 Task: Open and review the contents of 'University BCA.txt' and 'University BA.html' in the 'blackboard' directory.
Action: Mouse moved to (369, 383)
Screenshot: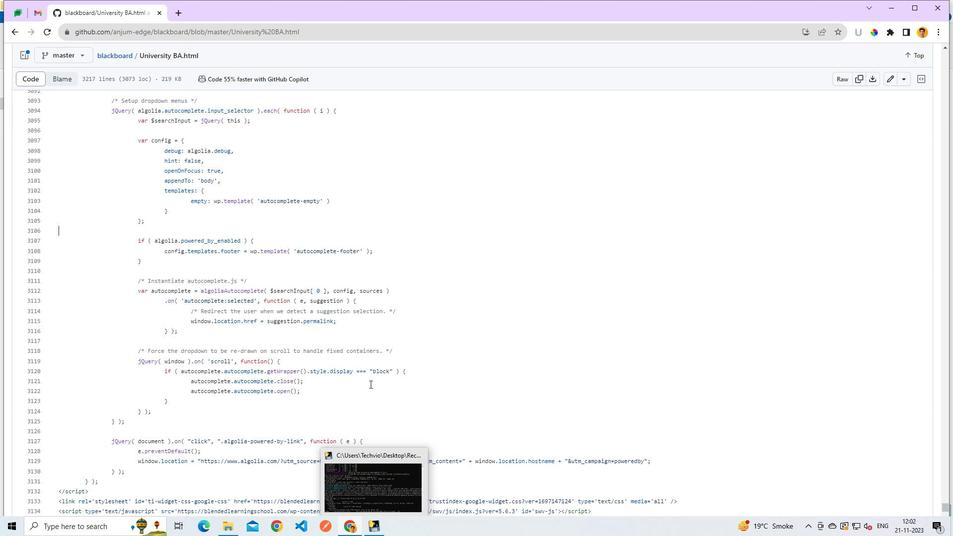 
Action: Key pressed <Key.f11>
Screenshot: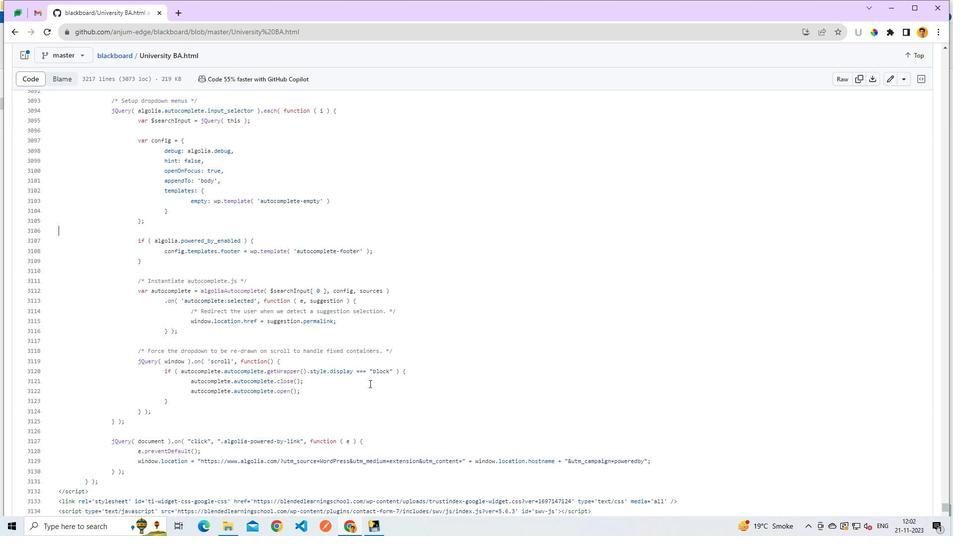 
Action: Mouse moved to (30, 33)
Screenshot: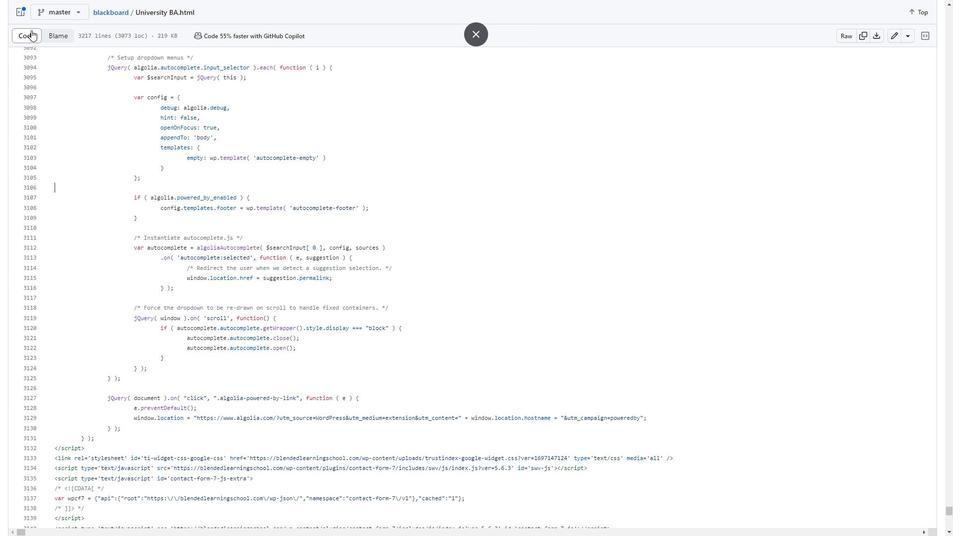 
Action: Mouse pressed left at (30, 33)
Screenshot: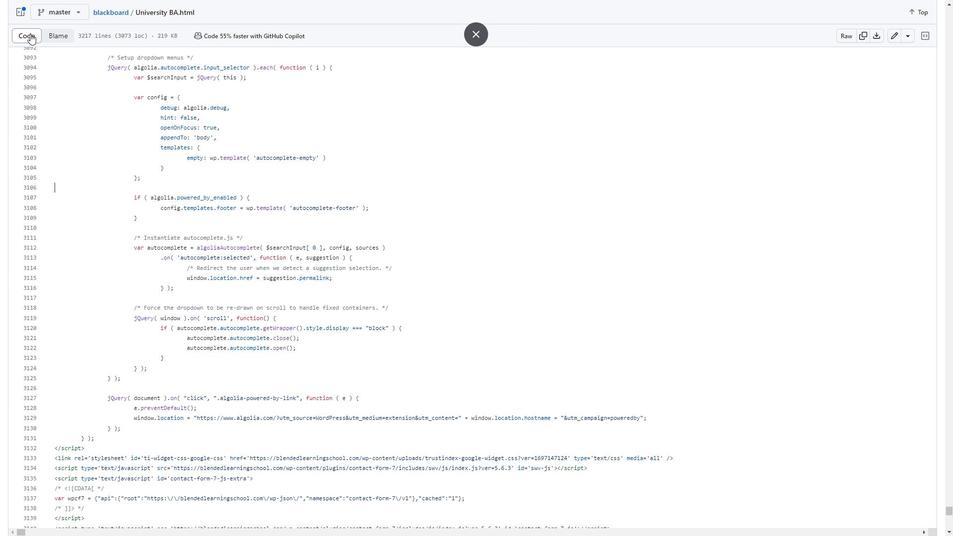 
Action: Mouse moved to (81, 213)
Screenshot: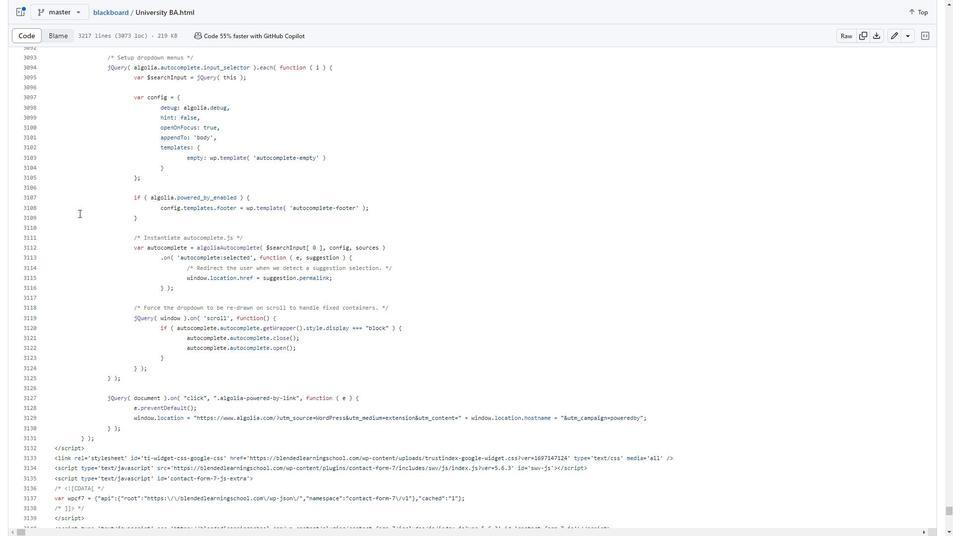 
Action: Mouse scrolled (81, 213) with delta (0, 0)
Screenshot: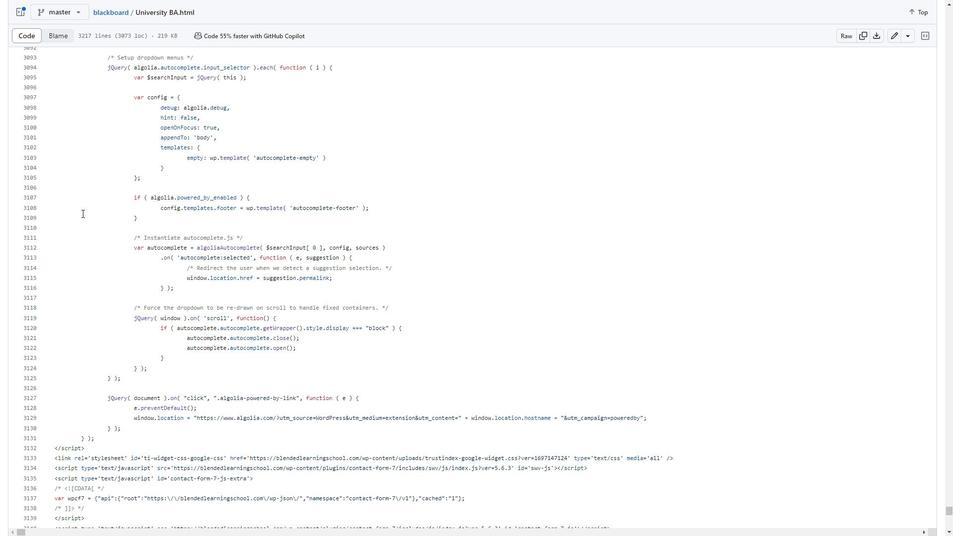 
Action: Mouse moved to (82, 213)
Screenshot: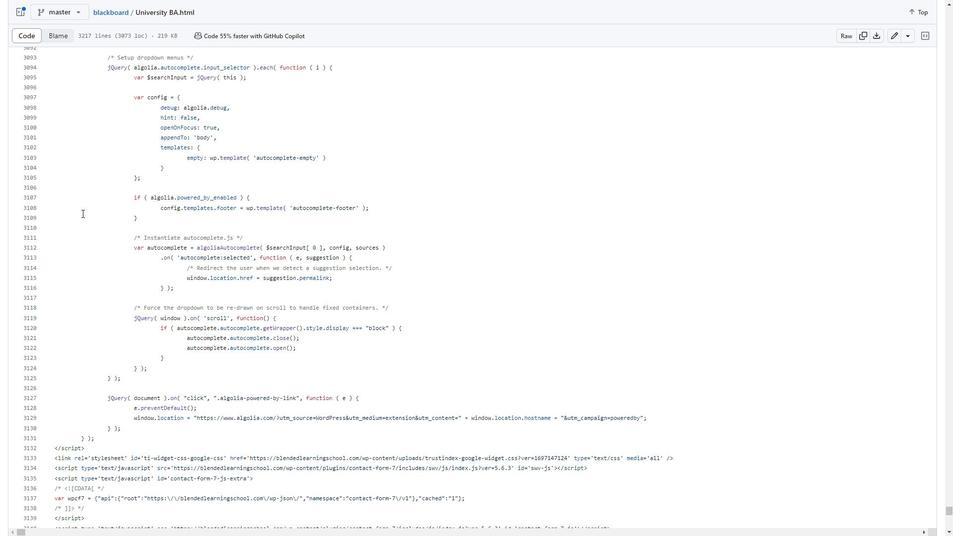 
Action: Mouse scrolled (82, 213) with delta (0, 0)
Screenshot: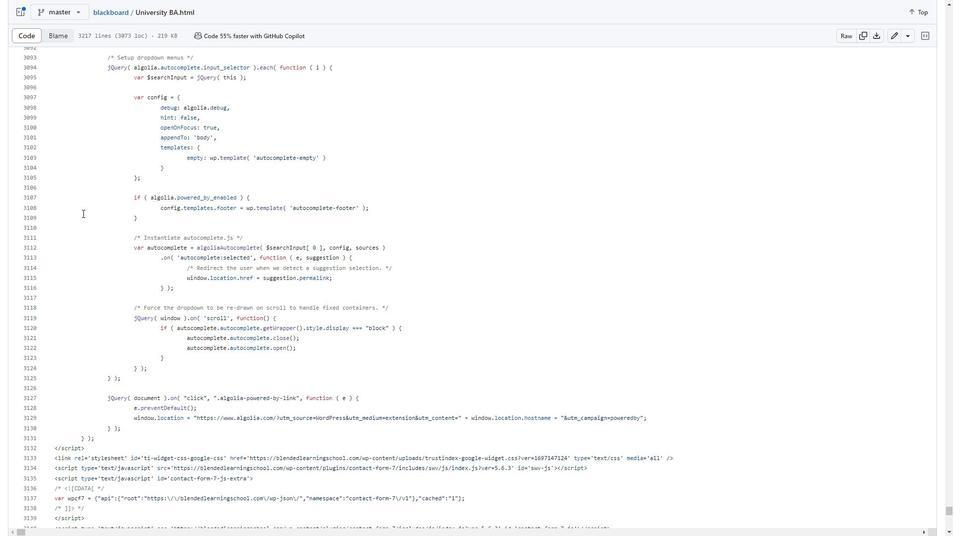 
Action: Mouse scrolled (82, 213) with delta (0, 0)
Screenshot: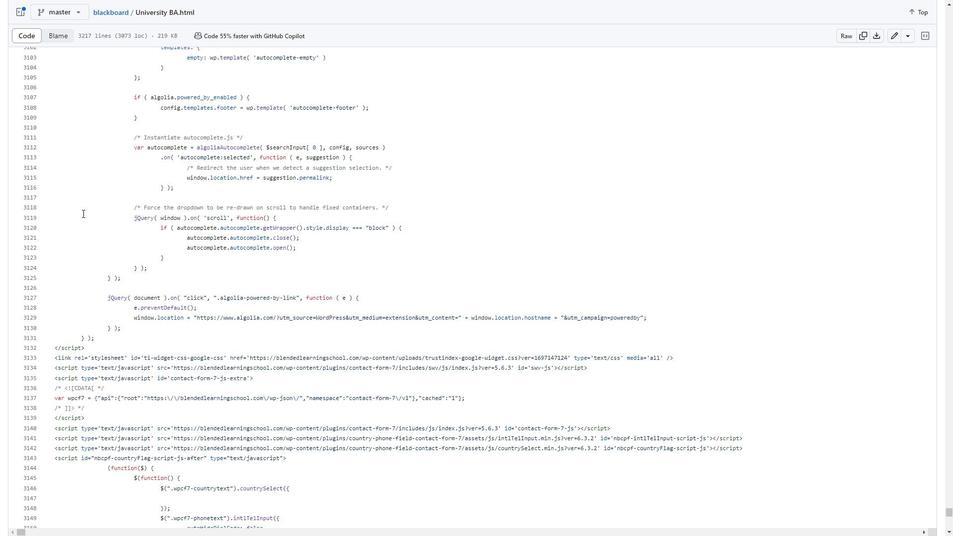 
Action: Mouse scrolled (82, 213) with delta (0, 0)
Screenshot: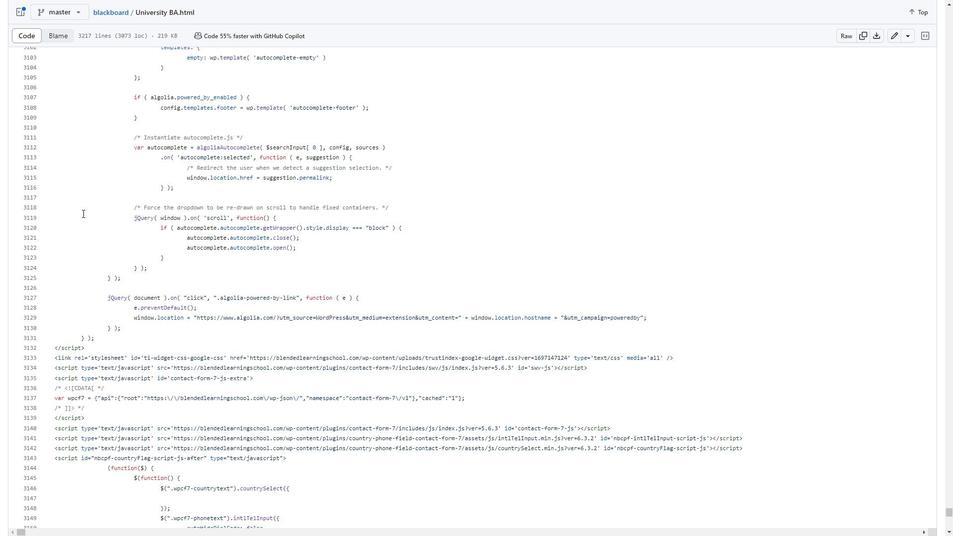 
Action: Mouse moved to (76, 209)
Screenshot: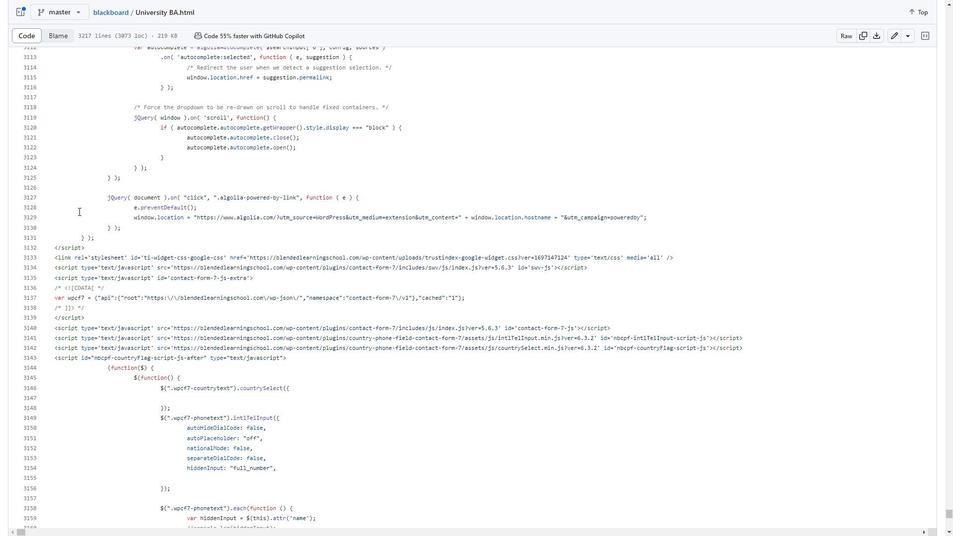 
Action: Mouse scrolled (76, 209) with delta (0, 0)
Screenshot: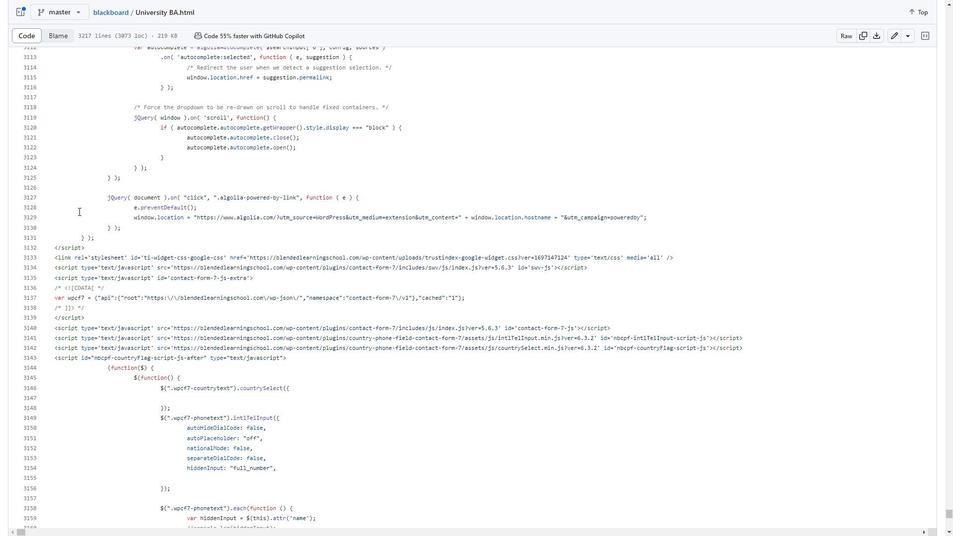 
Action: Mouse moved to (76, 208)
Screenshot: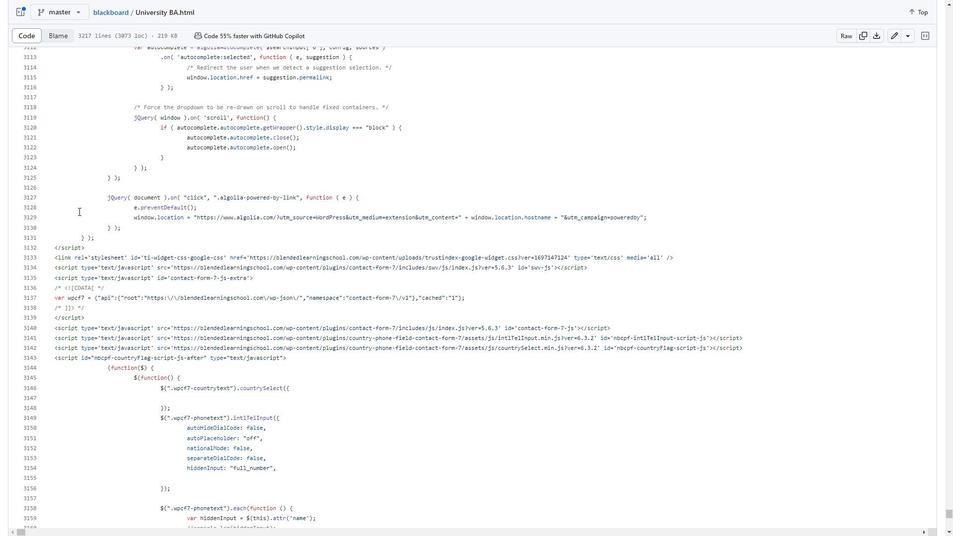 
Action: Mouse scrolled (76, 209) with delta (0, 0)
Screenshot: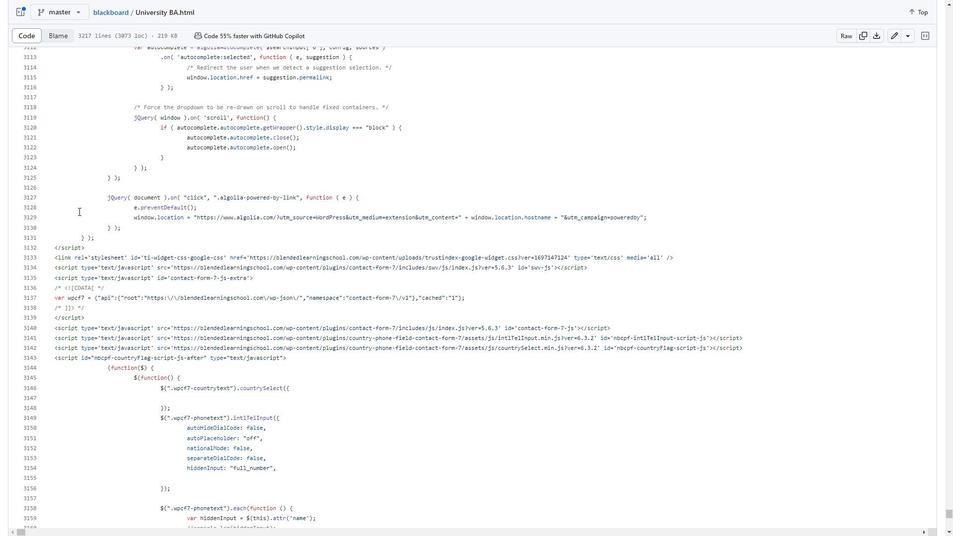 
Action: Mouse moved to (76, 208)
Screenshot: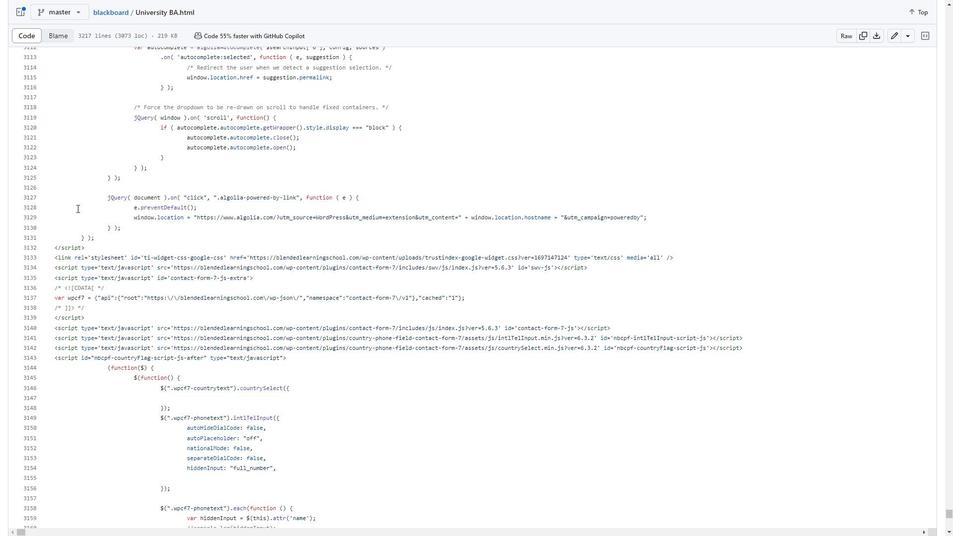 
Action: Mouse scrolled (76, 208) with delta (0, 0)
Screenshot: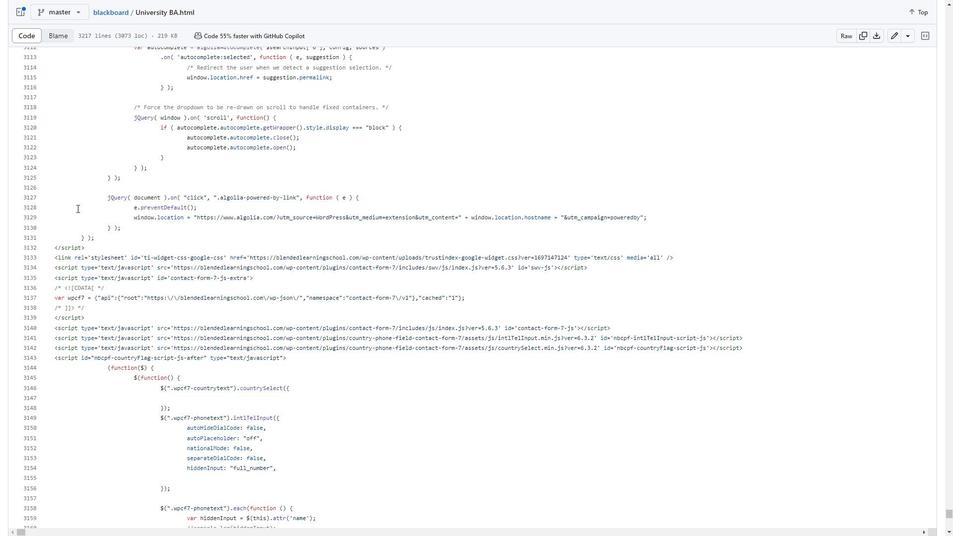 
Action: Mouse moved to (76, 204)
Screenshot: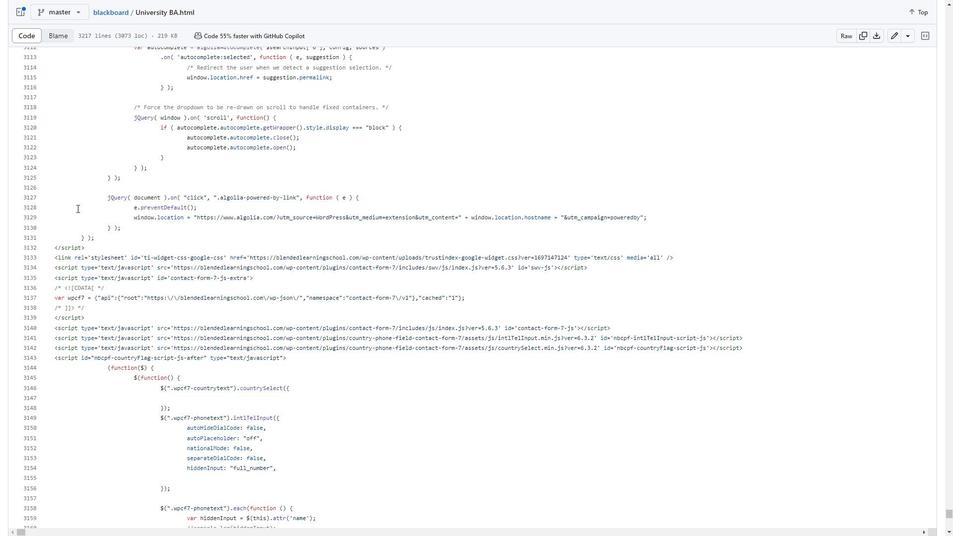 
Action: Mouse scrolled (76, 205) with delta (0, 0)
Screenshot: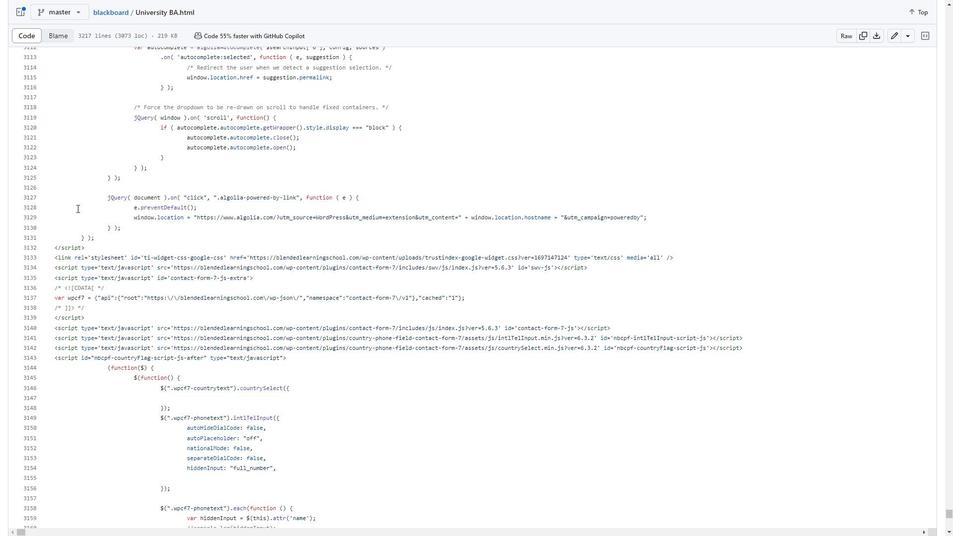 
Action: Mouse moved to (76, 190)
Screenshot: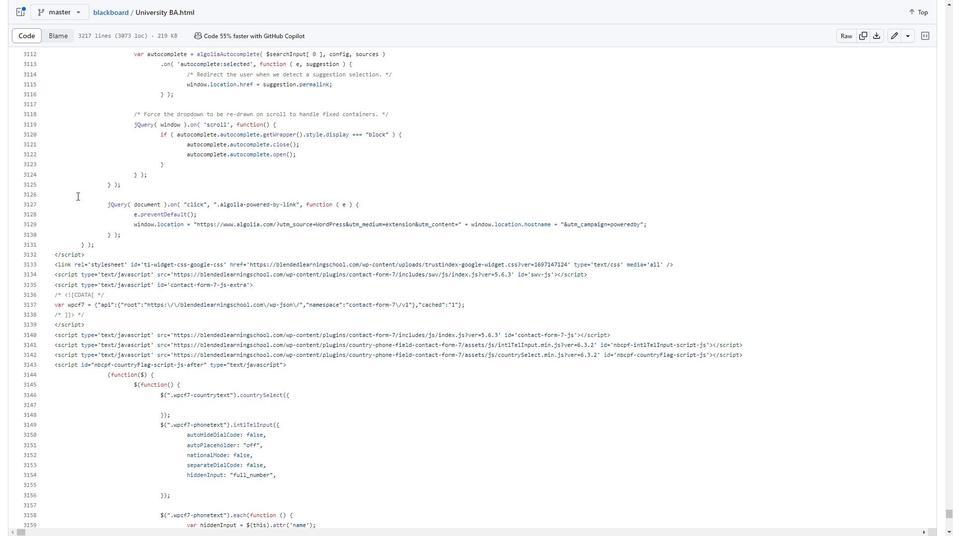 
Action: Mouse scrolled (76, 190) with delta (0, 0)
Screenshot: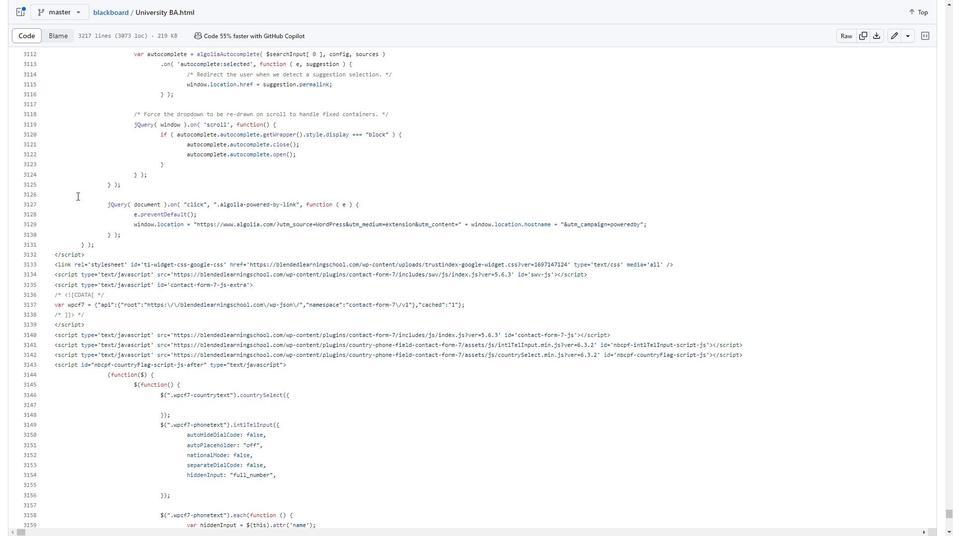 
Action: Mouse moved to (64, 139)
Screenshot: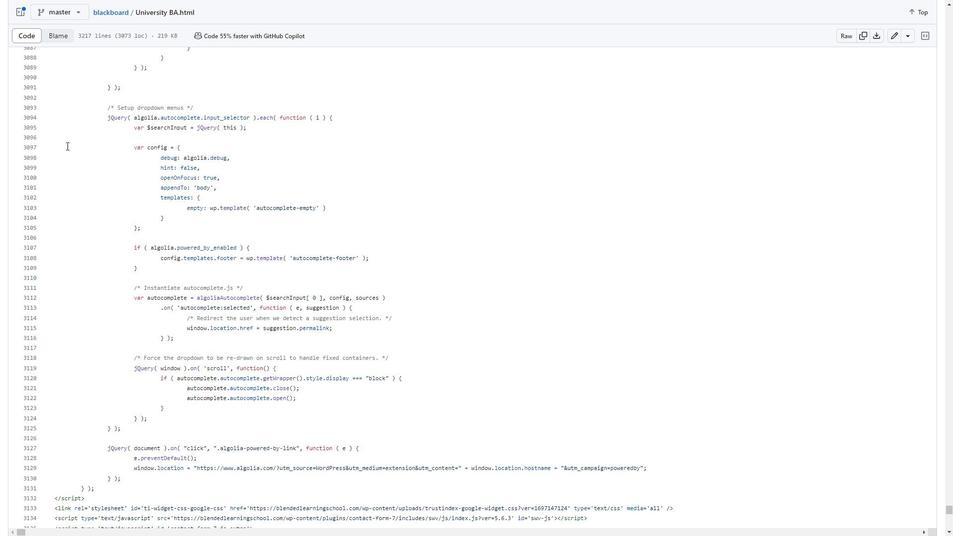 
Action: Mouse scrolled (64, 140) with delta (0, 0)
Screenshot: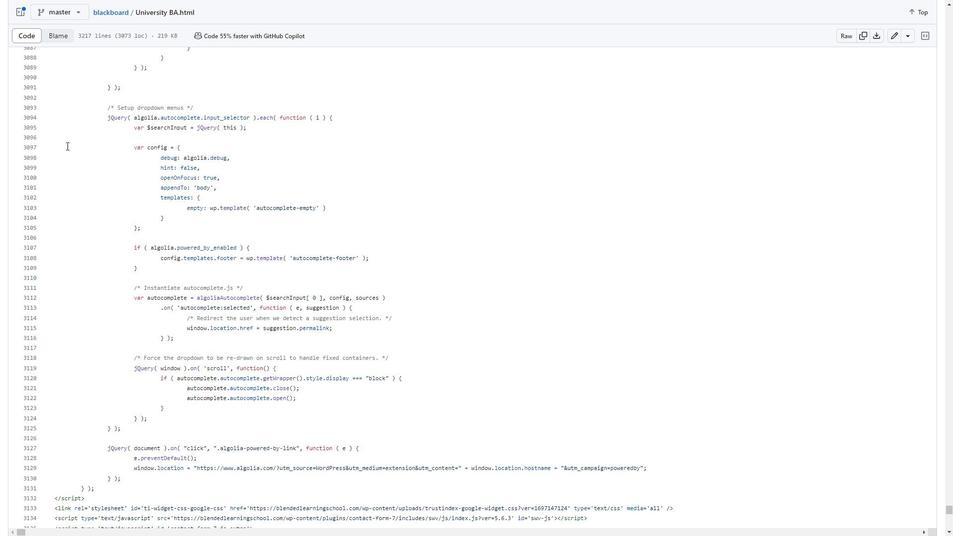 
Action: Mouse moved to (63, 136)
Screenshot: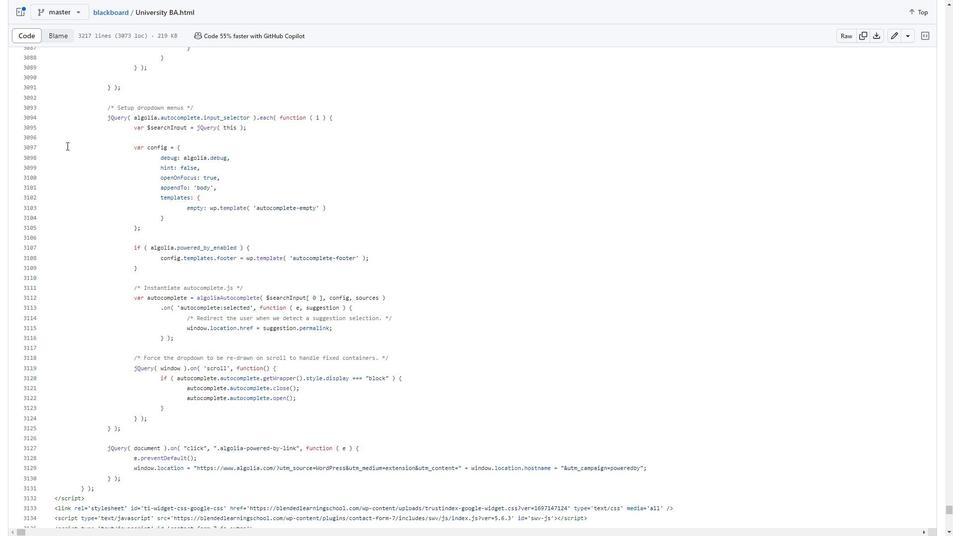 
Action: Mouse scrolled (63, 136) with delta (0, 0)
Screenshot: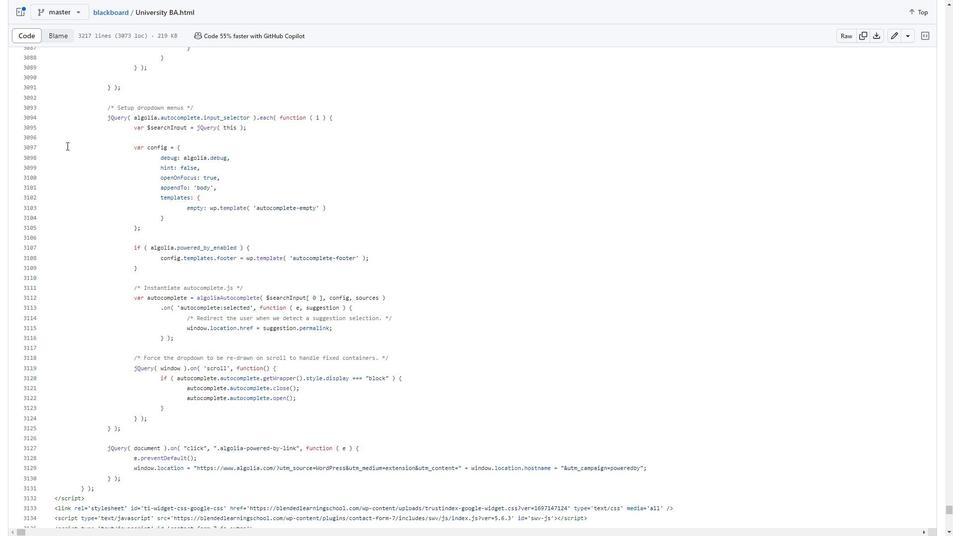 
Action: Mouse moved to (63, 134)
Screenshot: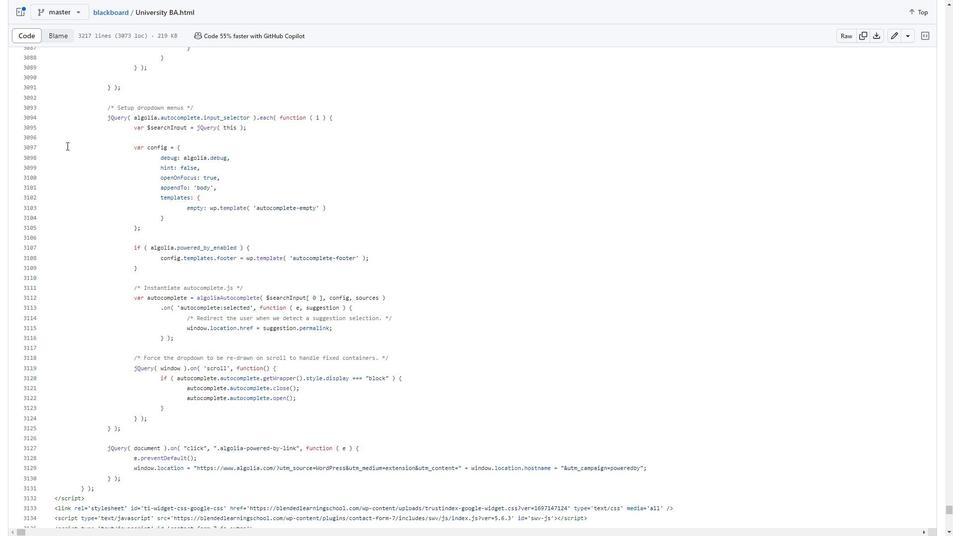 
Action: Mouse scrolled (63, 134) with delta (0, 0)
Screenshot: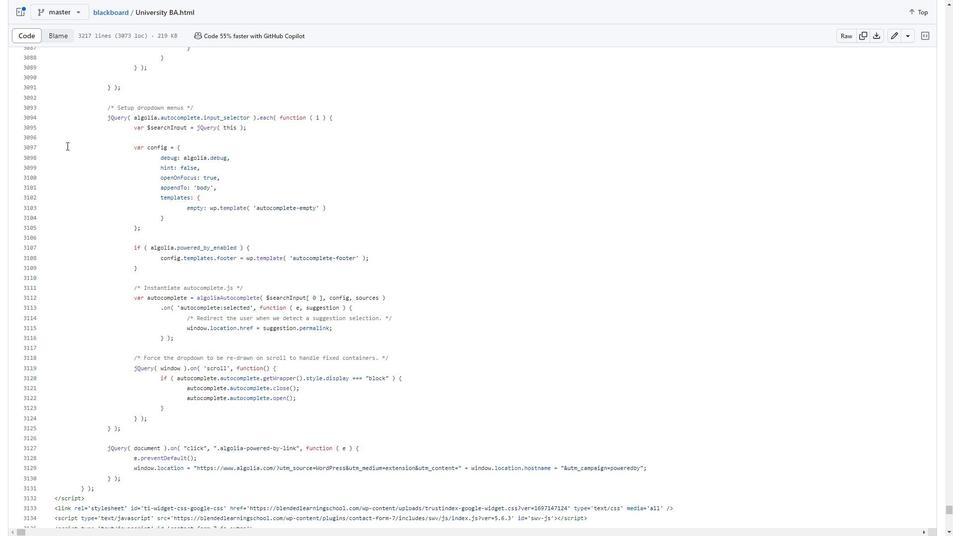 
Action: Mouse scrolled (63, 134) with delta (0, 0)
Screenshot: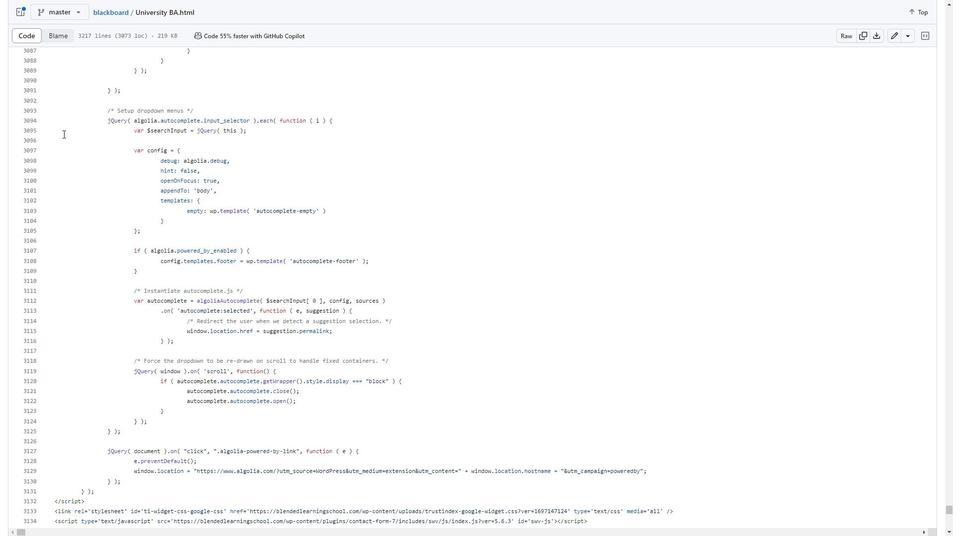
Action: Mouse moved to (30, 38)
Screenshot: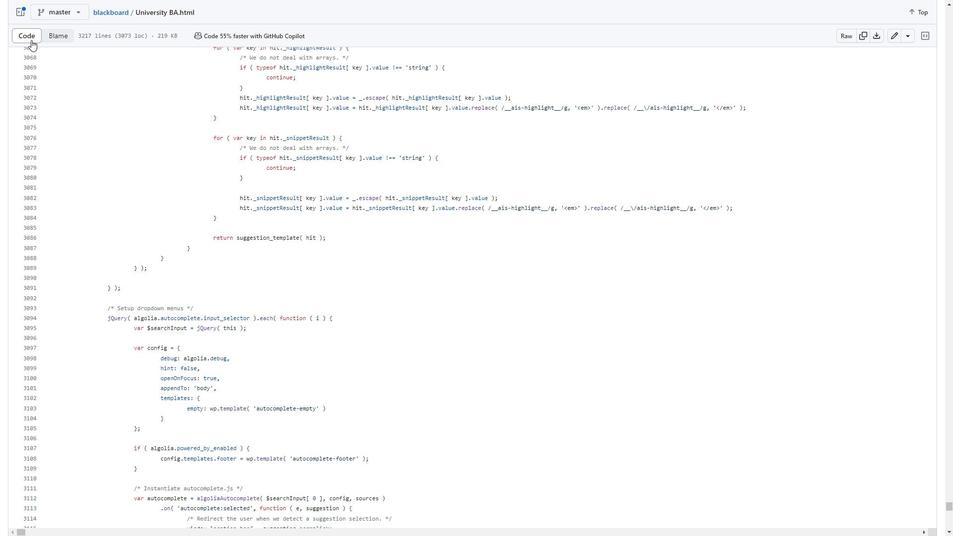 
Action: Mouse pressed left at (30, 38)
Screenshot: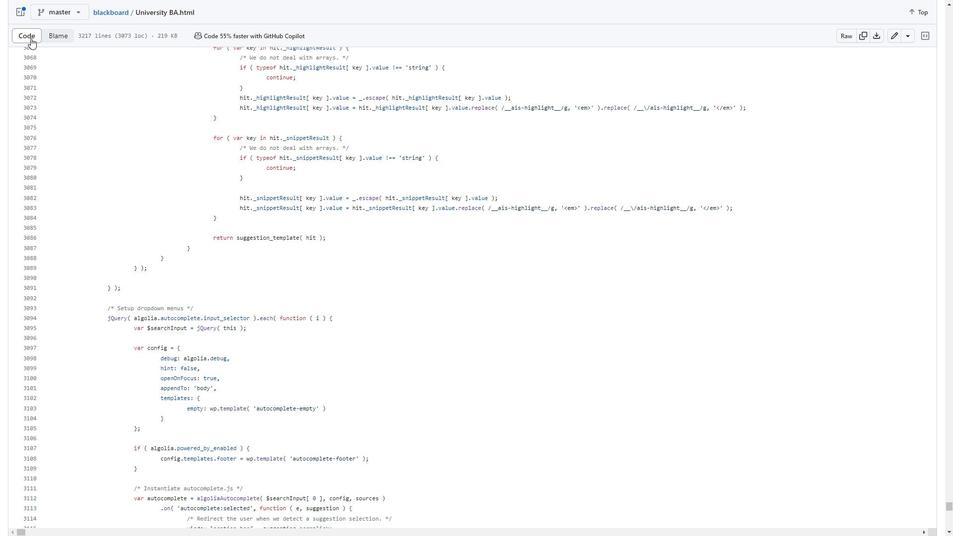 
Action: Mouse moved to (36, 36)
Screenshot: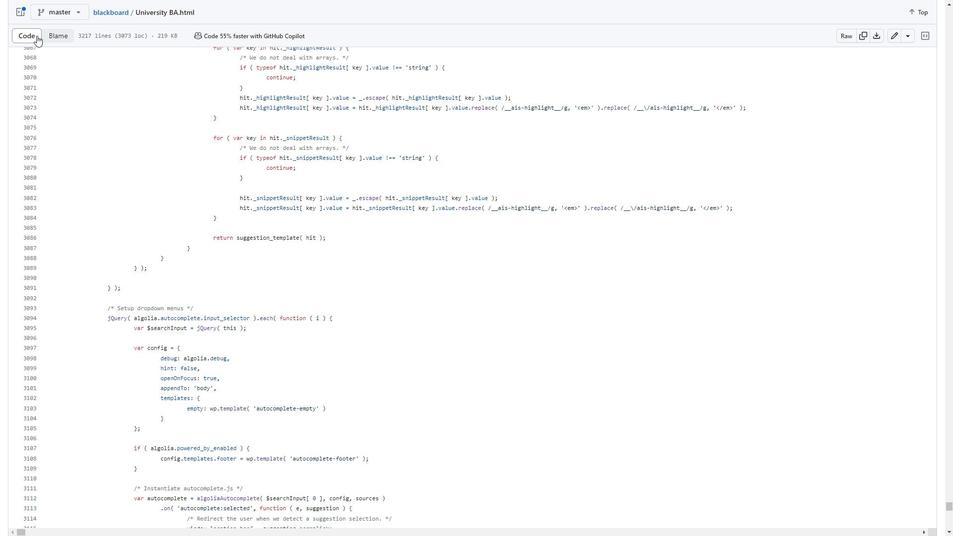 
Action: Mouse pressed left at (36, 36)
Screenshot: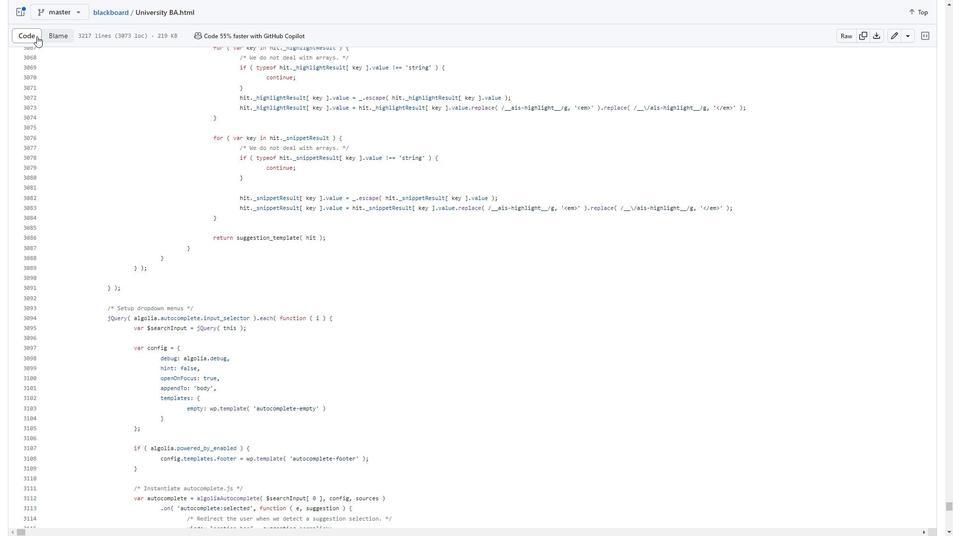 
Action: Mouse moved to (30, 32)
Screenshot: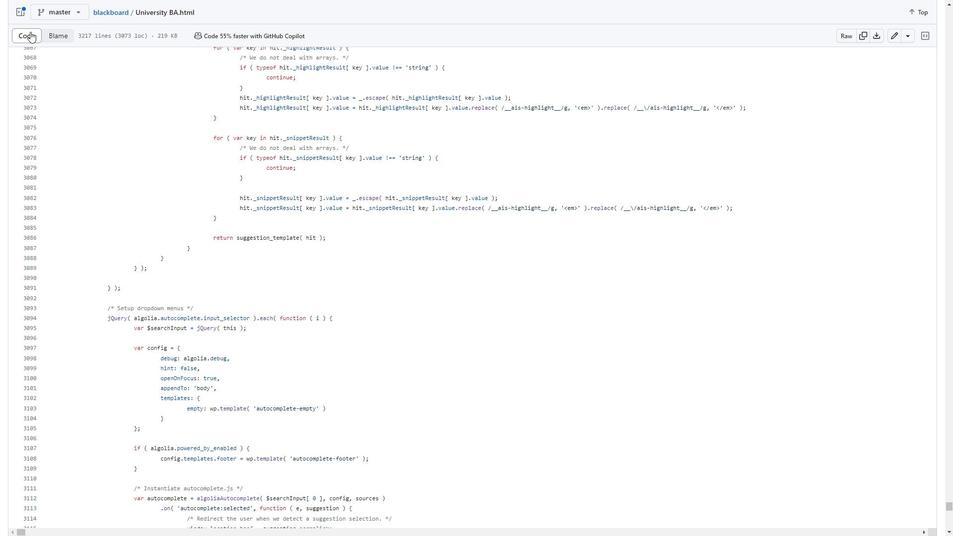 
Action: Mouse pressed left at (30, 32)
Screenshot: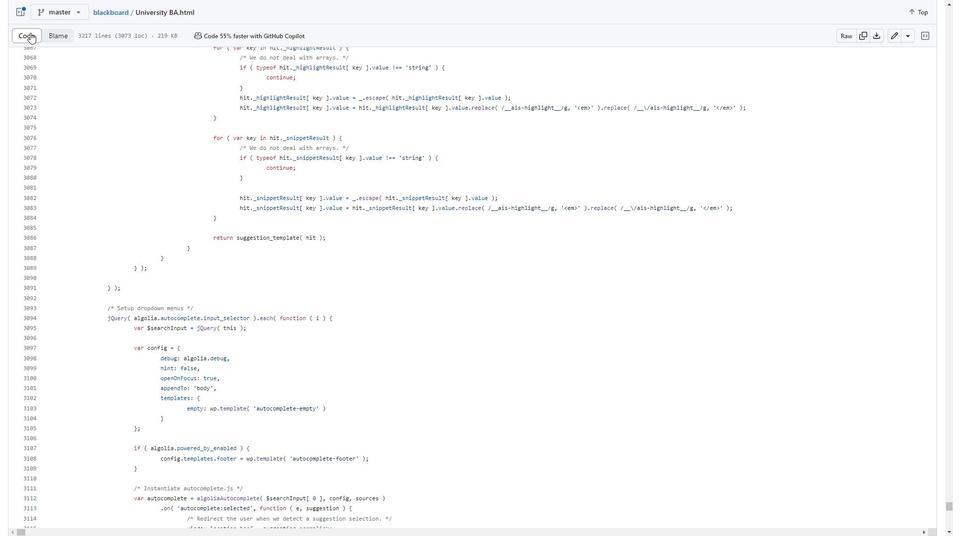 
Action: Mouse moved to (104, 26)
Screenshot: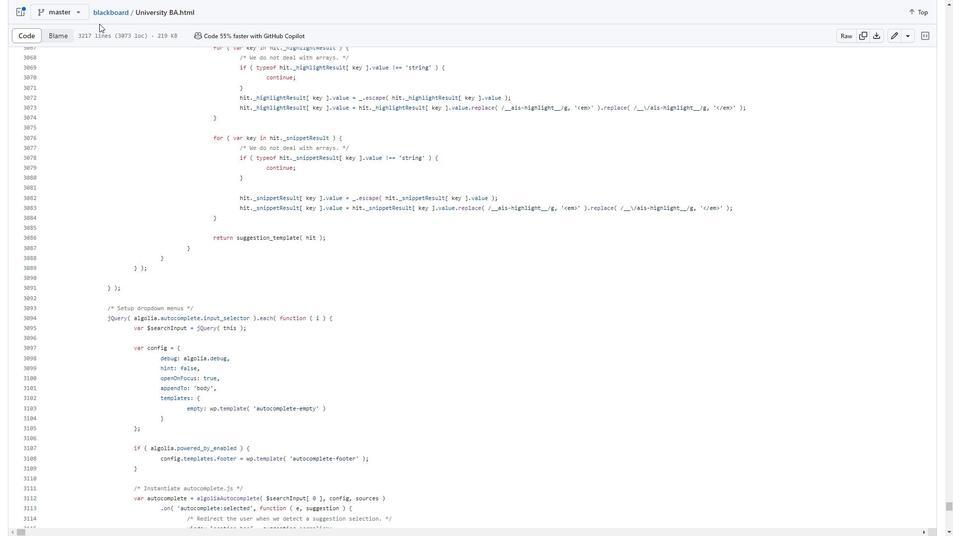 
Action: Mouse scrolled (104, 26) with delta (0, 0)
Screenshot: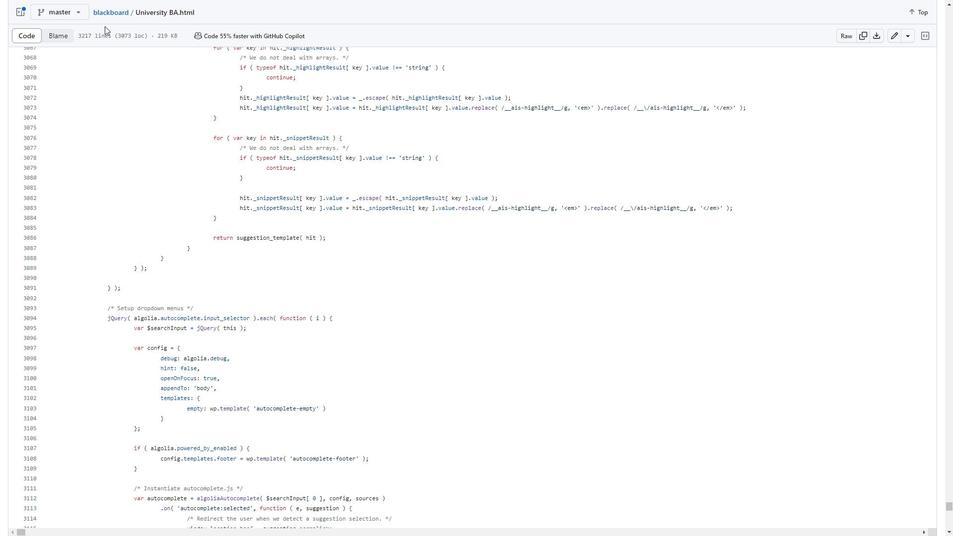 
Action: Mouse scrolled (104, 26) with delta (0, 0)
Screenshot: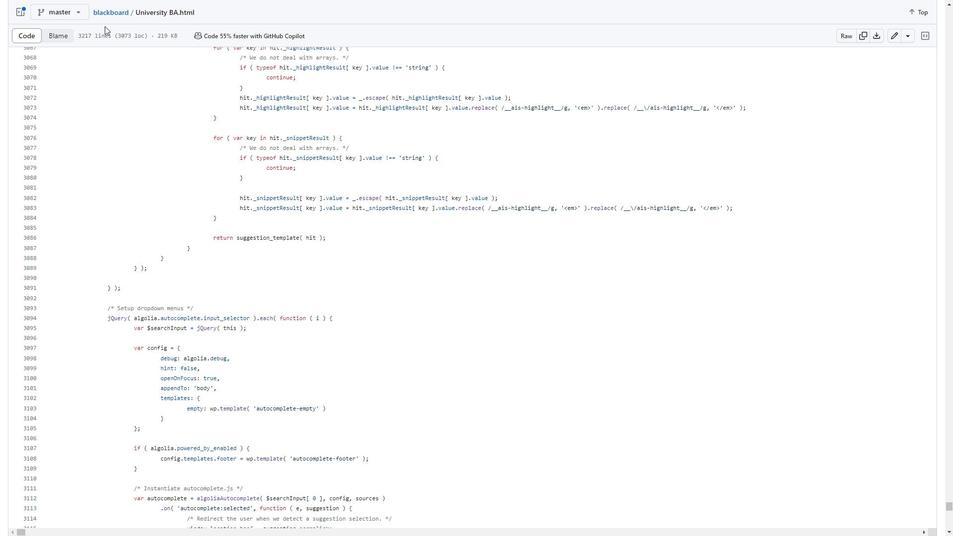 
Action: Mouse scrolled (104, 26) with delta (0, 0)
Screenshot: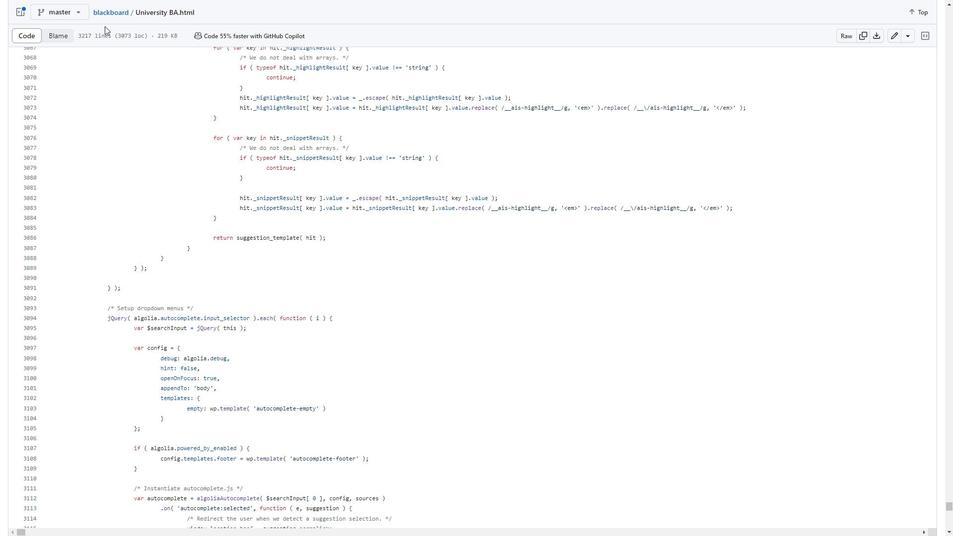 
Action: Mouse scrolled (104, 26) with delta (0, 0)
Screenshot: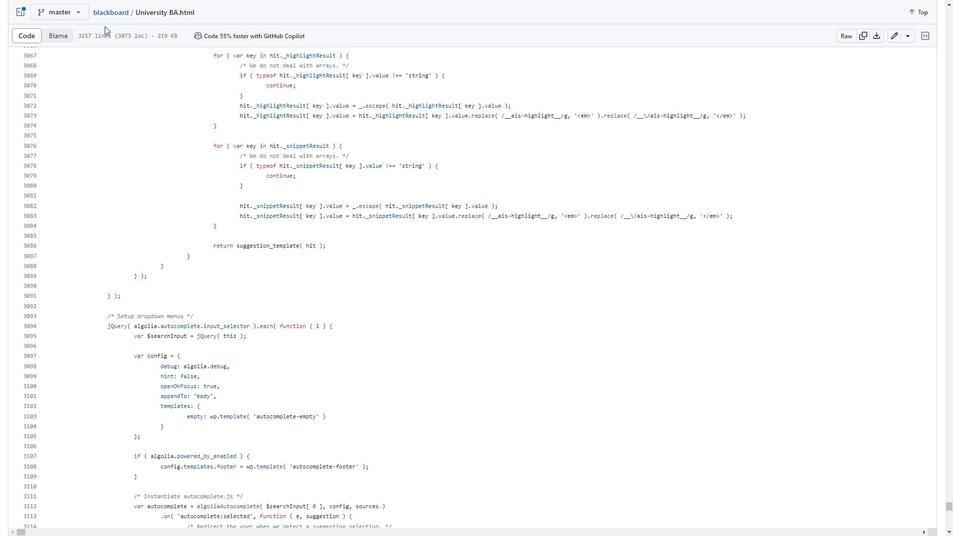 
Action: Mouse moved to (119, 79)
Screenshot: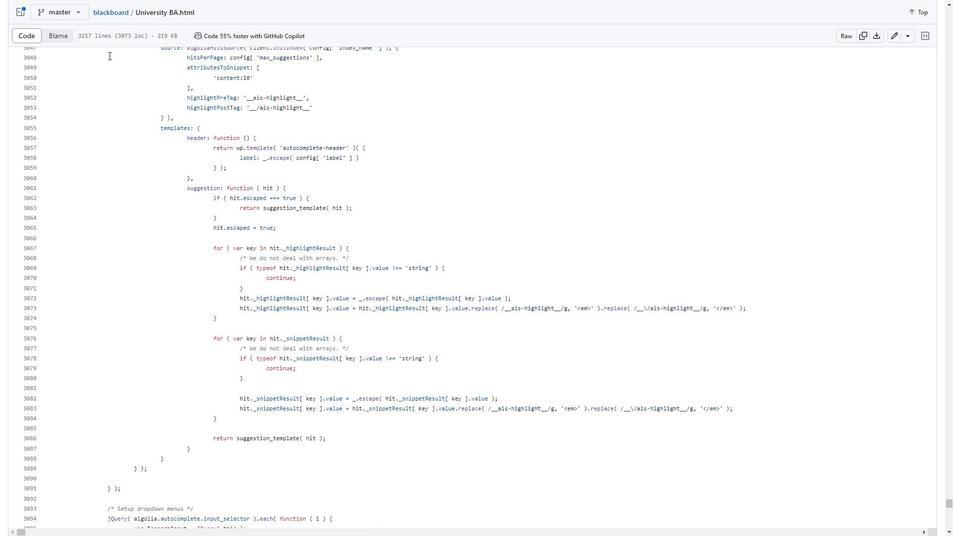 
Action: Mouse scrolled (119, 80) with delta (0, 0)
Screenshot: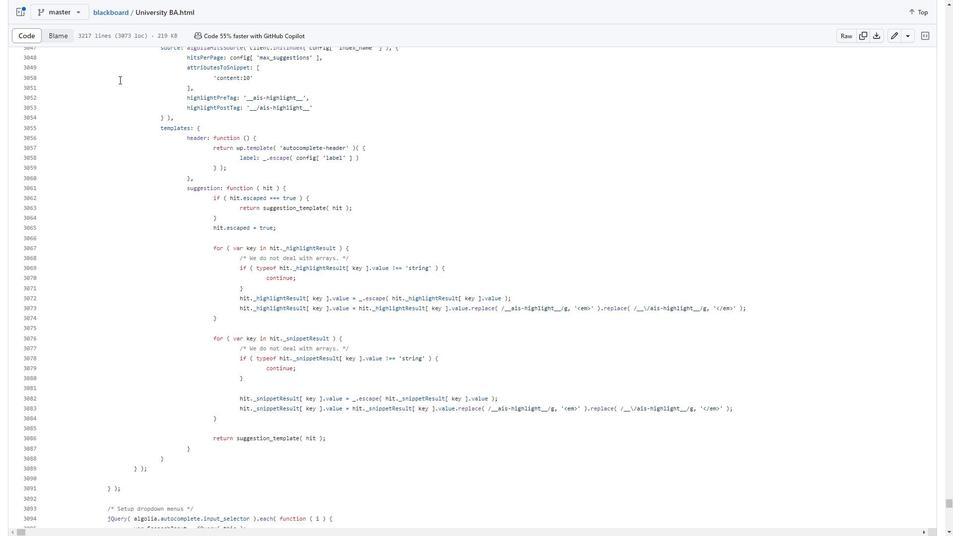 
Action: Mouse scrolled (119, 80) with delta (0, 0)
Screenshot: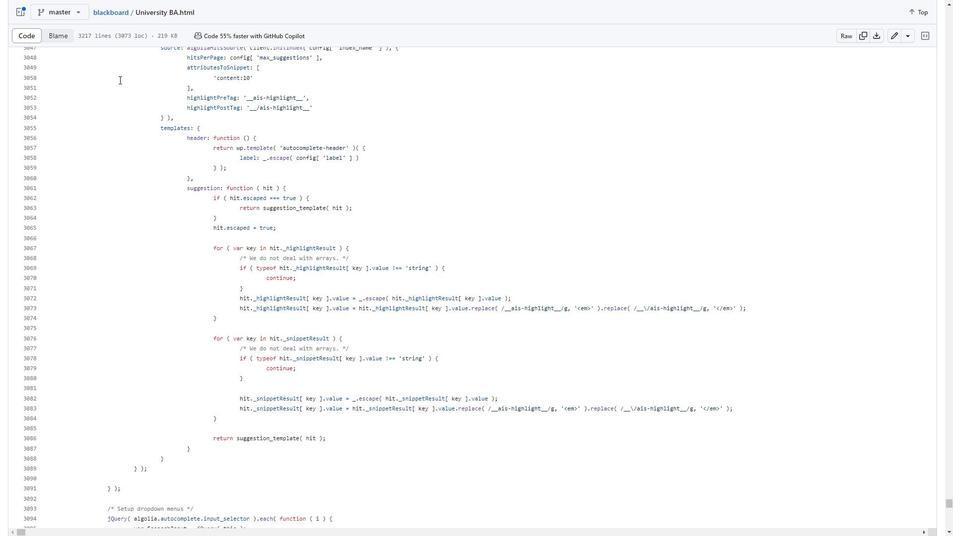 
Action: Mouse scrolled (119, 80) with delta (0, 0)
Screenshot: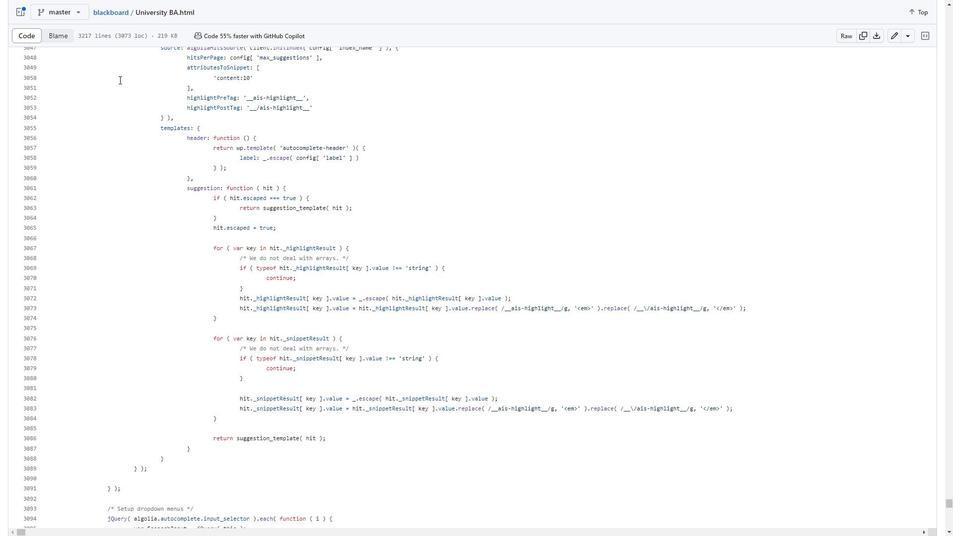 
Action: Mouse scrolled (119, 80) with delta (0, 0)
Screenshot: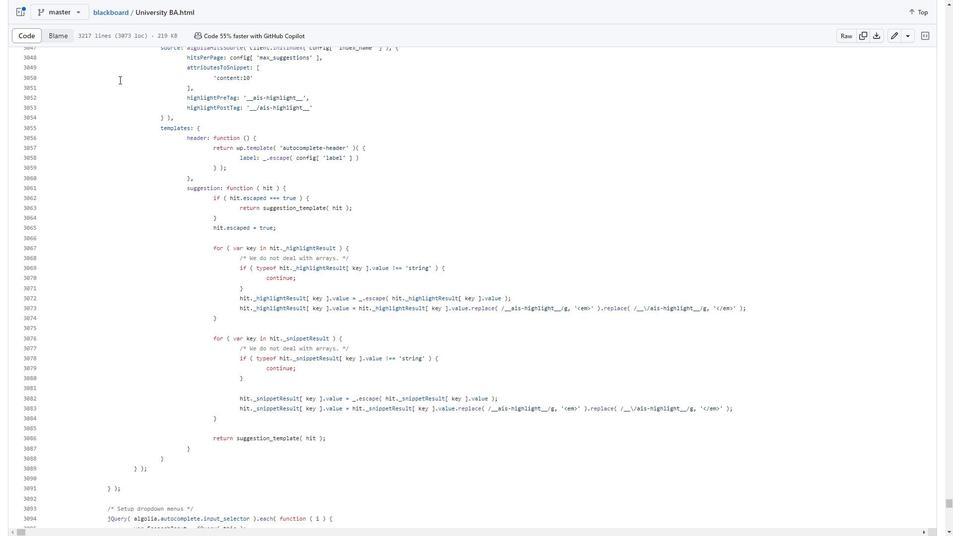 
Action: Mouse scrolled (119, 80) with delta (0, 0)
Screenshot: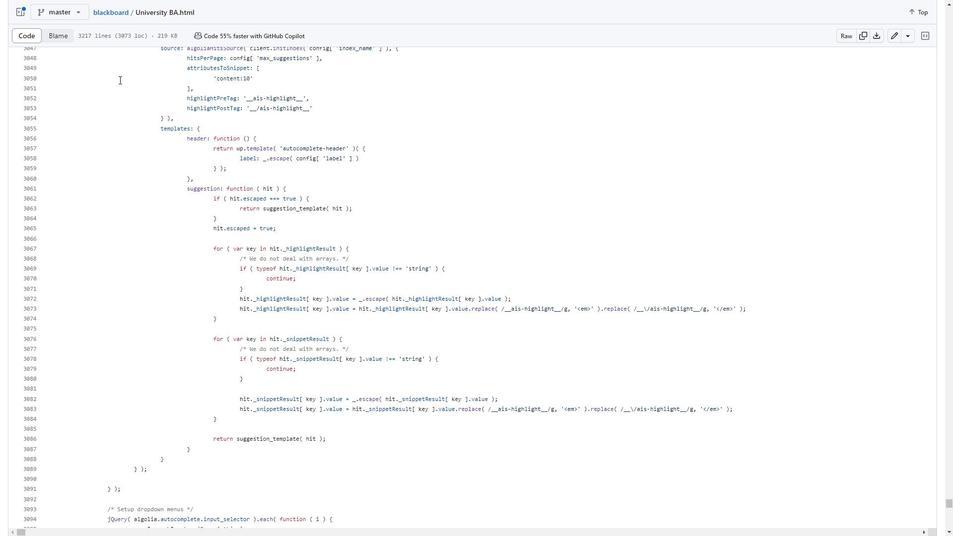 
Action: Mouse moved to (83, 15)
Screenshot: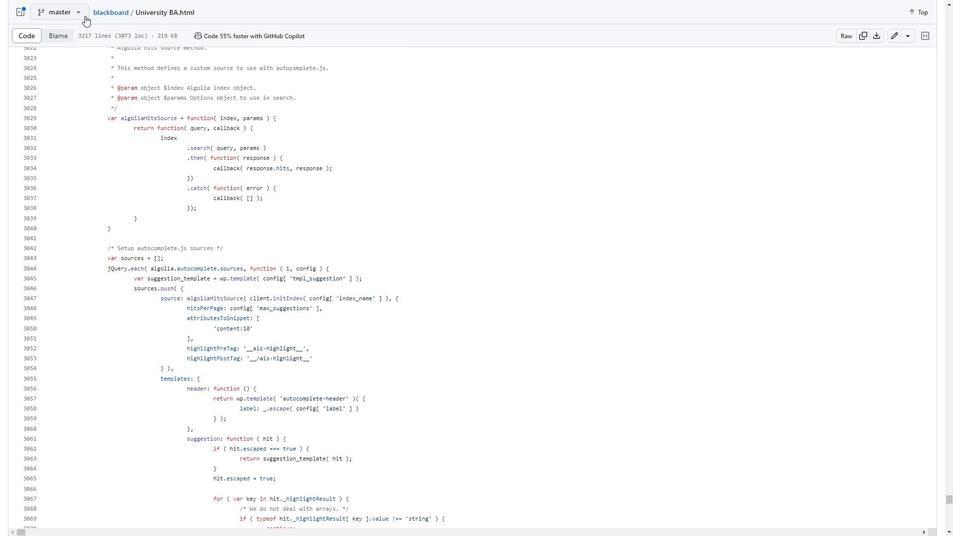
Action: Mouse pressed left at (83, 15)
Screenshot: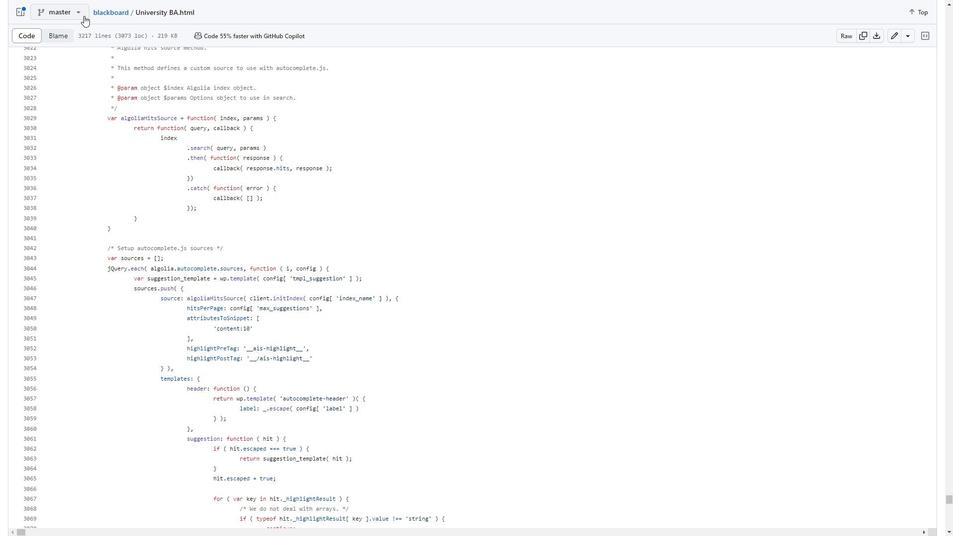 
Action: Mouse pressed left at (83, 15)
Screenshot: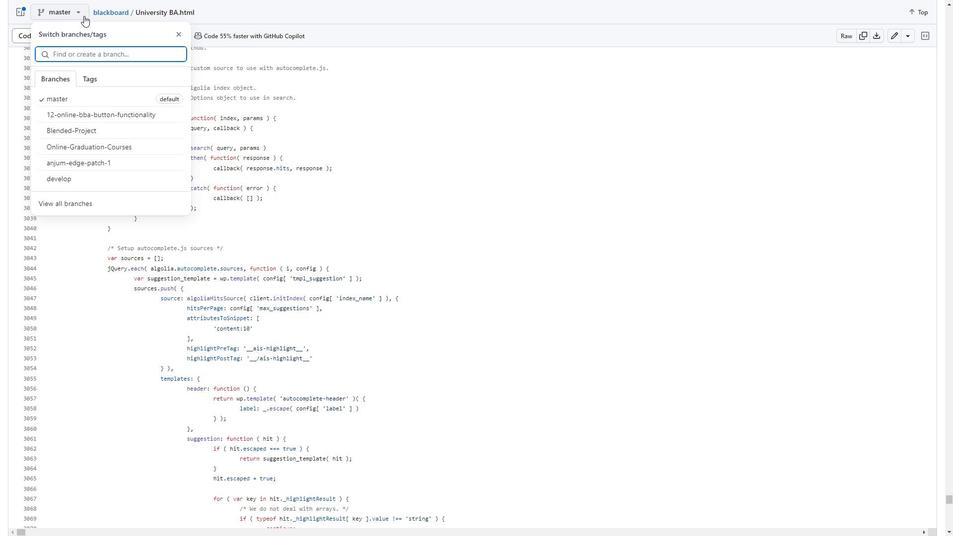 
Action: Mouse moved to (109, 14)
Screenshot: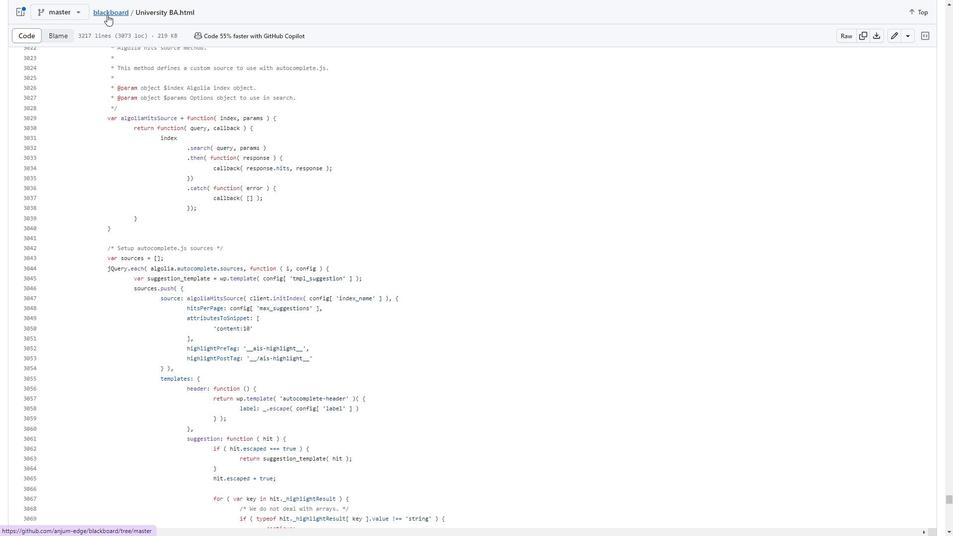 
Action: Mouse pressed left at (109, 14)
Screenshot: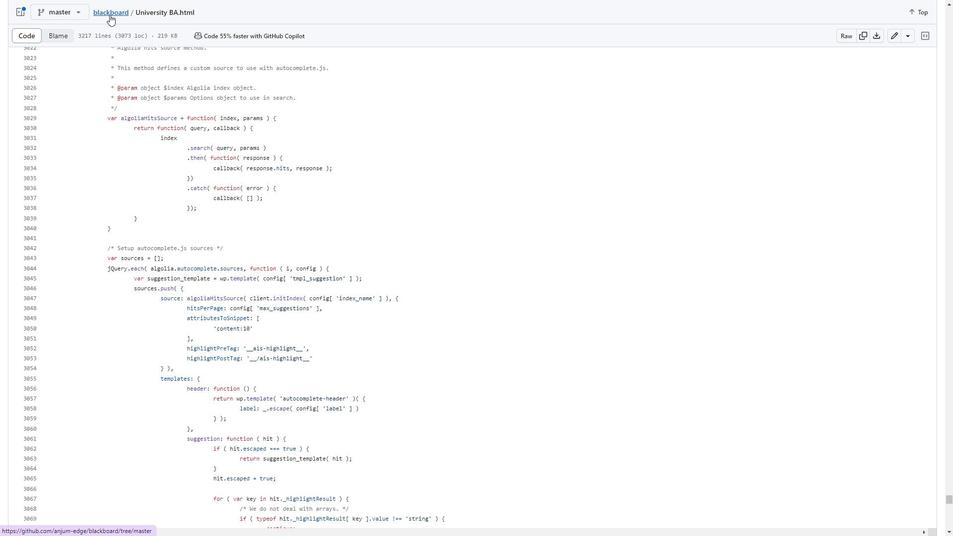 
Action: Mouse moved to (103, 182)
Screenshot: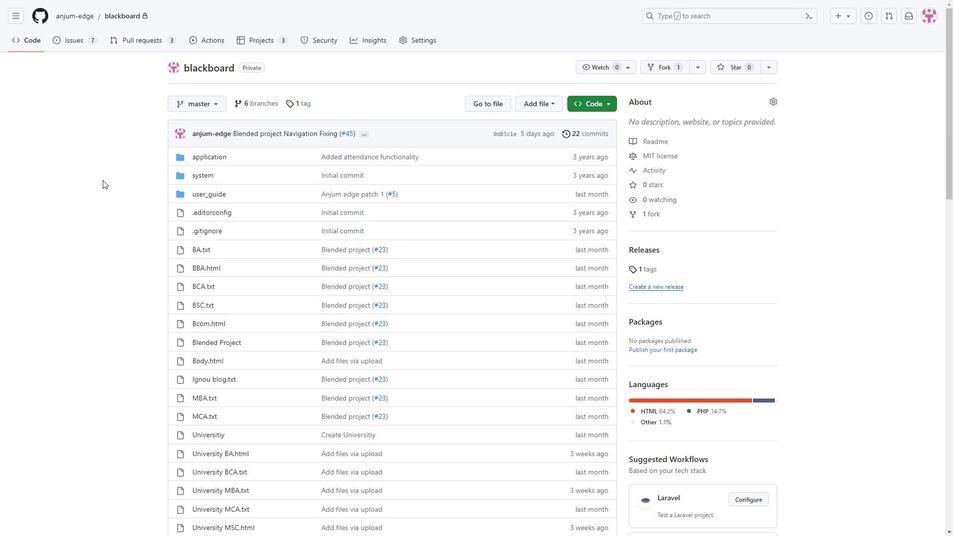 
Action: Mouse scrolled (103, 182) with delta (0, 0)
Screenshot: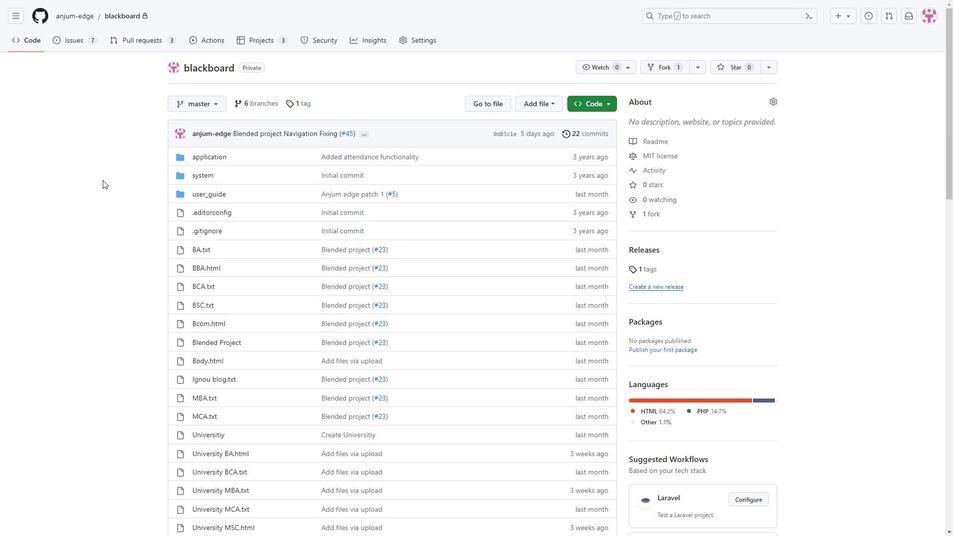 
Action: Mouse scrolled (103, 182) with delta (0, 0)
Screenshot: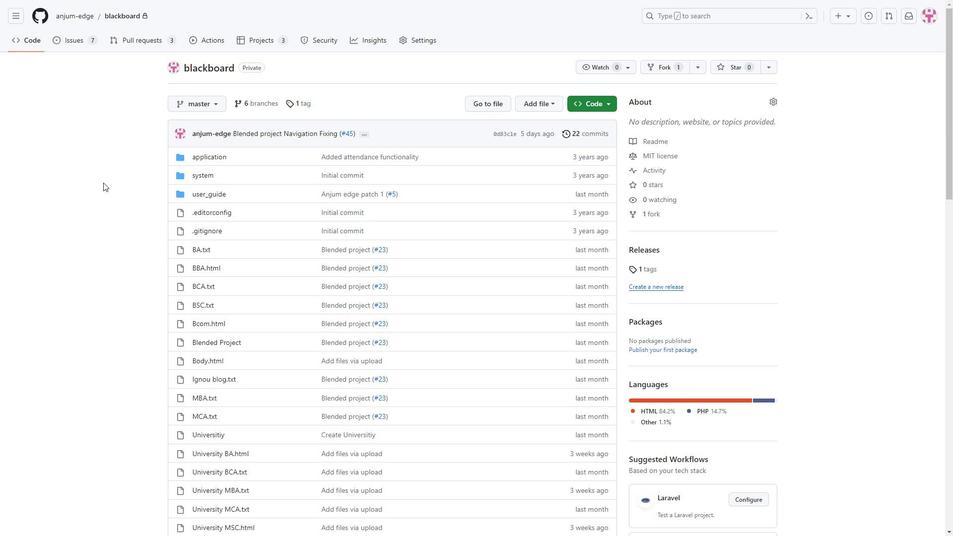 
Action: Mouse scrolled (103, 182) with delta (0, 0)
Screenshot: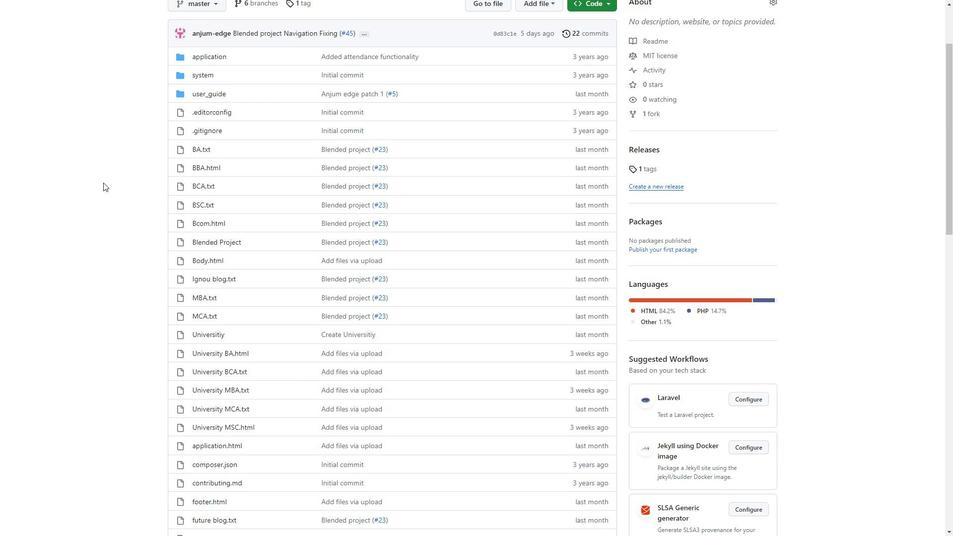 
Action: Mouse scrolled (103, 182) with delta (0, 0)
Screenshot: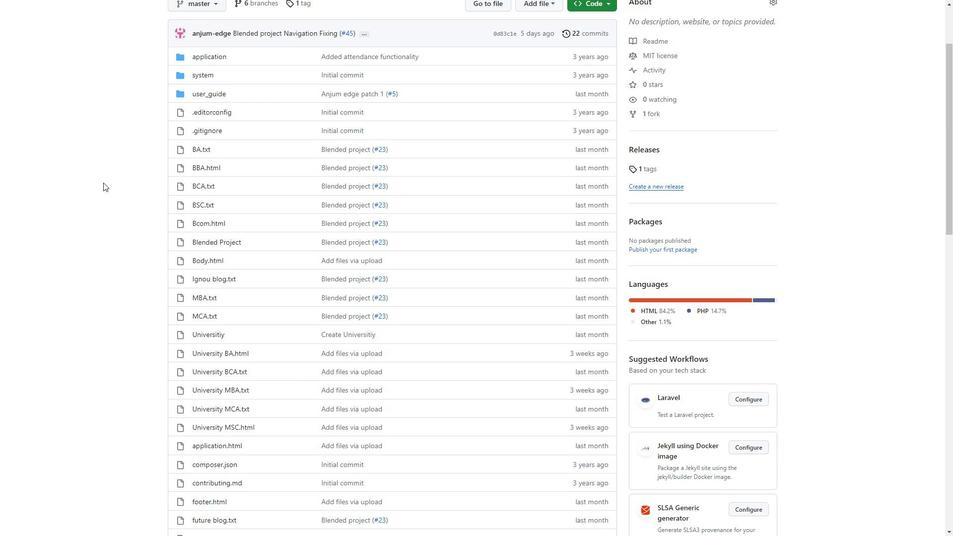 
Action: Mouse scrolled (103, 182) with delta (0, 0)
Screenshot: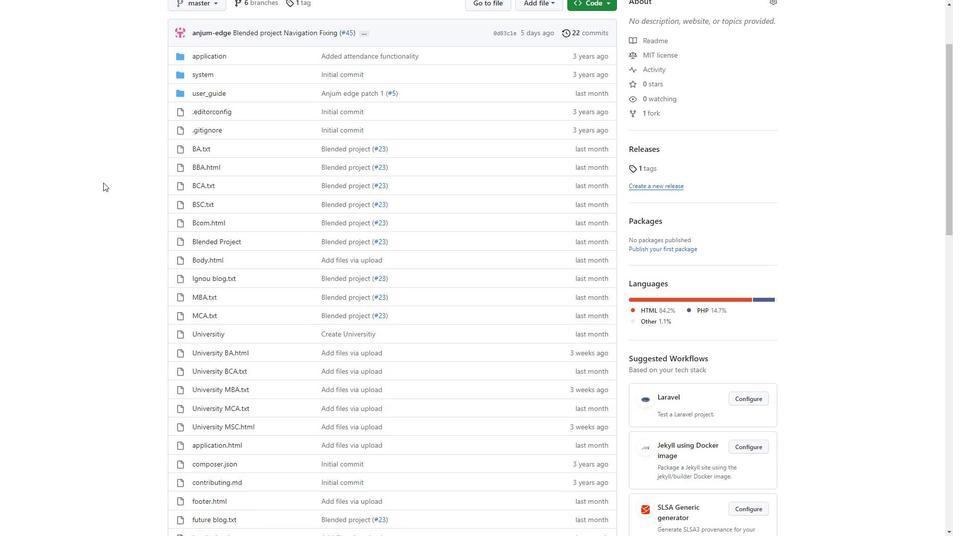 
Action: Mouse moved to (103, 181)
Screenshot: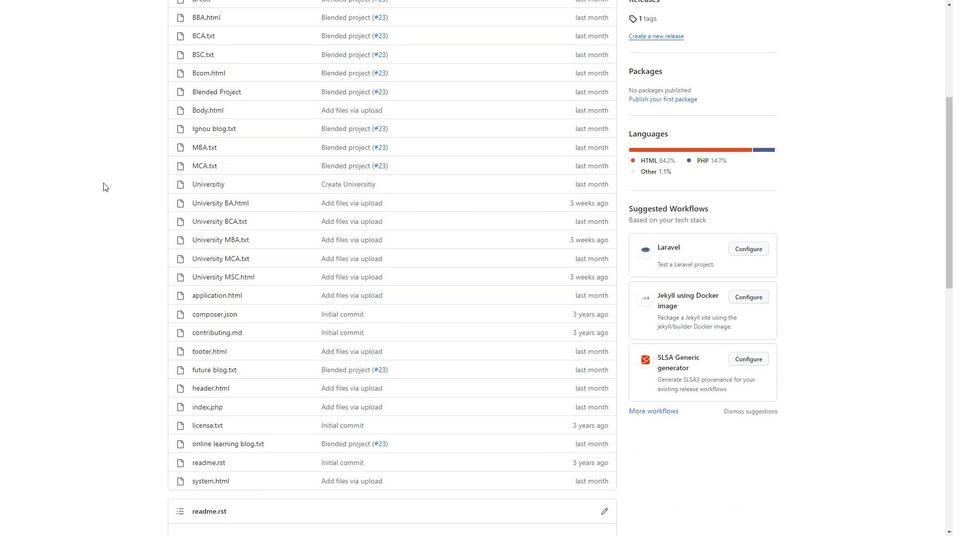 
Action: Mouse scrolled (103, 181) with delta (0, 0)
Screenshot: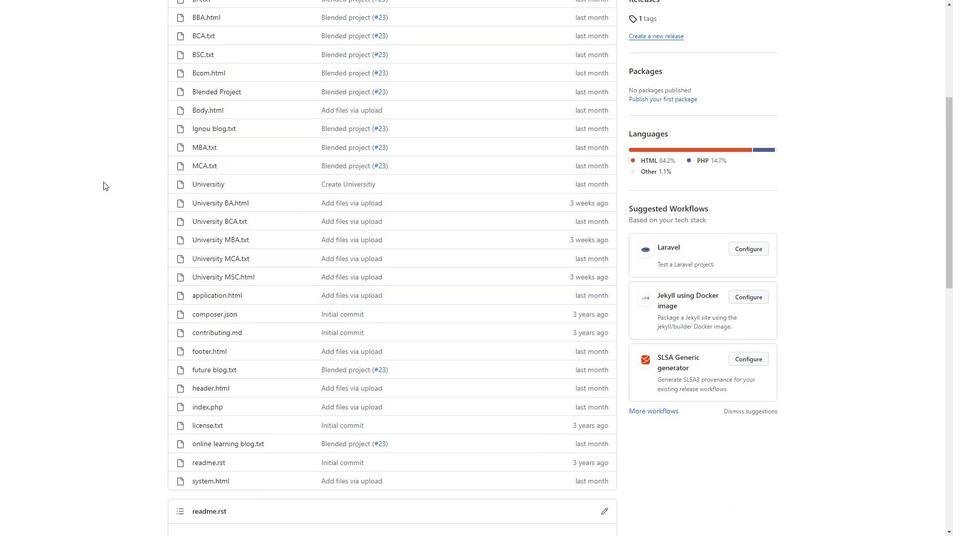 
Action: Mouse scrolled (103, 181) with delta (0, 0)
Screenshot: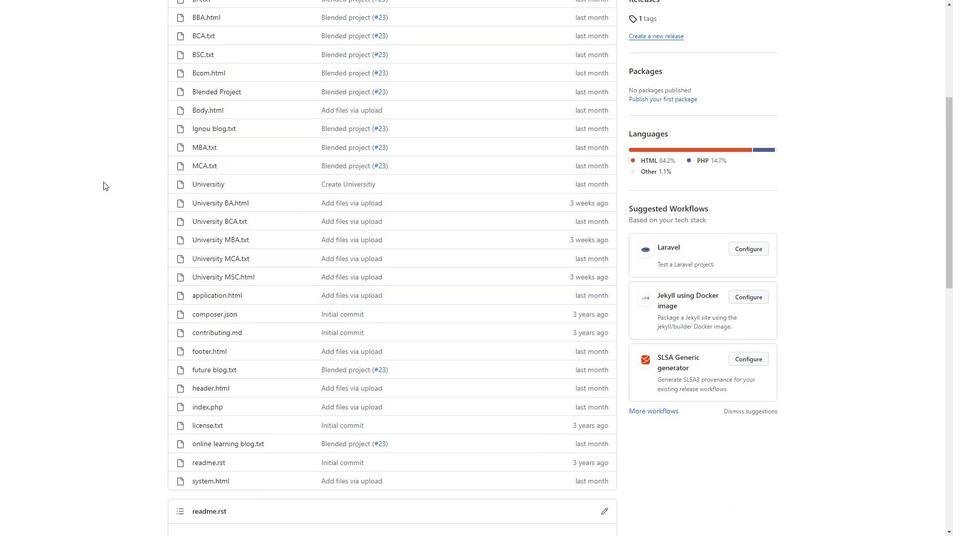 
Action: Mouse moved to (101, 182)
Screenshot: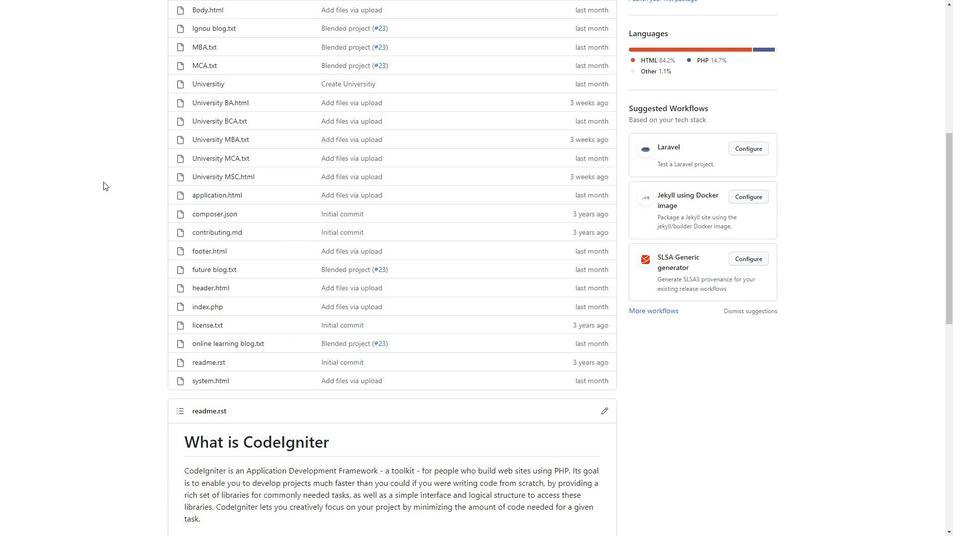 
Action: Mouse scrolled (101, 181) with delta (0, 0)
Screenshot: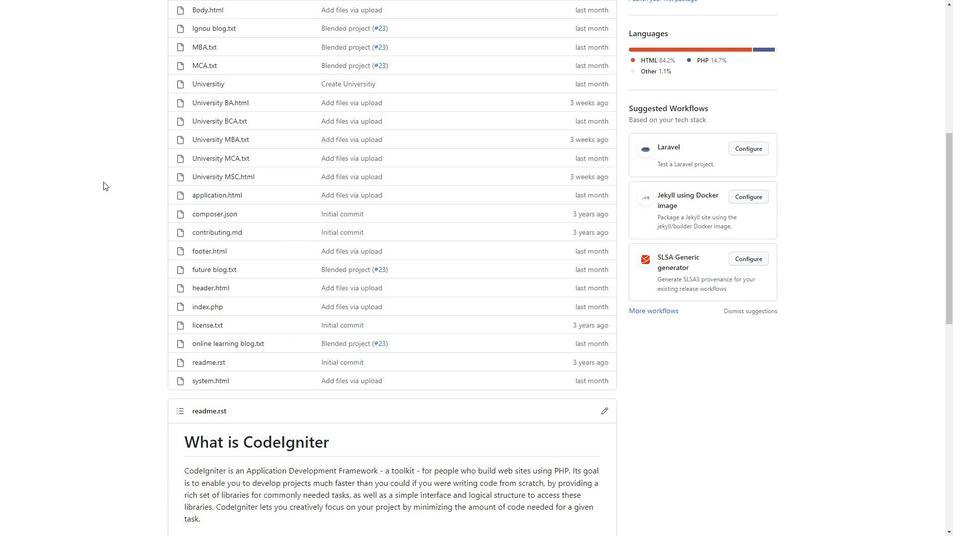 
Action: Mouse moved to (97, 166)
Screenshot: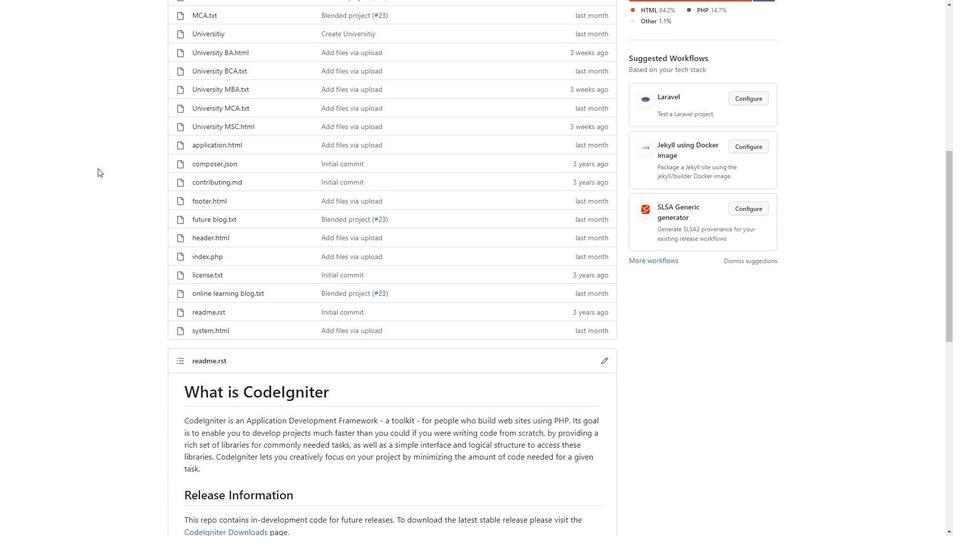 
Action: Mouse scrolled (97, 166) with delta (0, 0)
Screenshot: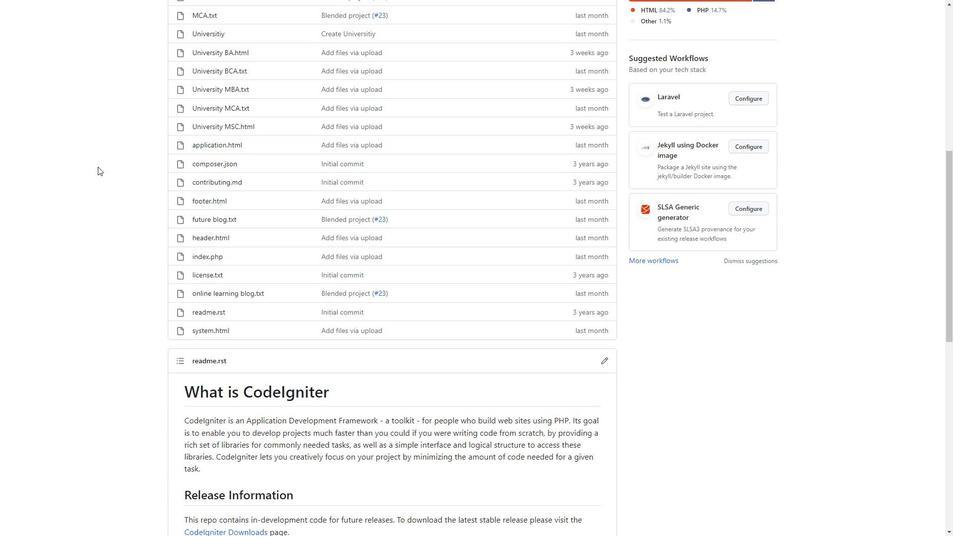 
Action: Mouse moved to (89, 151)
Screenshot: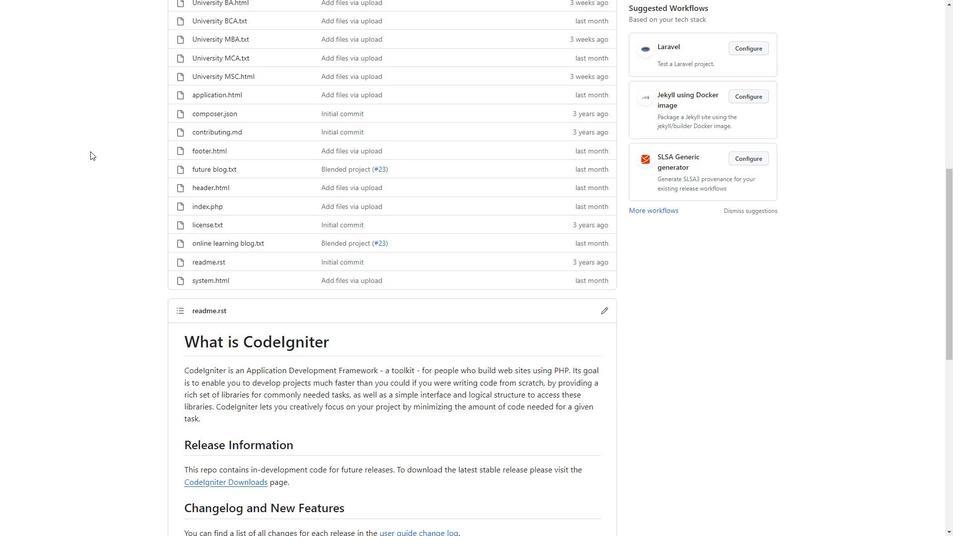 
Action: Mouse scrolled (89, 151) with delta (0, 0)
Screenshot: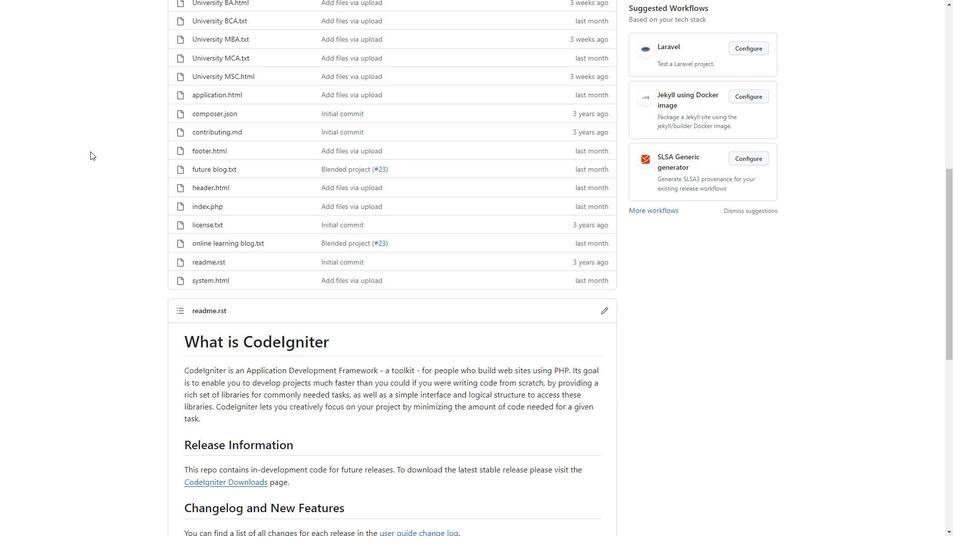 
Action: Mouse scrolled (89, 151) with delta (0, 0)
Screenshot: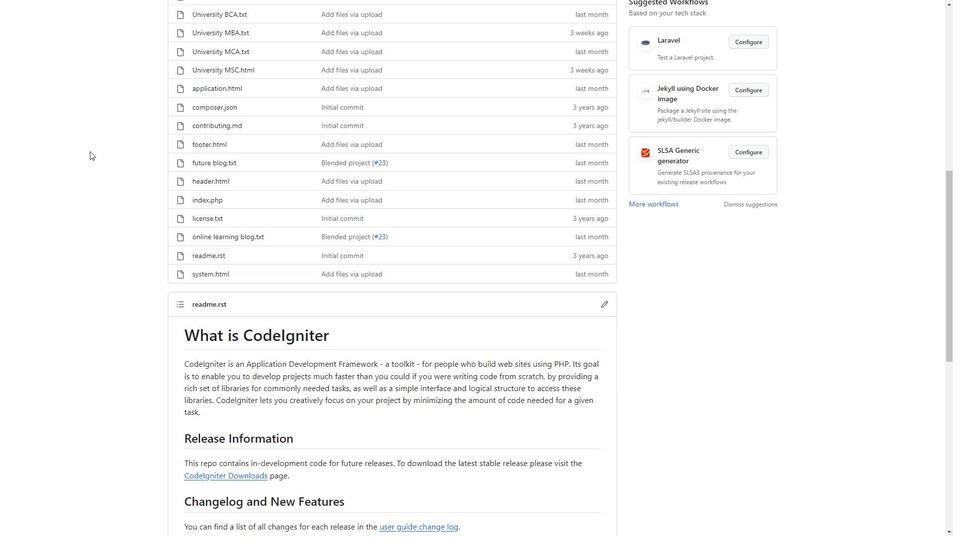
Action: Mouse scrolled (89, 152) with delta (0, 0)
Screenshot: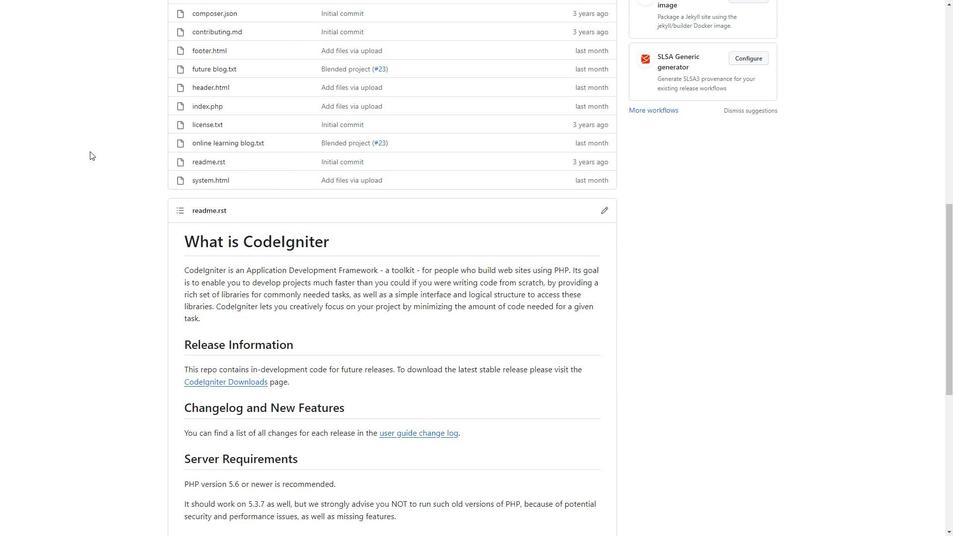 
Action: Mouse scrolled (89, 152) with delta (0, 0)
Screenshot: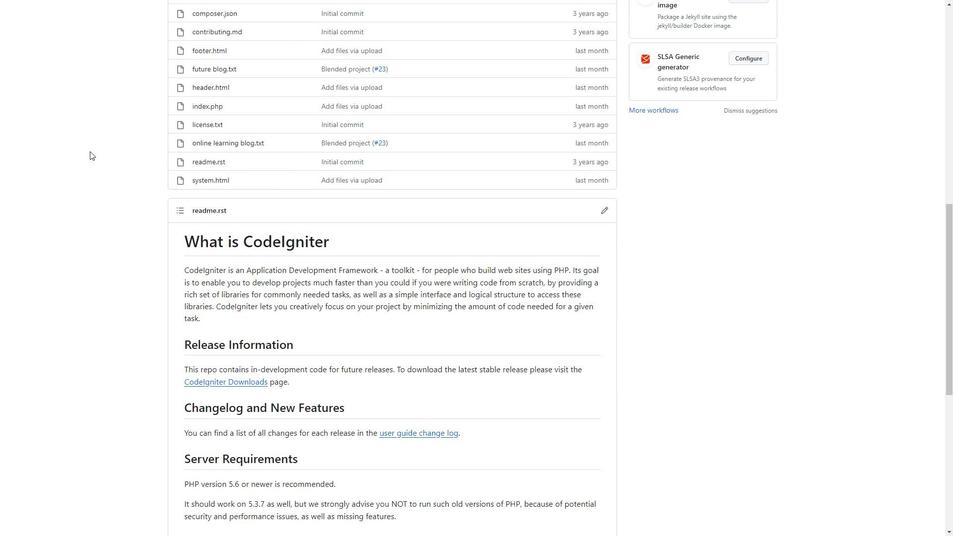 
Action: Mouse scrolled (89, 152) with delta (0, 0)
Screenshot: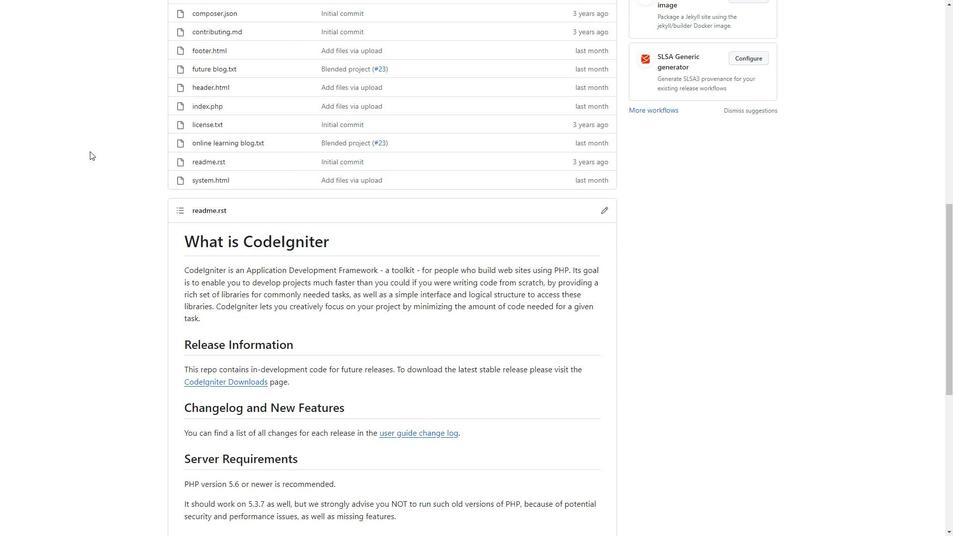 
Action: Mouse scrolled (89, 152) with delta (0, 0)
Screenshot: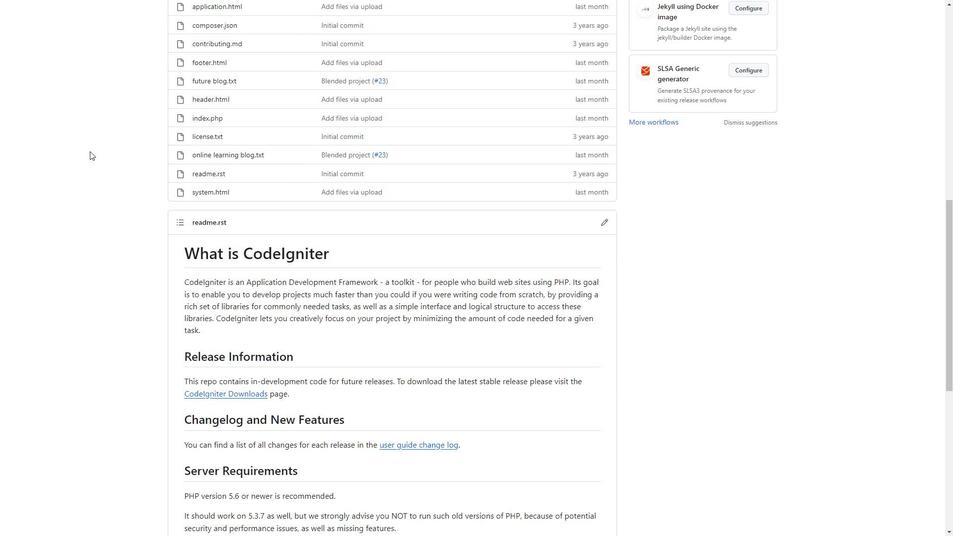 
Action: Mouse scrolled (89, 152) with delta (0, 0)
Screenshot: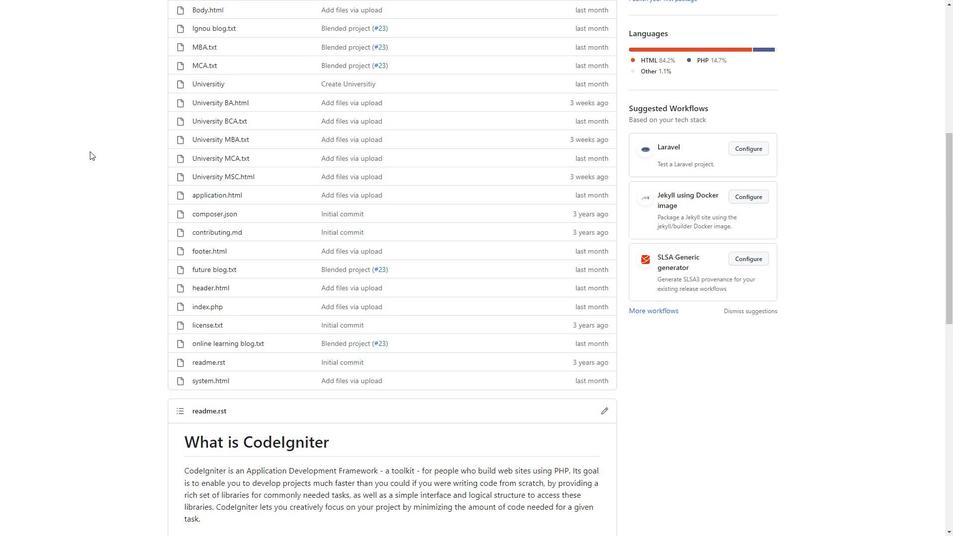 
Action: Mouse scrolled (89, 152) with delta (0, 0)
Screenshot: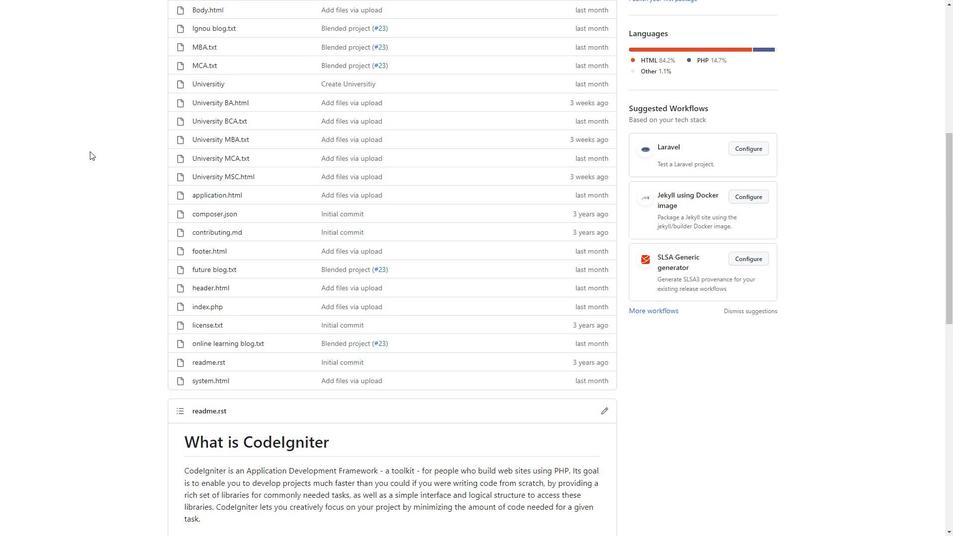 
Action: Mouse scrolled (89, 152) with delta (0, 0)
Screenshot: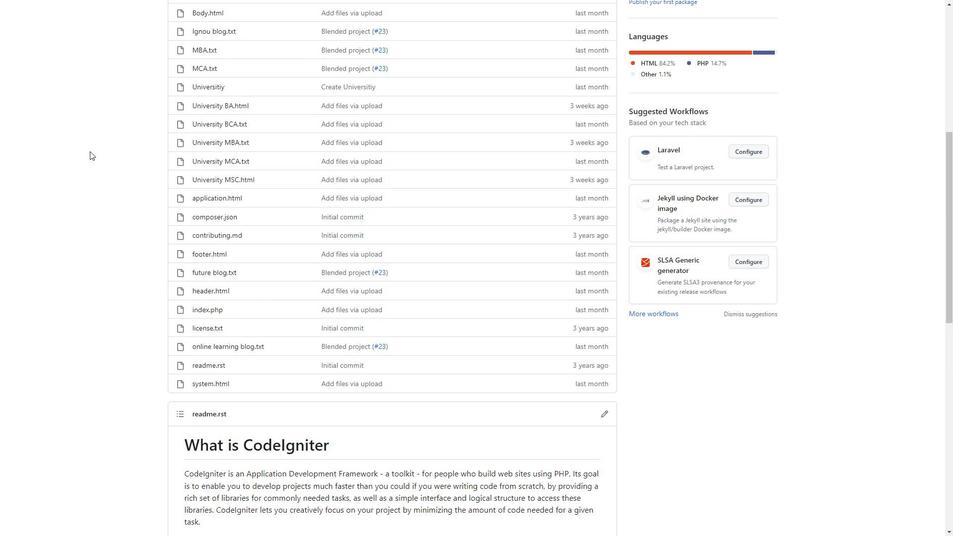 
Action: Mouse scrolled (89, 152) with delta (0, 0)
Screenshot: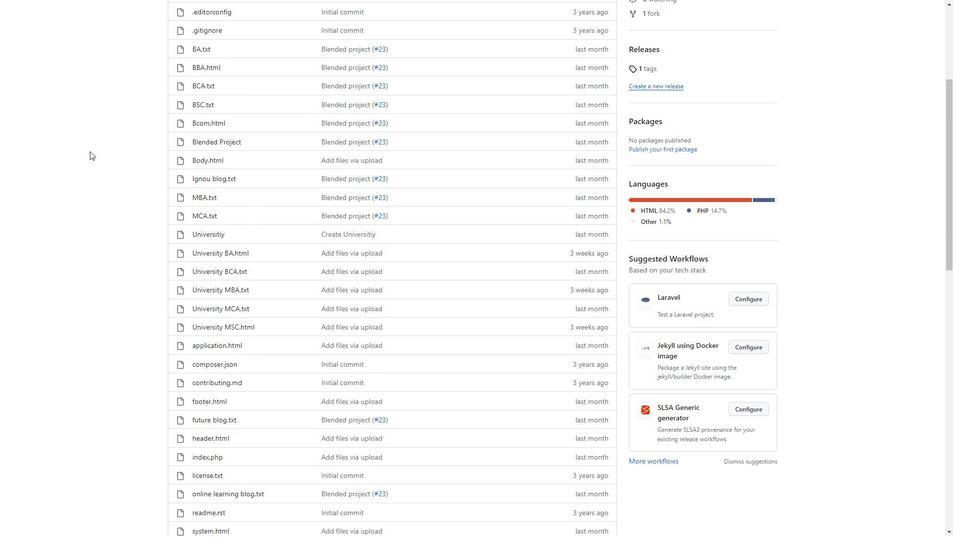 
Action: Mouse scrolled (89, 152) with delta (0, 0)
Screenshot: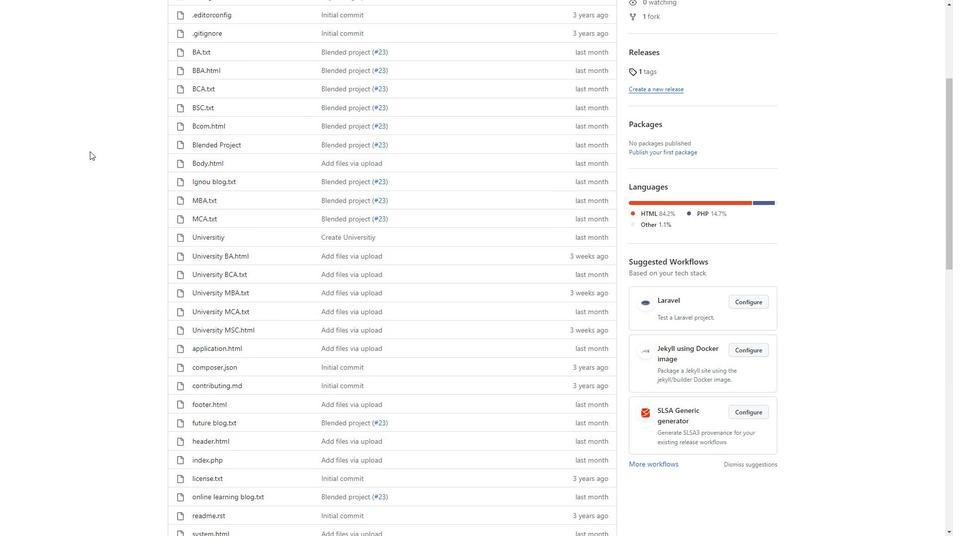
Action: Mouse moved to (89, 152)
Screenshot: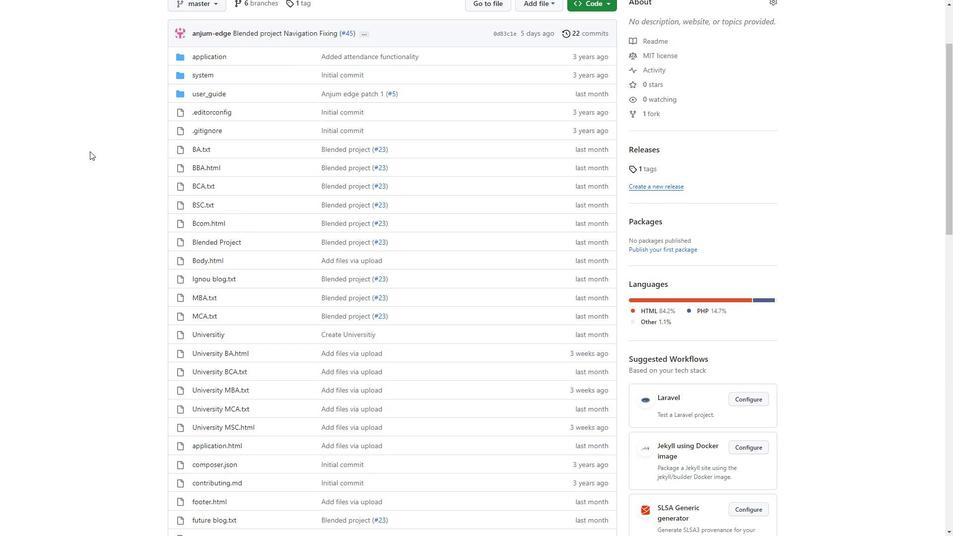 
Action: Mouse scrolled (89, 151) with delta (0, 0)
Screenshot: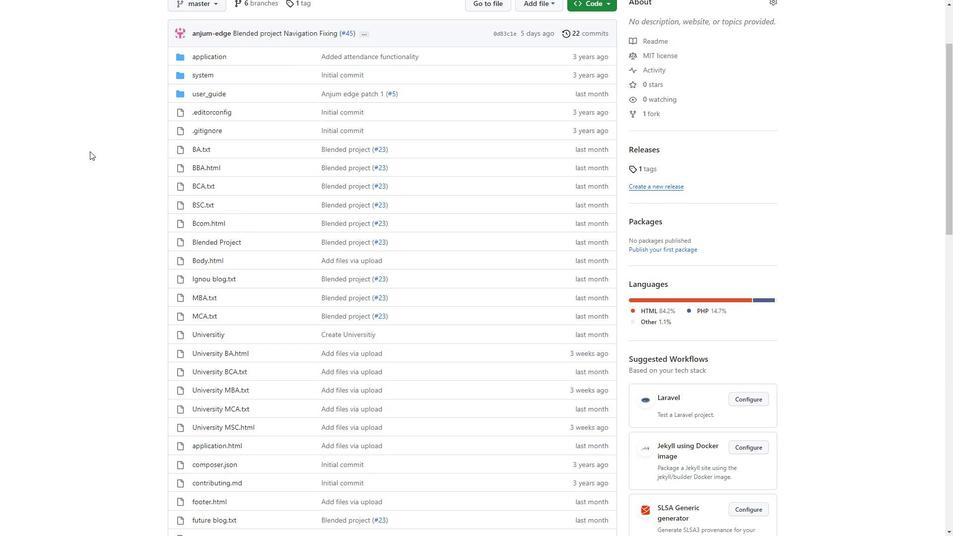 
Action: Mouse moved to (225, 406)
Screenshot: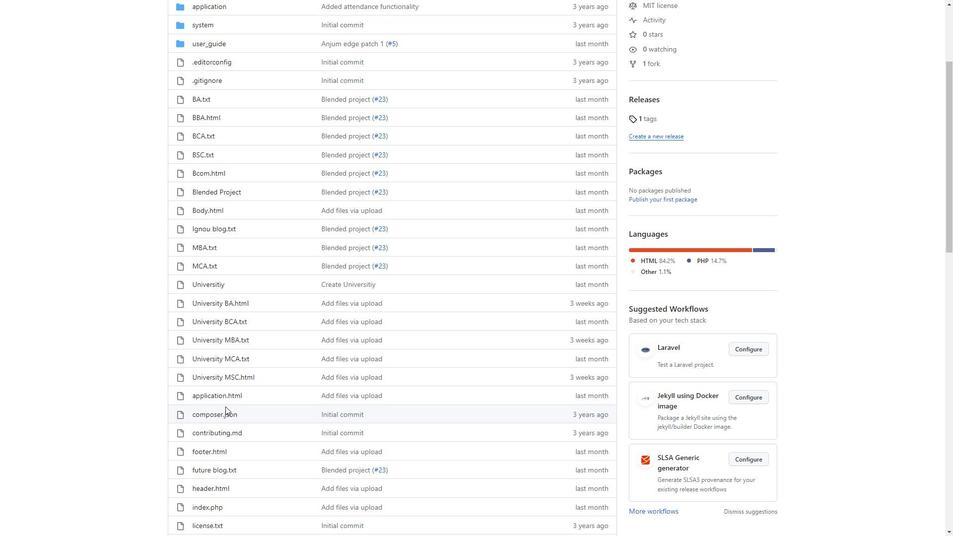 
Action: Mouse scrolled (225, 406) with delta (0, 0)
Screenshot: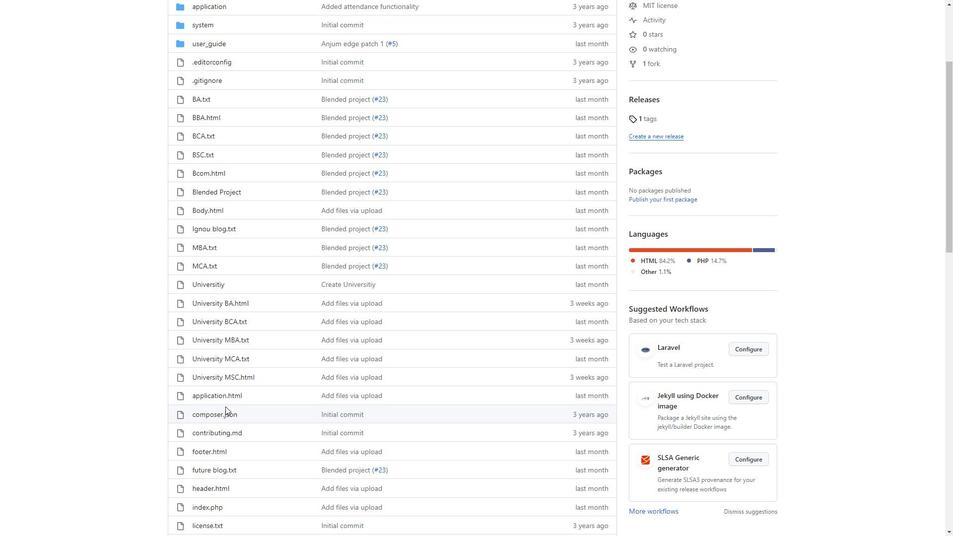 
Action: Mouse moved to (225, 406)
Screenshot: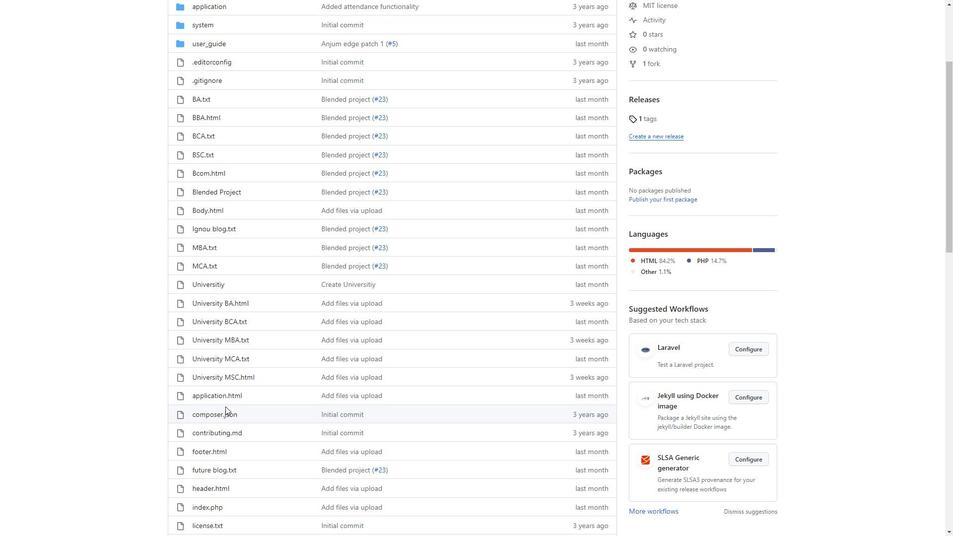 
Action: Mouse scrolled (225, 406) with delta (0, 0)
Screenshot: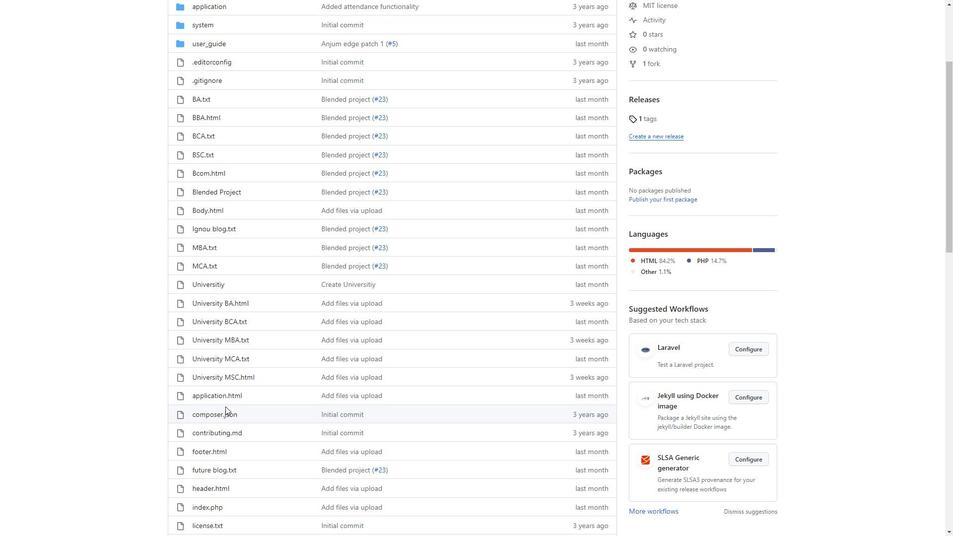 
Action: Mouse moved to (225, 404)
Screenshot: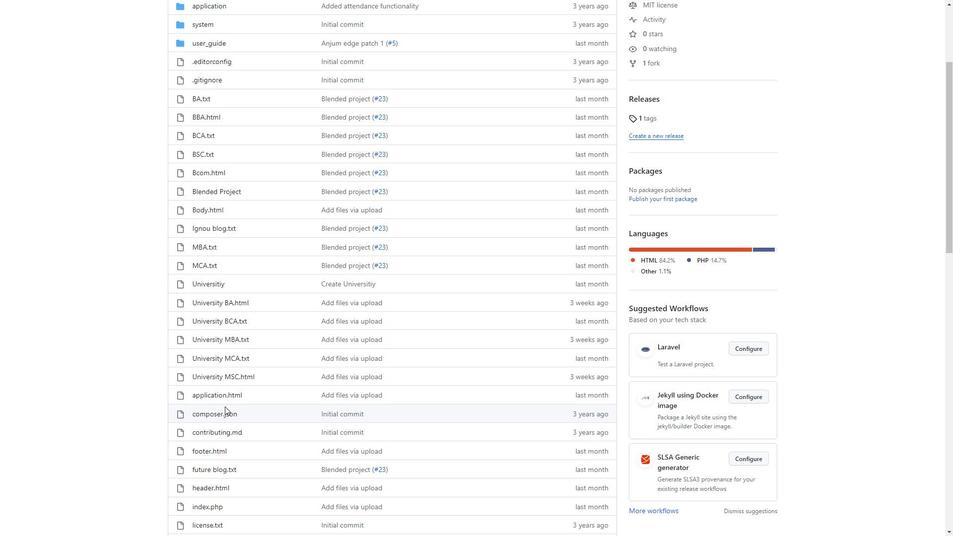 
Action: Mouse scrolled (225, 404) with delta (0, 0)
Screenshot: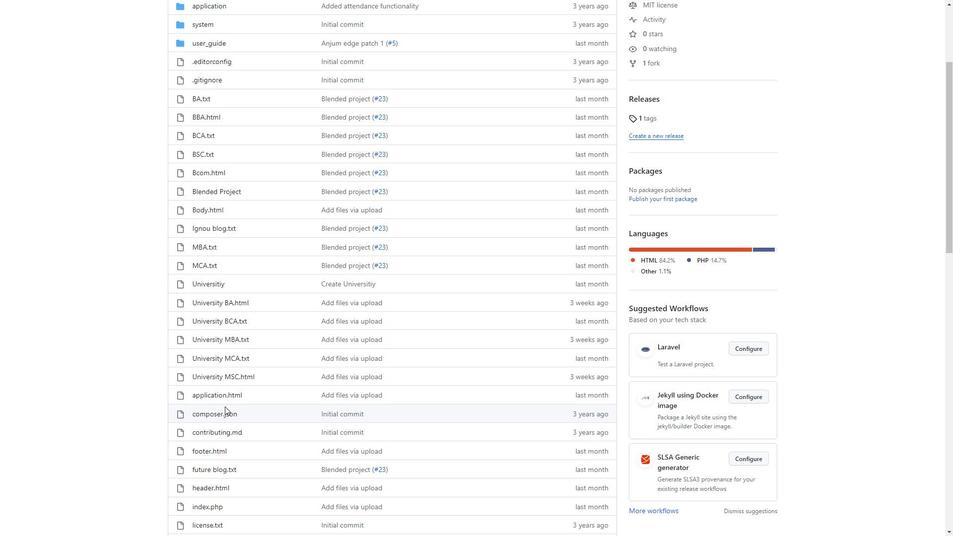 
Action: Mouse moved to (89, 151)
Screenshot: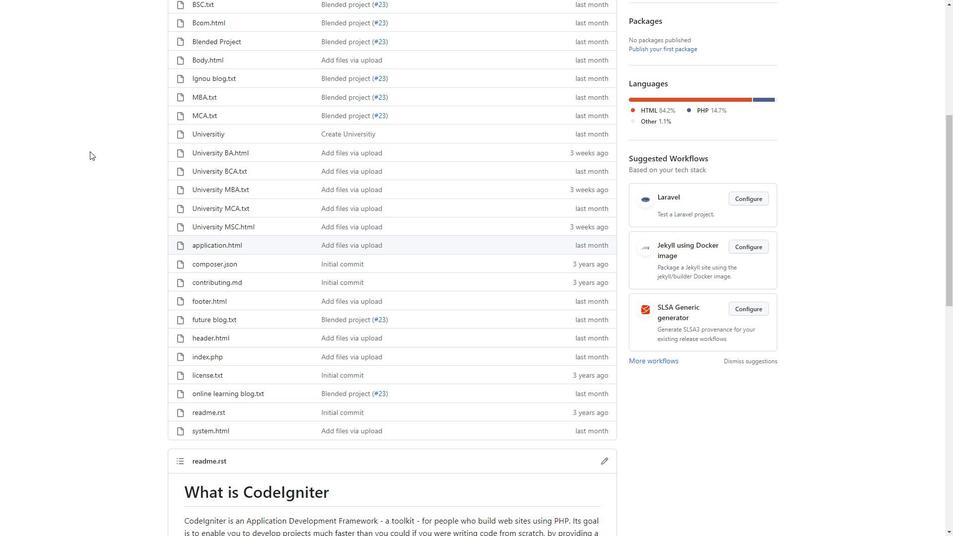 
Action: Mouse scrolled (89, 152) with delta (0, 0)
Screenshot: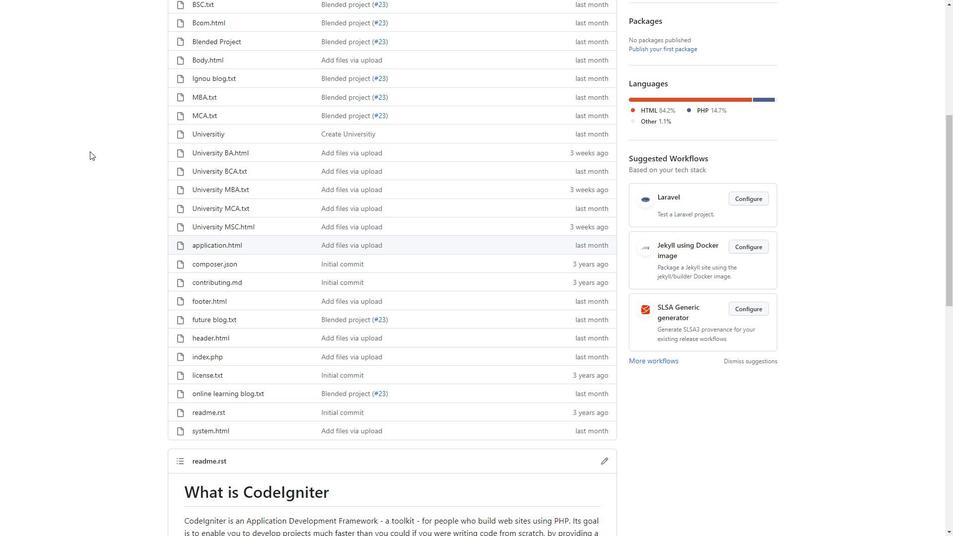 
Action: Mouse scrolled (89, 152) with delta (0, 0)
Screenshot: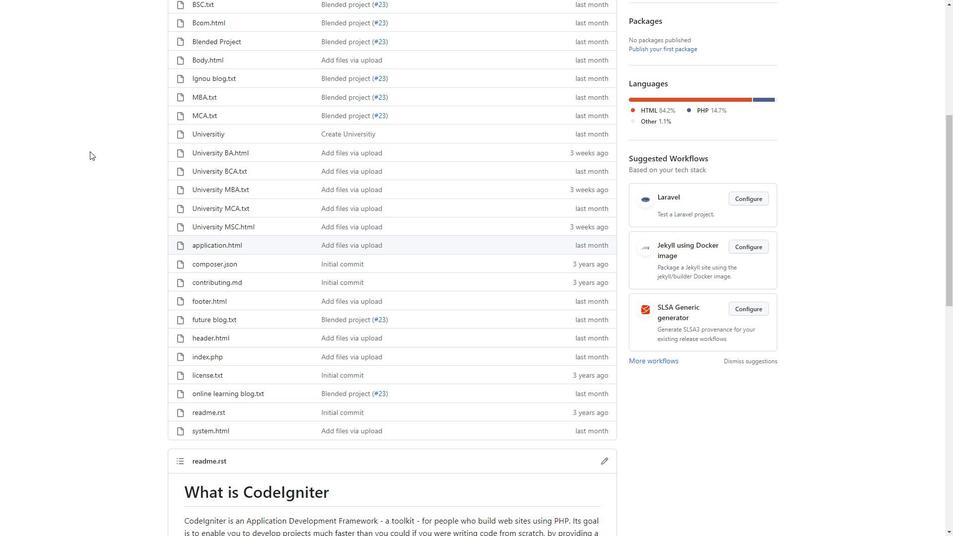 
Action: Mouse scrolled (89, 152) with delta (0, 0)
Screenshot: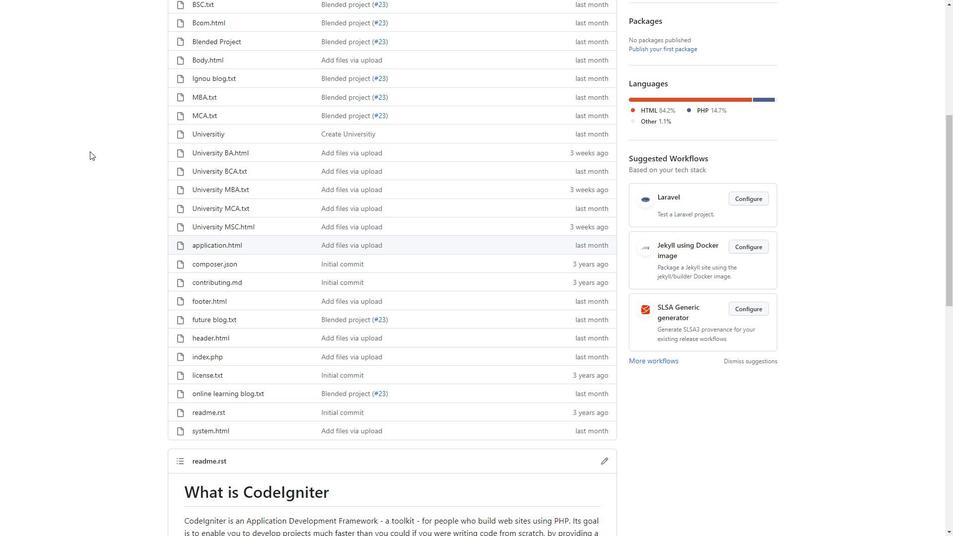 
Action: Mouse scrolled (89, 152) with delta (0, 0)
Screenshot: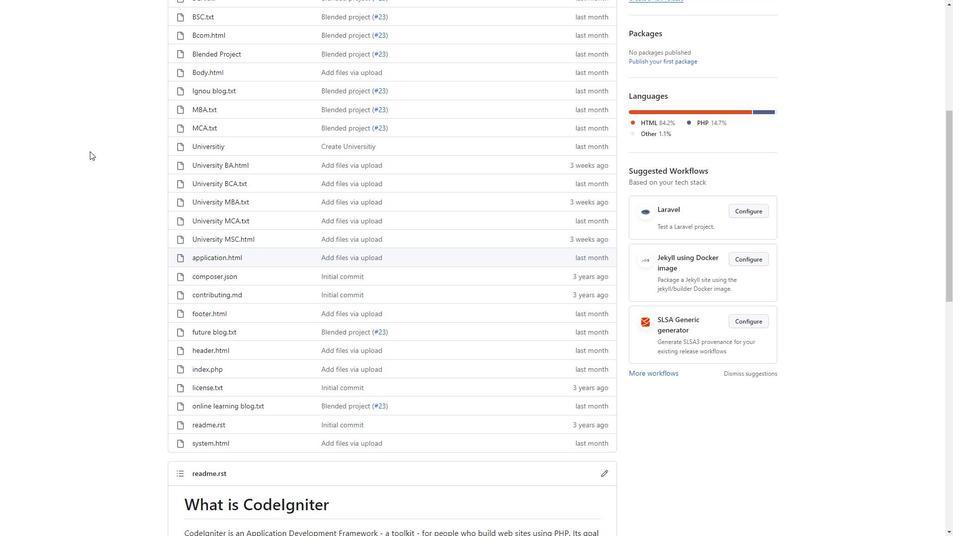 
Action: Mouse scrolled (89, 152) with delta (0, 0)
Screenshot: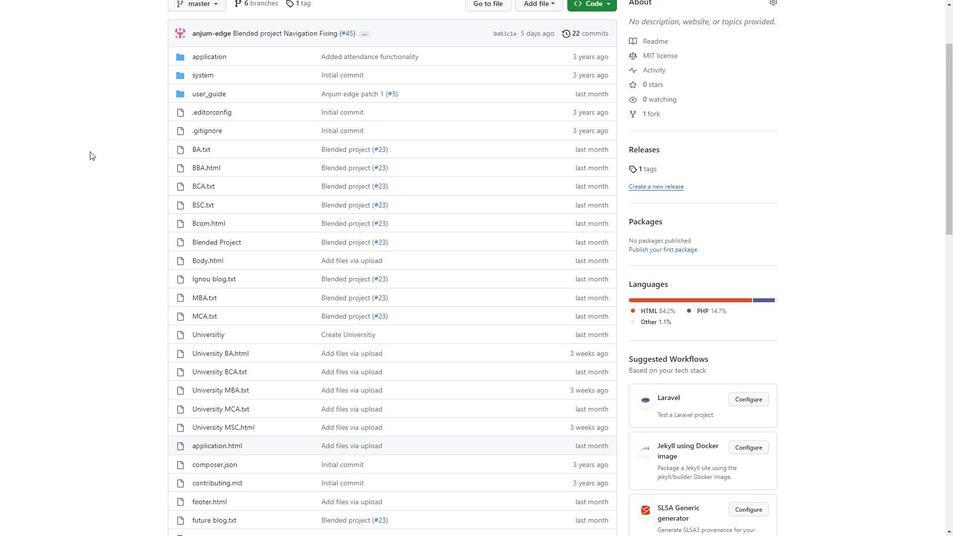 
Action: Mouse scrolled (89, 152) with delta (0, 0)
Screenshot: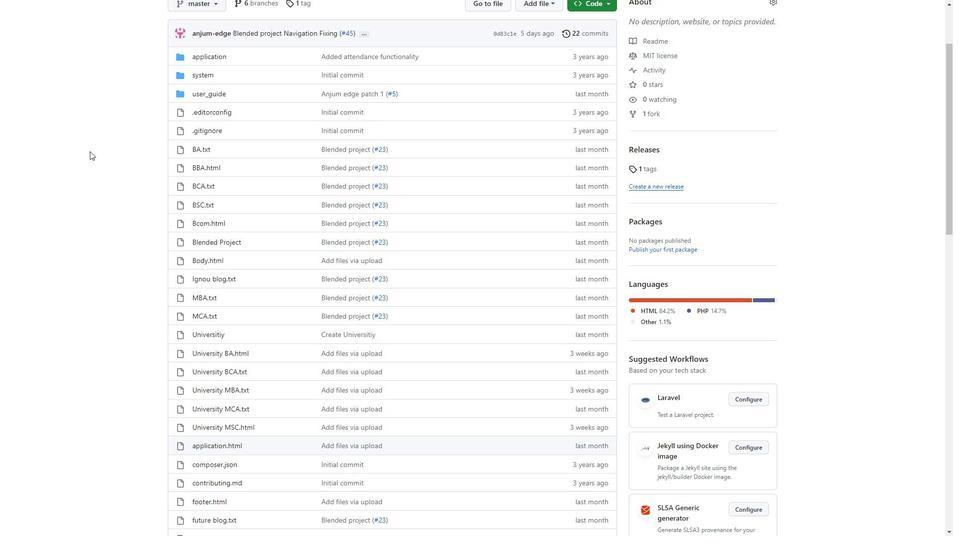
Action: Mouse scrolled (89, 152) with delta (0, 0)
Screenshot: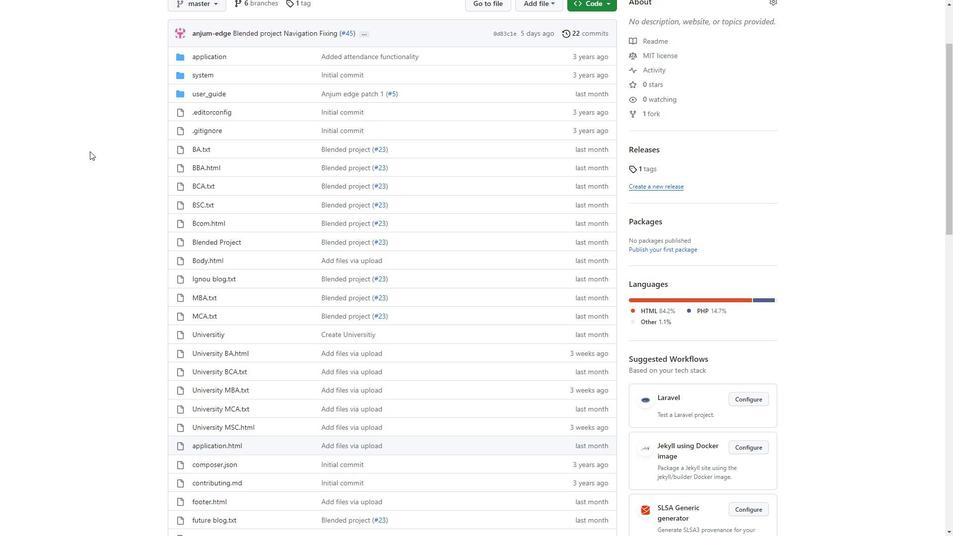 
Action: Mouse moved to (125, 253)
Screenshot: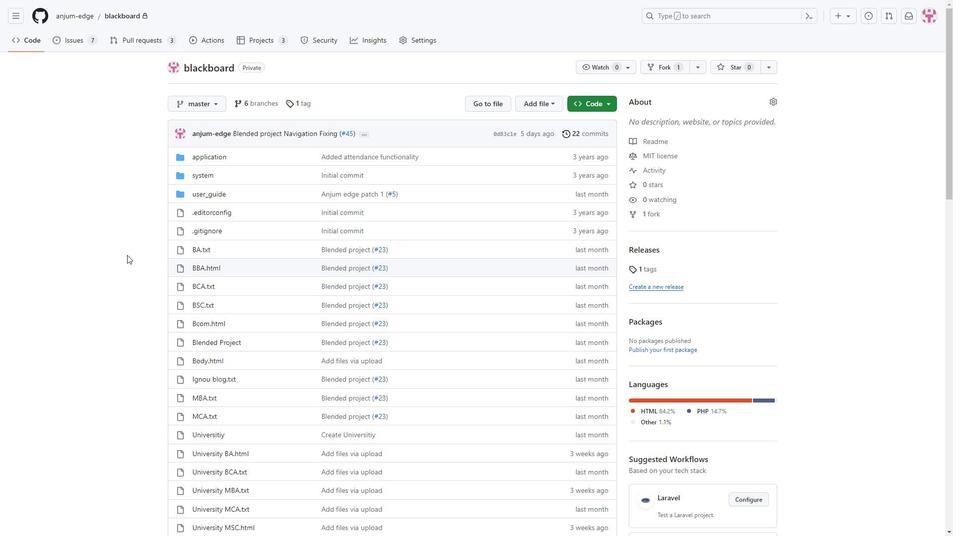 
Action: Mouse scrolled (125, 254) with delta (0, 0)
Screenshot: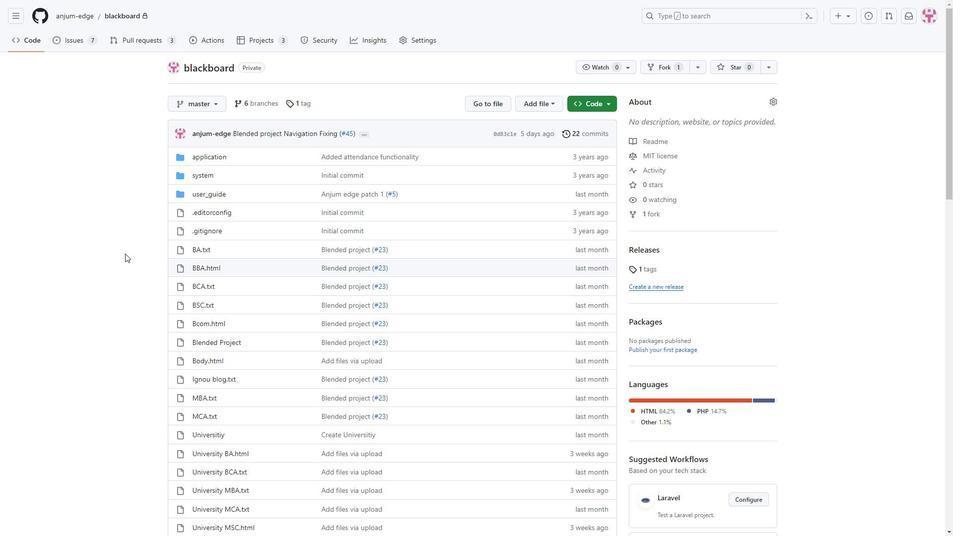 
Action: Mouse scrolled (125, 254) with delta (0, 0)
Screenshot: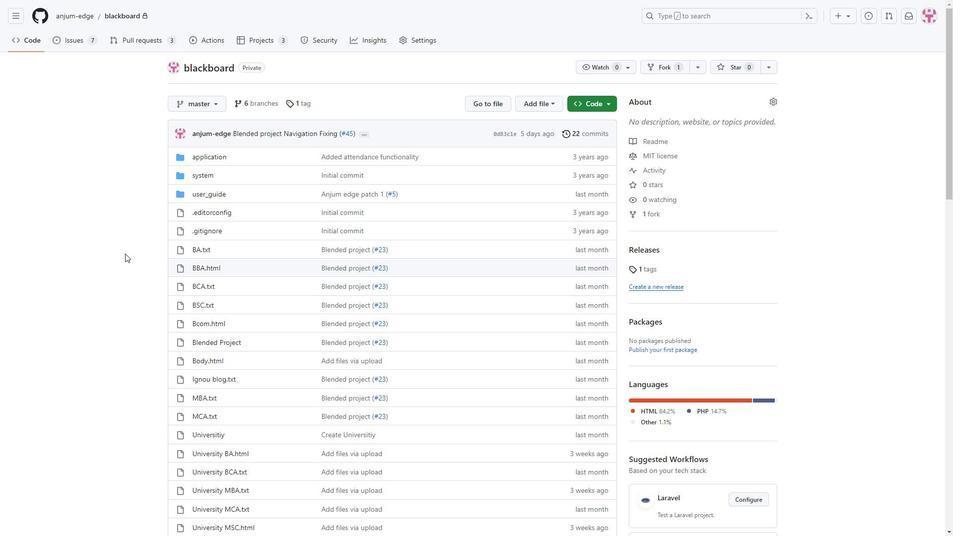 
Action: Mouse moved to (125, 253)
Screenshot: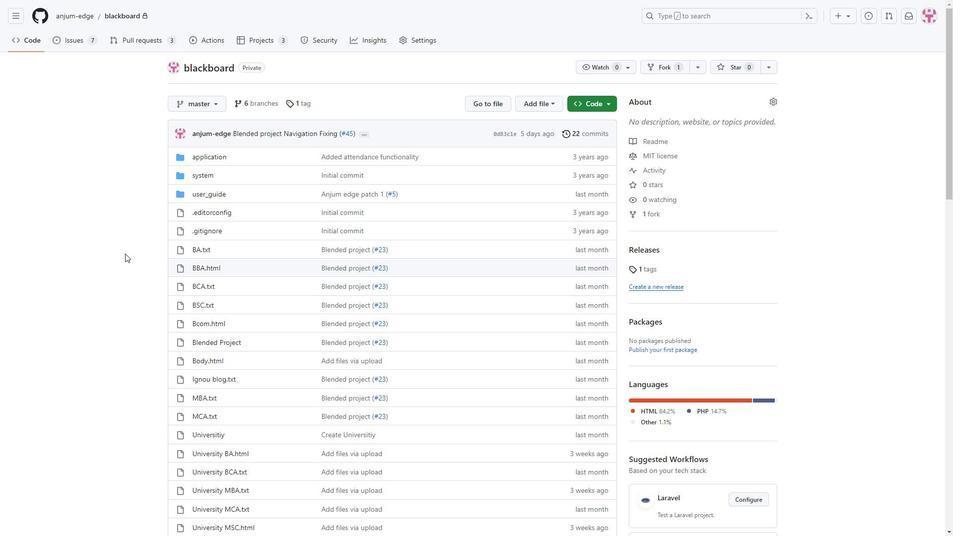 
Action: Mouse scrolled (125, 254) with delta (0, 0)
Screenshot: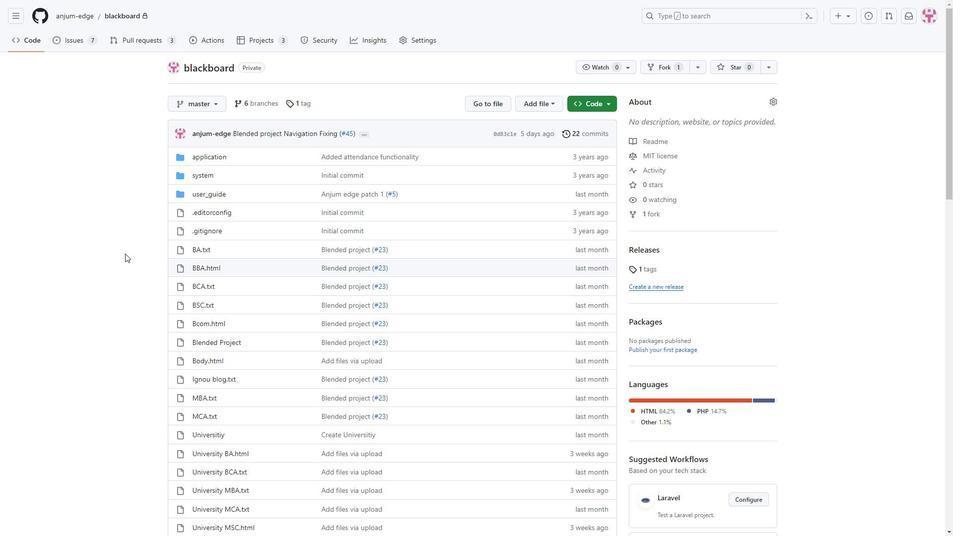 
Action: Mouse moved to (125, 254)
Screenshot: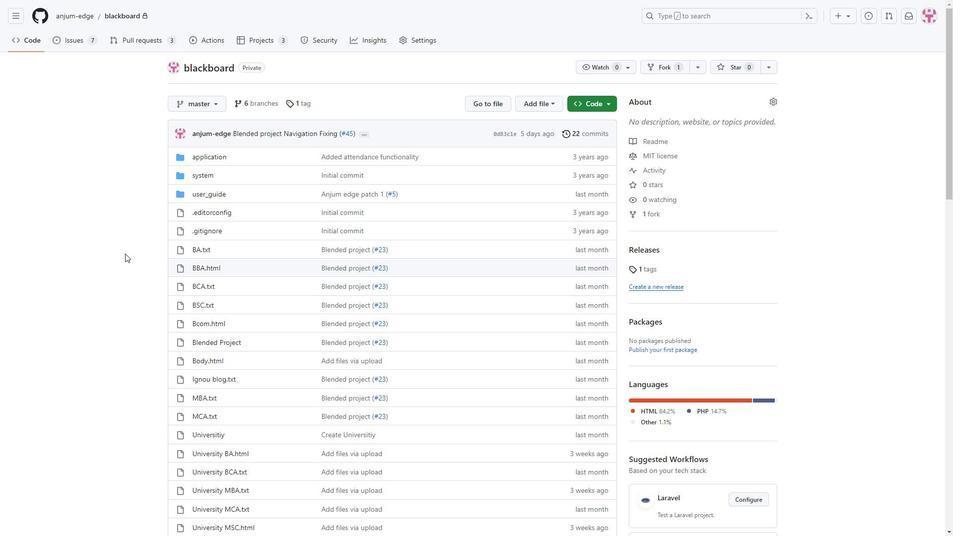 
Action: Mouse scrolled (125, 255) with delta (0, 0)
Screenshot: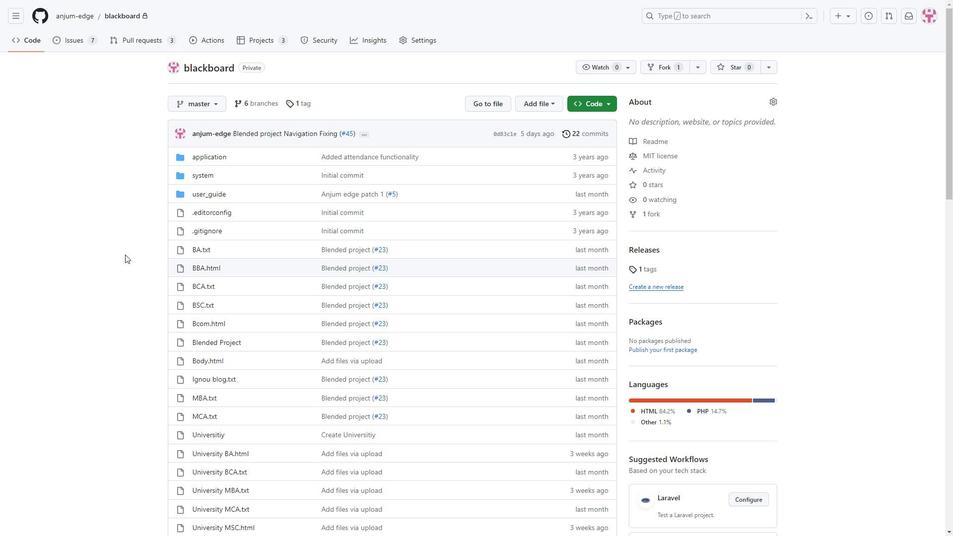 
Action: Mouse moved to (127, 258)
Screenshot: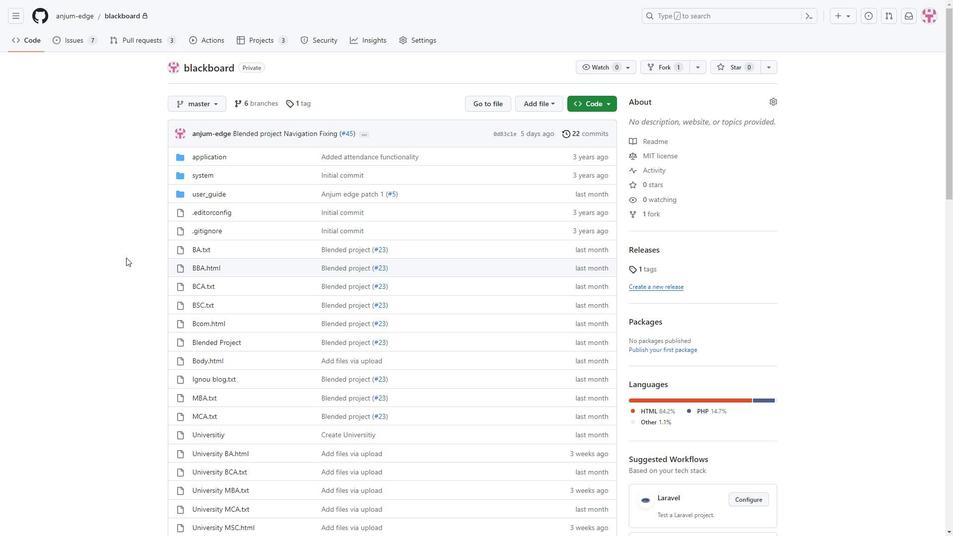
Action: Mouse scrolled (127, 258) with delta (0, 0)
Screenshot: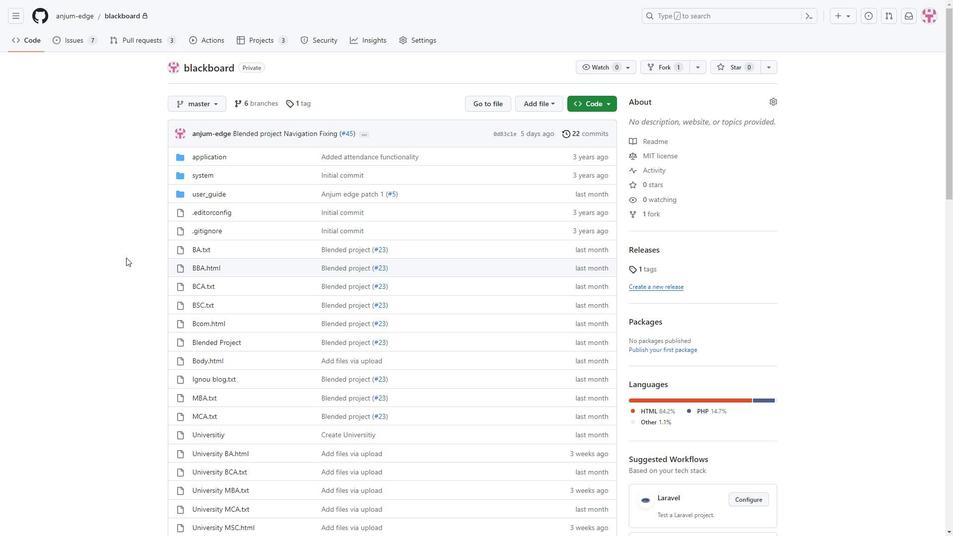 
Action: Mouse moved to (211, 242)
Screenshot: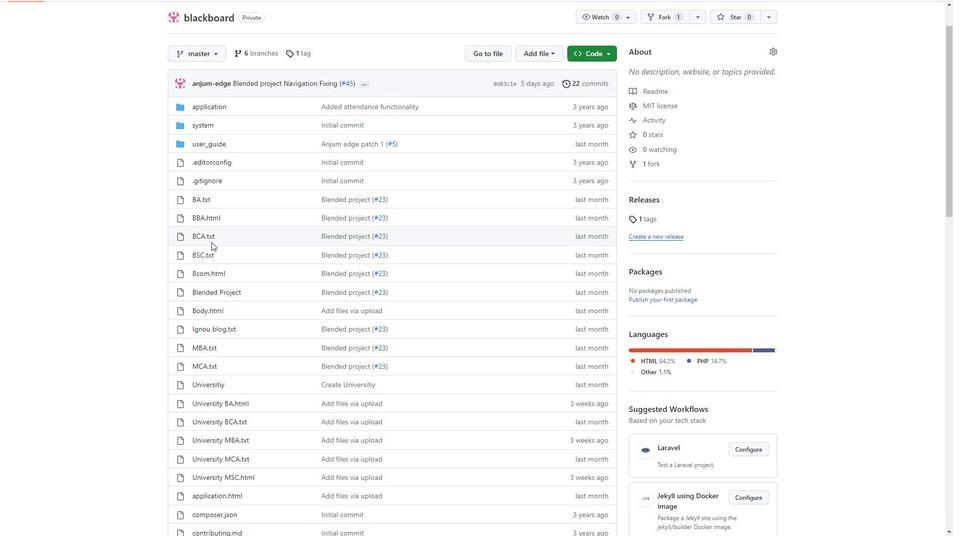 
Action: Mouse scrolled (211, 241) with delta (0, 0)
Screenshot: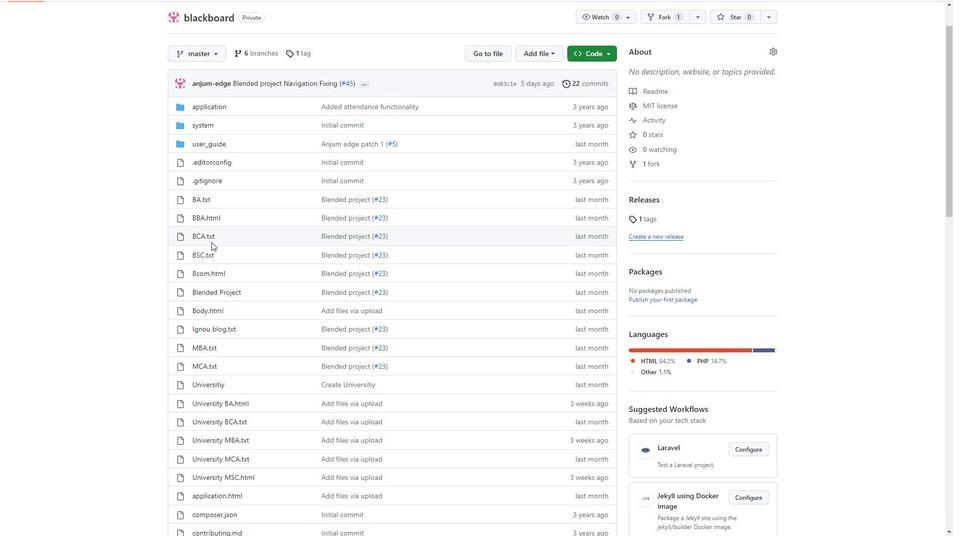 
Action: Mouse moved to (203, 179)
Screenshot: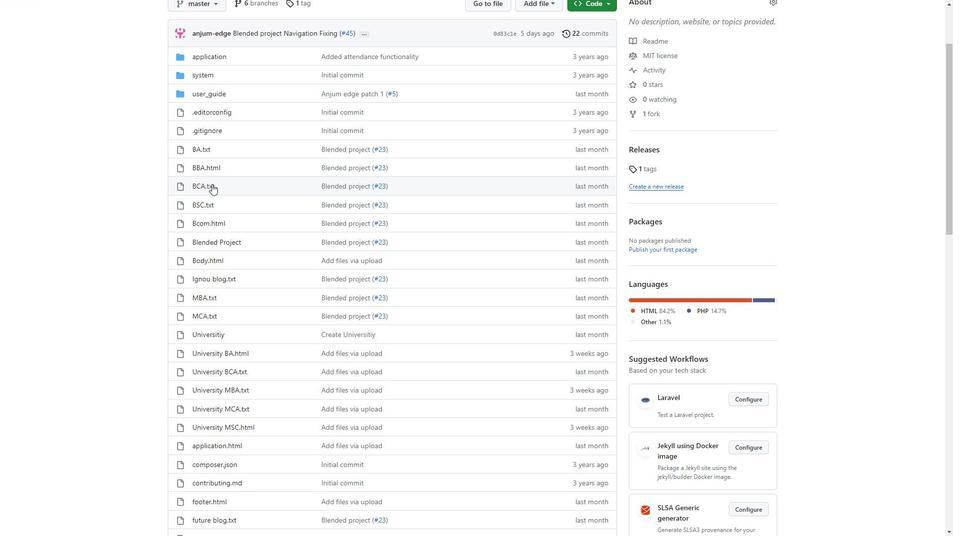 
Action: Mouse scrolled (203, 180) with delta (0, 0)
Screenshot: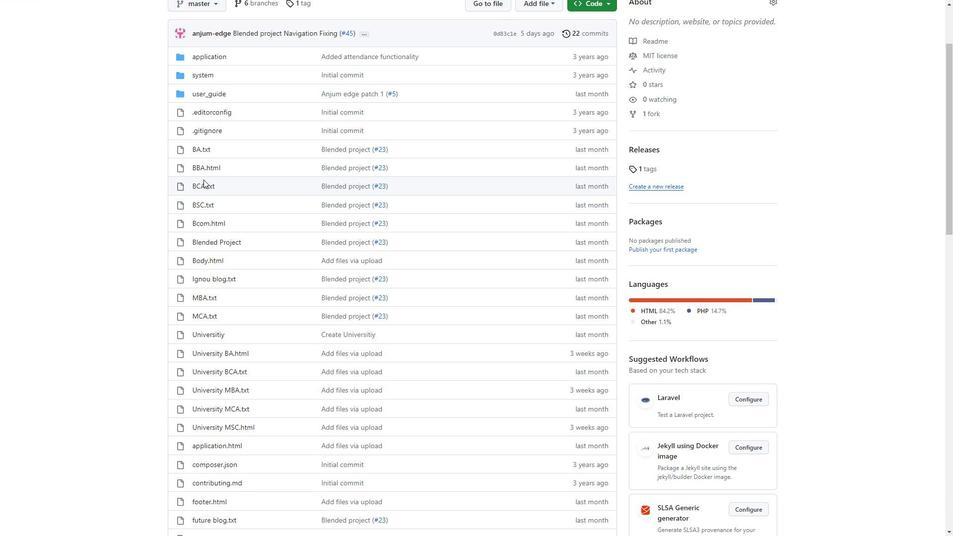 
Action: Mouse moved to (202, 199)
Screenshot: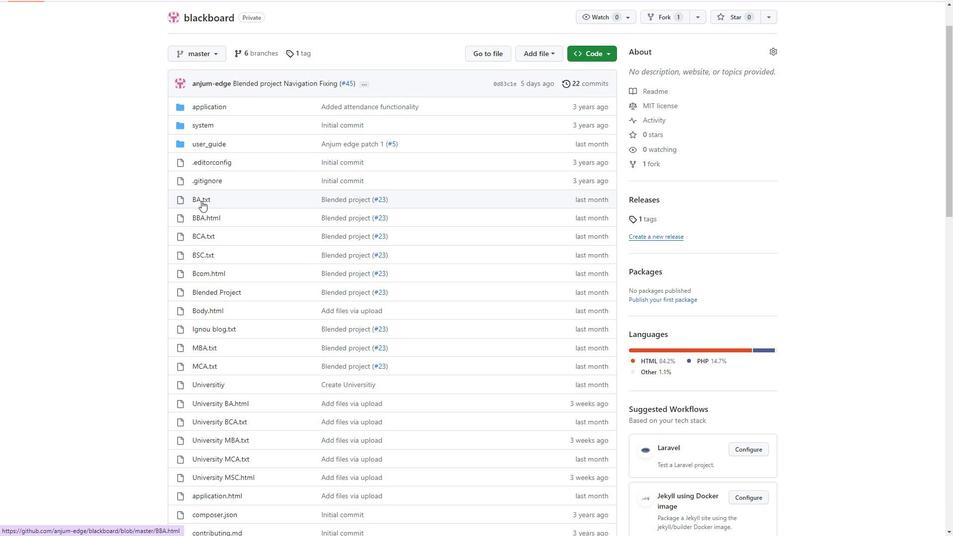 
Action: Mouse scrolled (202, 199) with delta (0, 0)
Screenshot: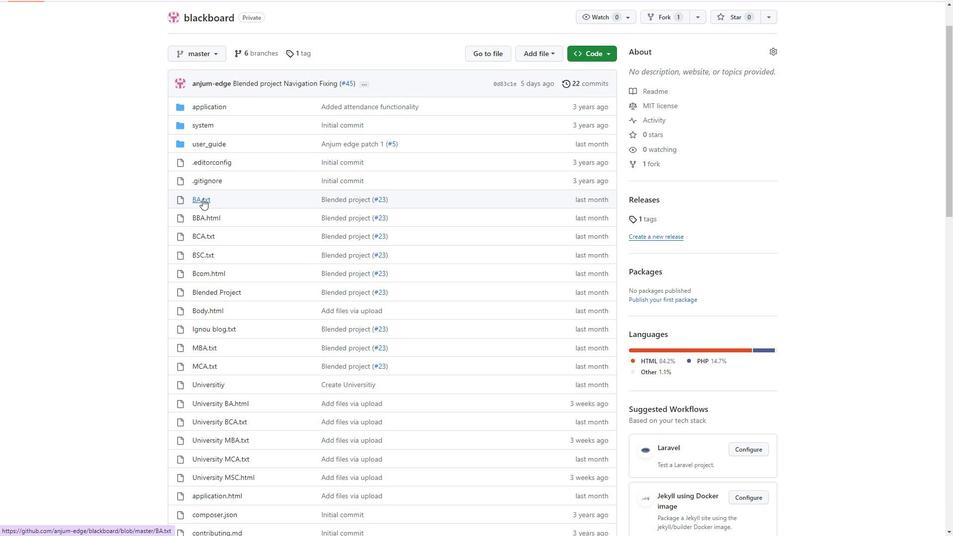 
Action: Mouse moved to (210, 362)
Screenshot: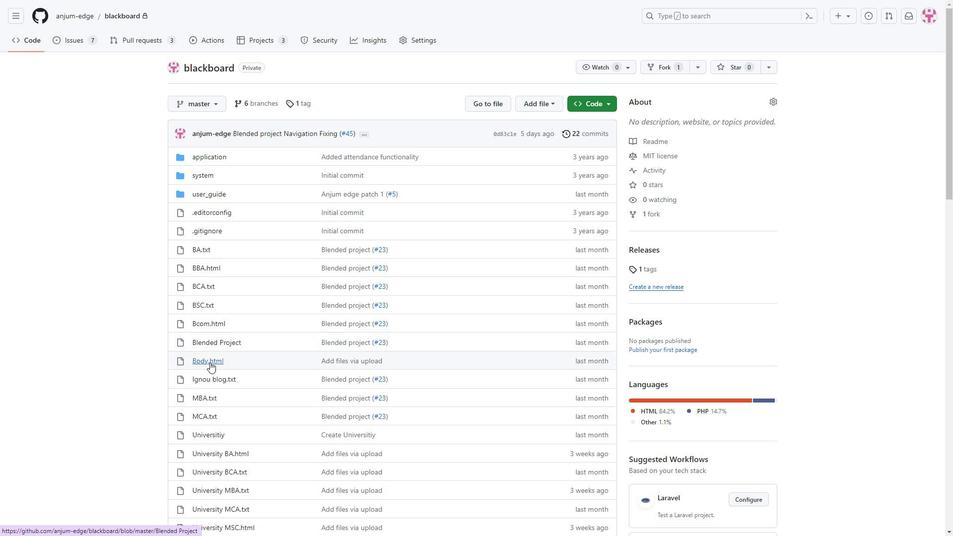 
Action: Mouse scrolled (210, 362) with delta (0, 0)
Screenshot: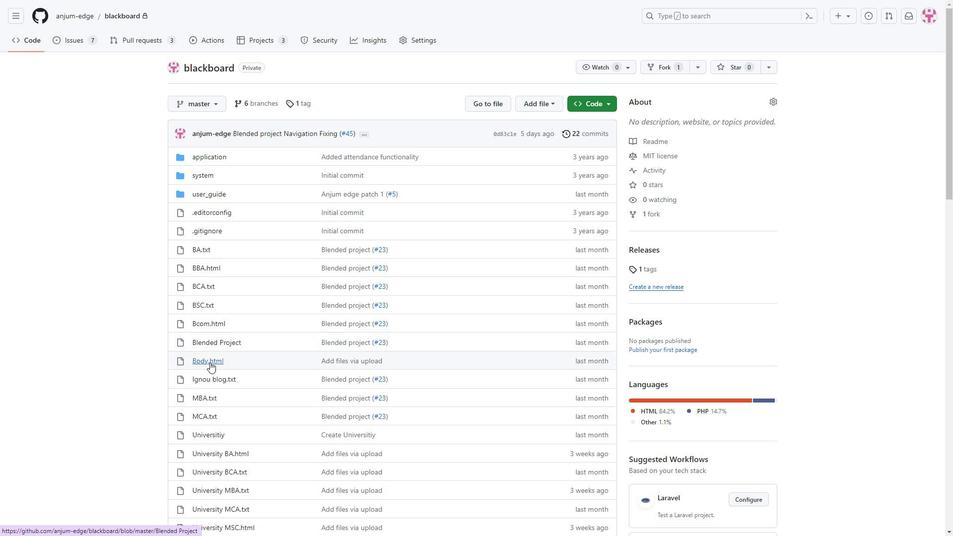 
Action: Mouse moved to (211, 372)
Screenshot: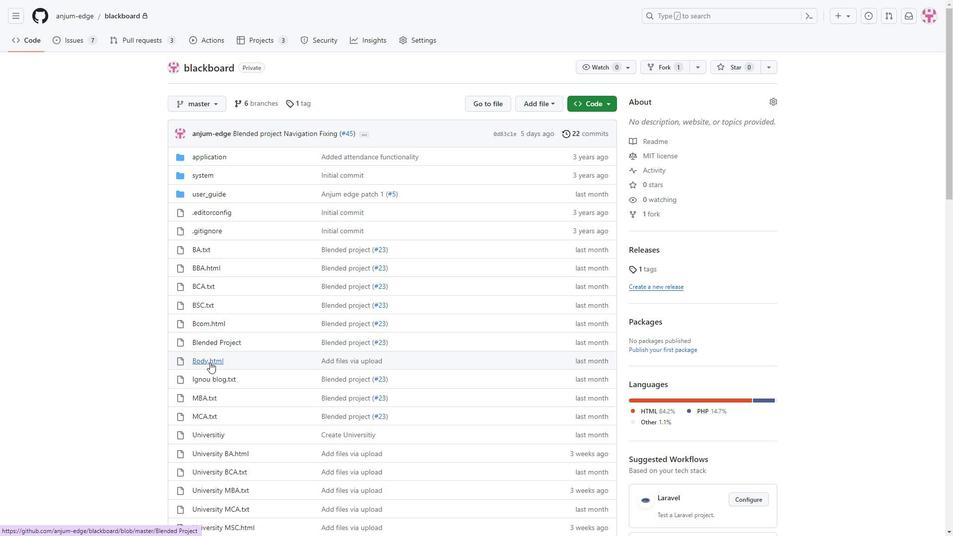 
Action: Mouse scrolled (211, 372) with delta (0, 0)
Screenshot: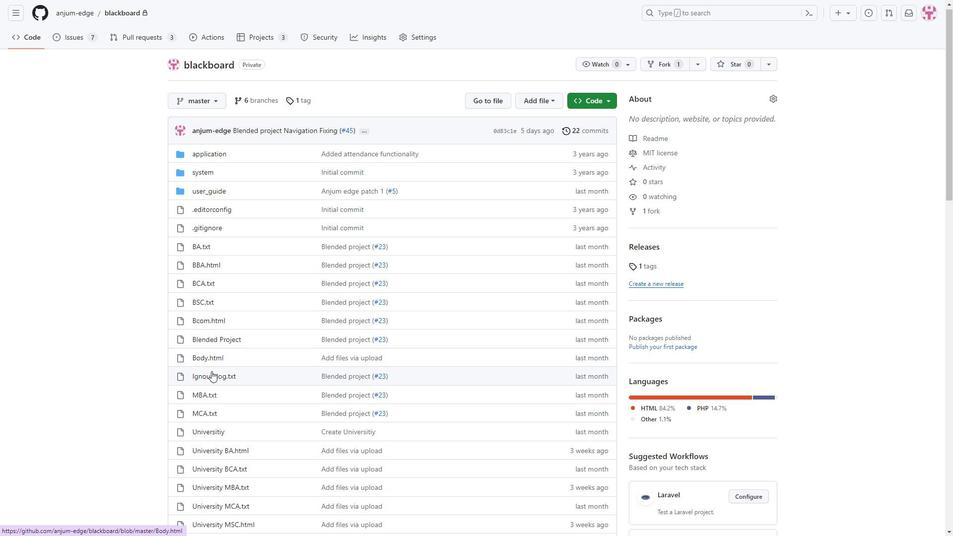 
Action: Mouse moved to (218, 371)
Screenshot: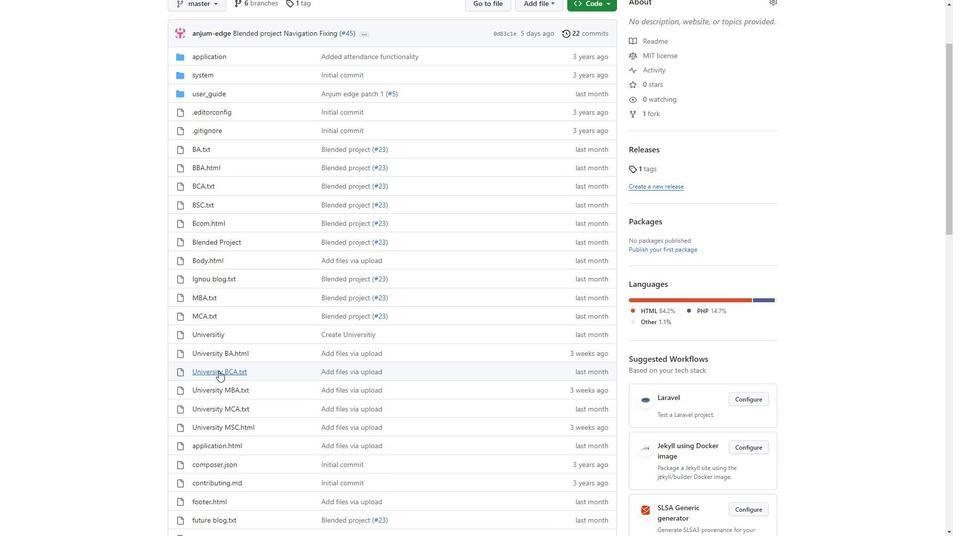 
Action: Mouse pressed left at (218, 371)
Screenshot: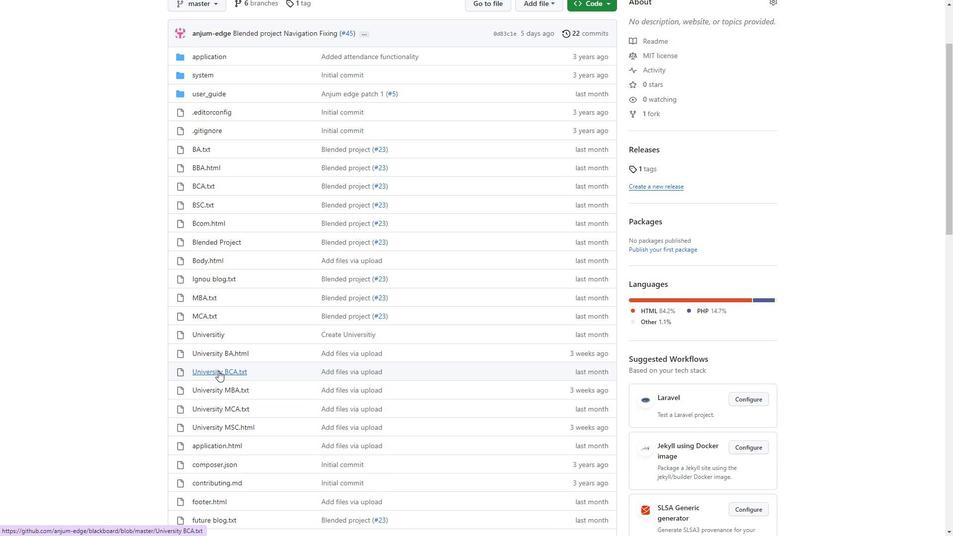 
Action: Mouse moved to (113, 322)
Screenshot: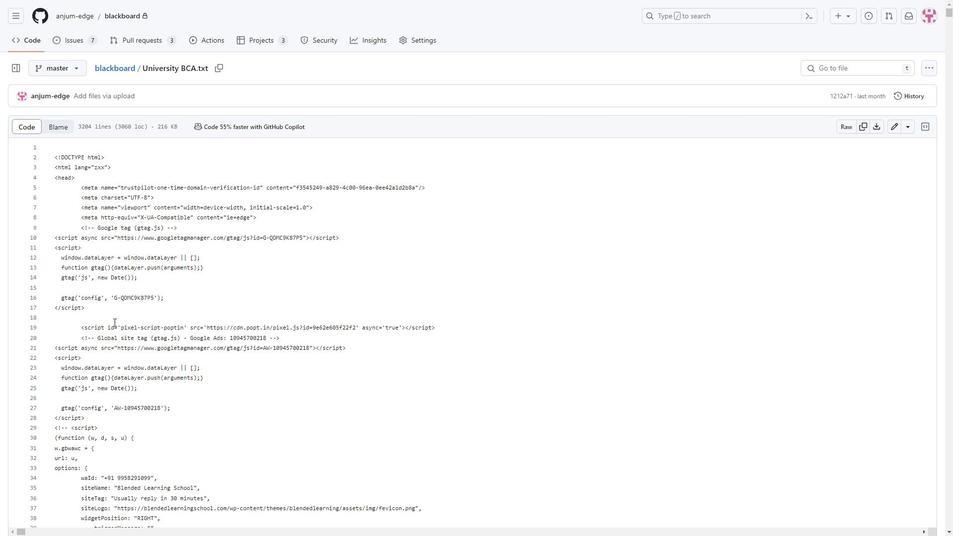 
Action: Mouse scrolled (113, 322) with delta (0, 0)
Screenshot: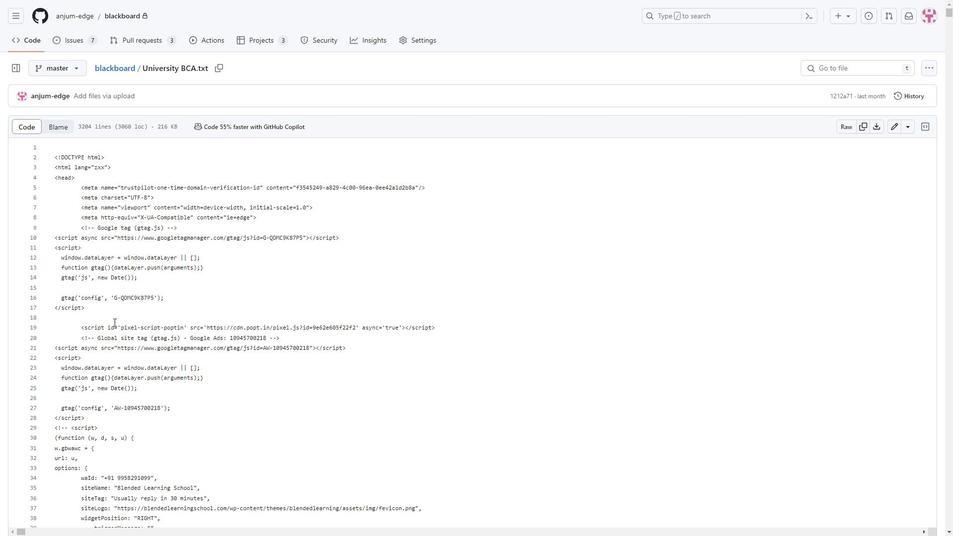 
Action: Mouse moved to (116, 328)
Screenshot: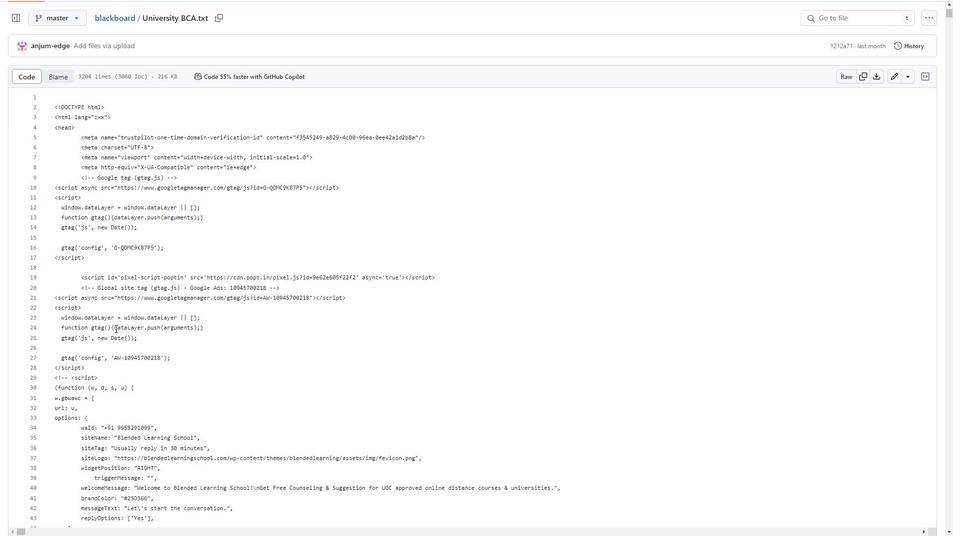 
Action: Mouse scrolled (116, 328) with delta (0, 0)
Screenshot: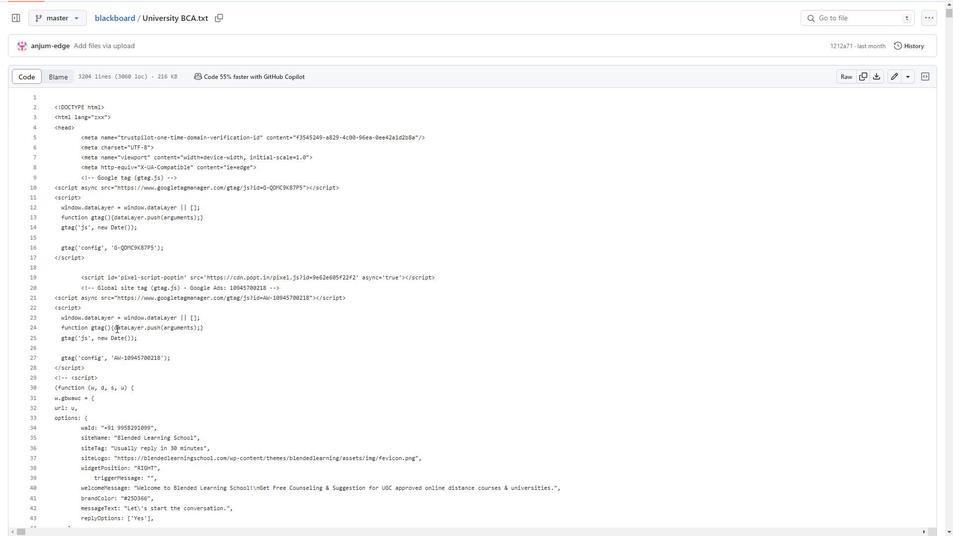 
Action: Mouse moved to (123, 334)
Screenshot: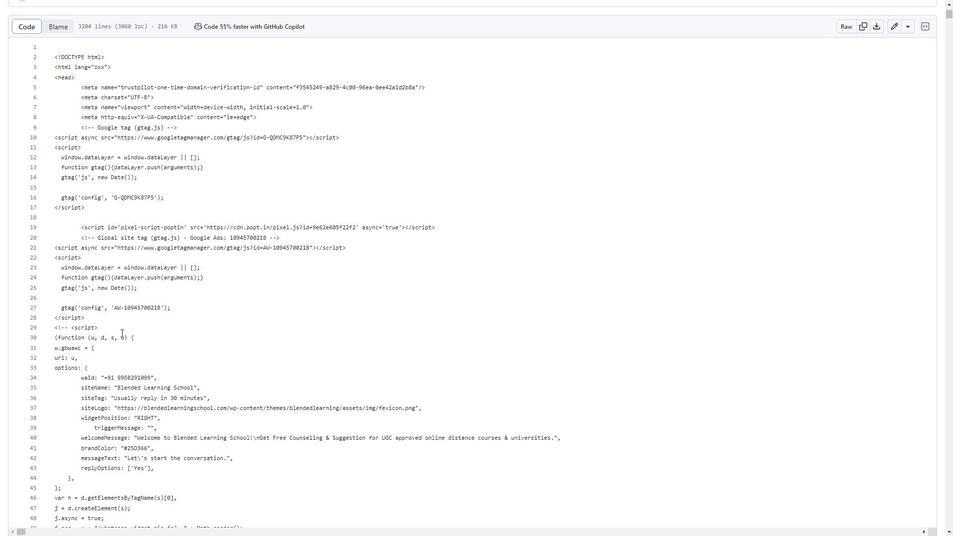 
Action: Mouse scrolled (123, 334) with delta (0, 0)
Screenshot: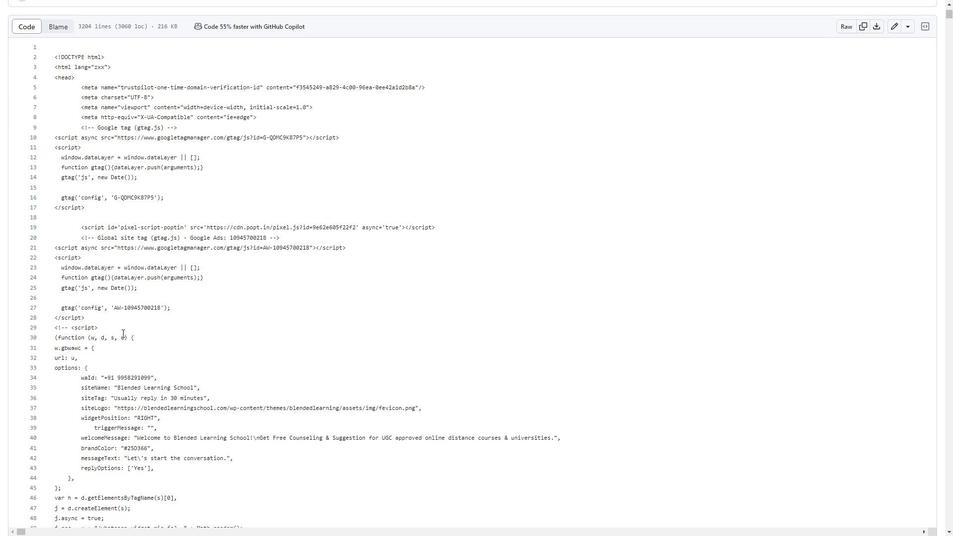 
Action: Mouse moved to (142, 309)
Screenshot: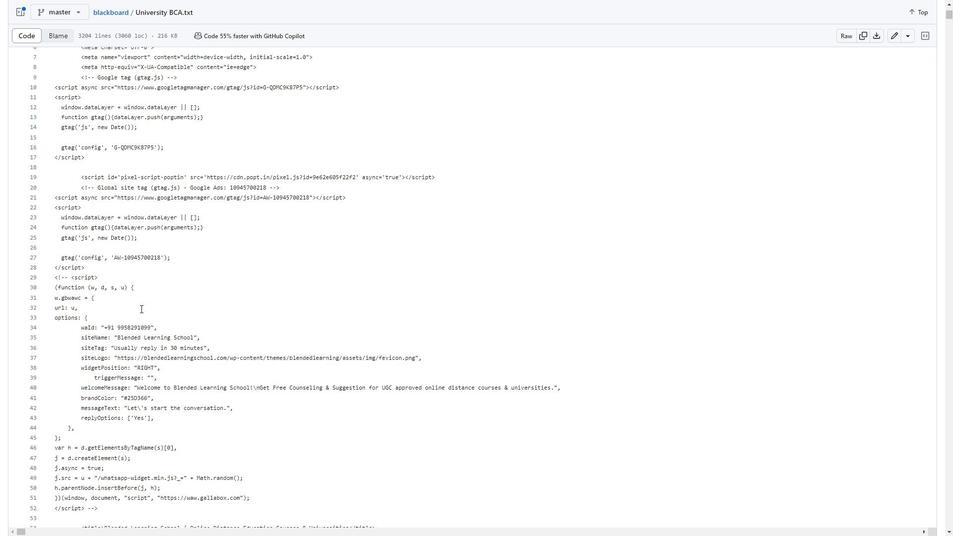 
Action: Mouse scrolled (142, 308) with delta (0, 0)
Screenshot: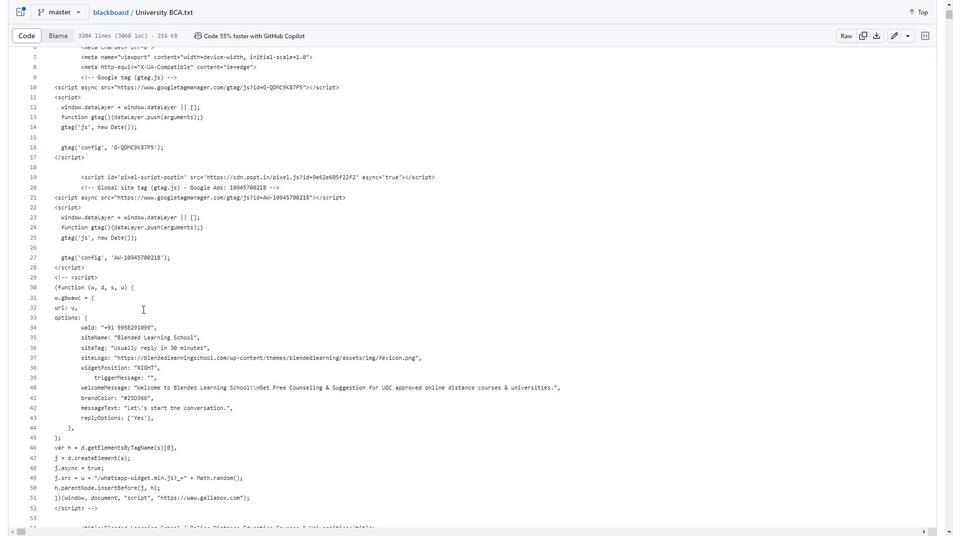 
Action: Mouse moved to (163, 311)
Screenshot: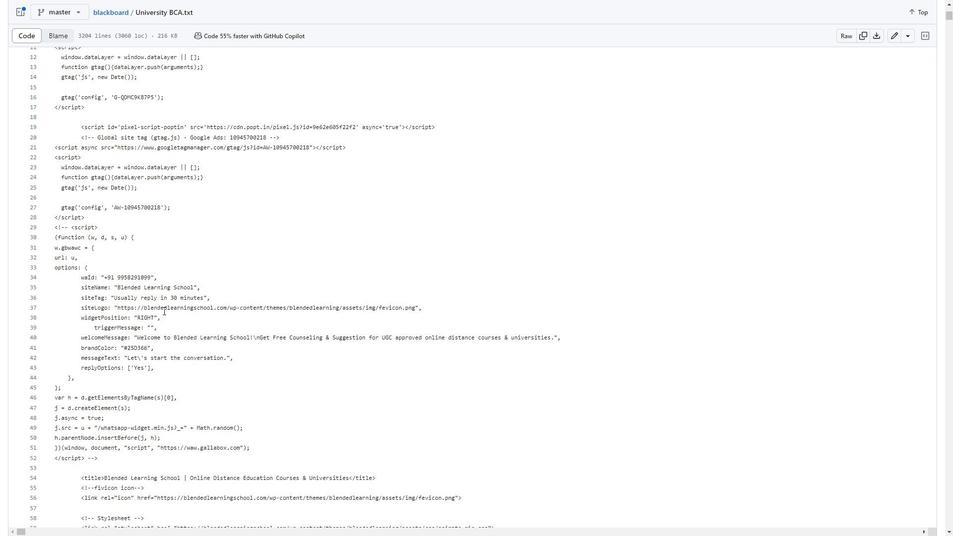 
Action: Mouse scrolled (163, 311) with delta (0, 0)
Screenshot: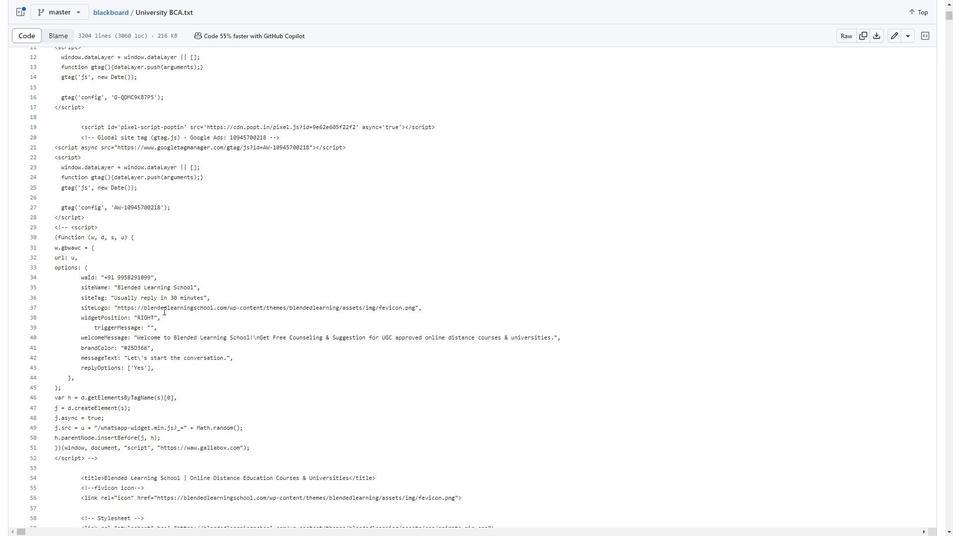 
Action: Mouse moved to (166, 305)
Screenshot: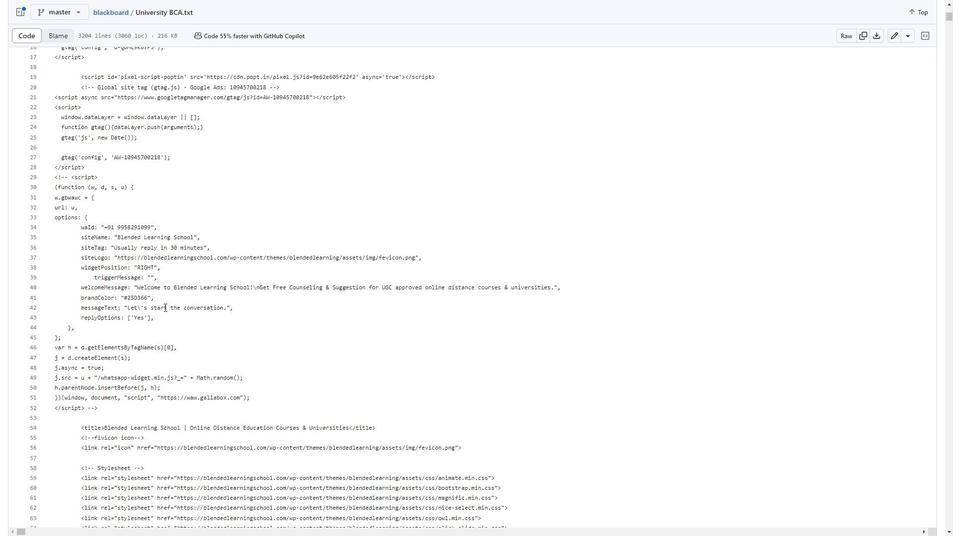 
Action: Mouse scrolled (166, 304) with delta (0, 0)
Screenshot: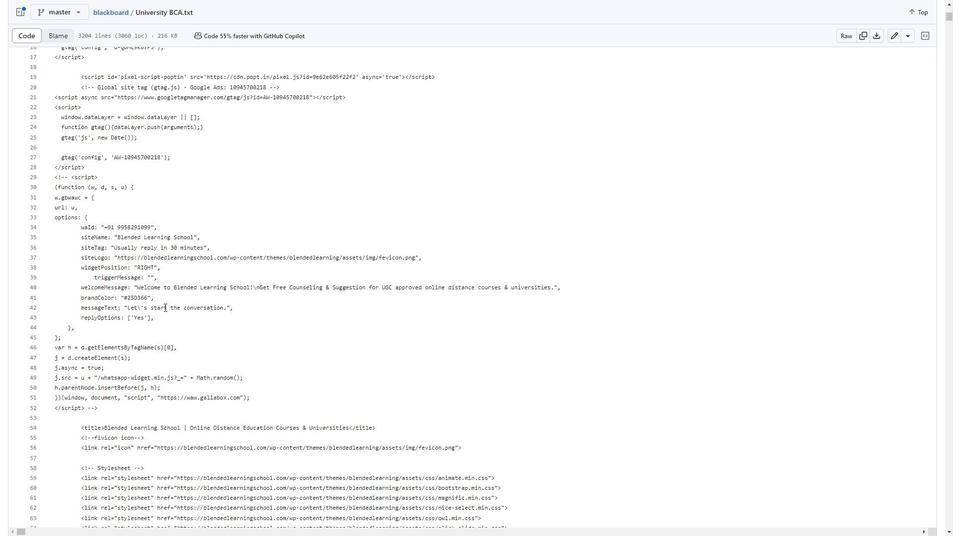 
Action: Mouse moved to (168, 289)
Screenshot: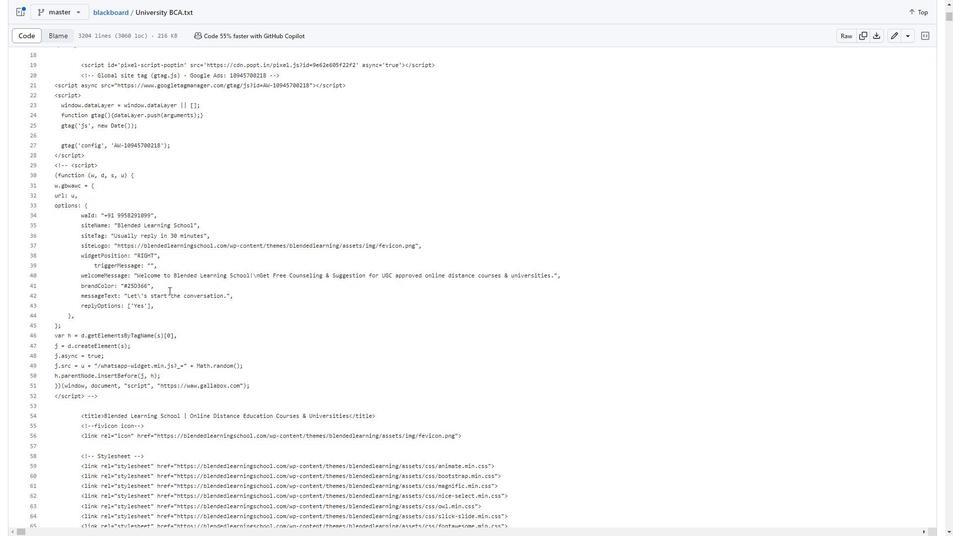 
Action: Mouse scrolled (168, 290) with delta (0, 0)
Screenshot: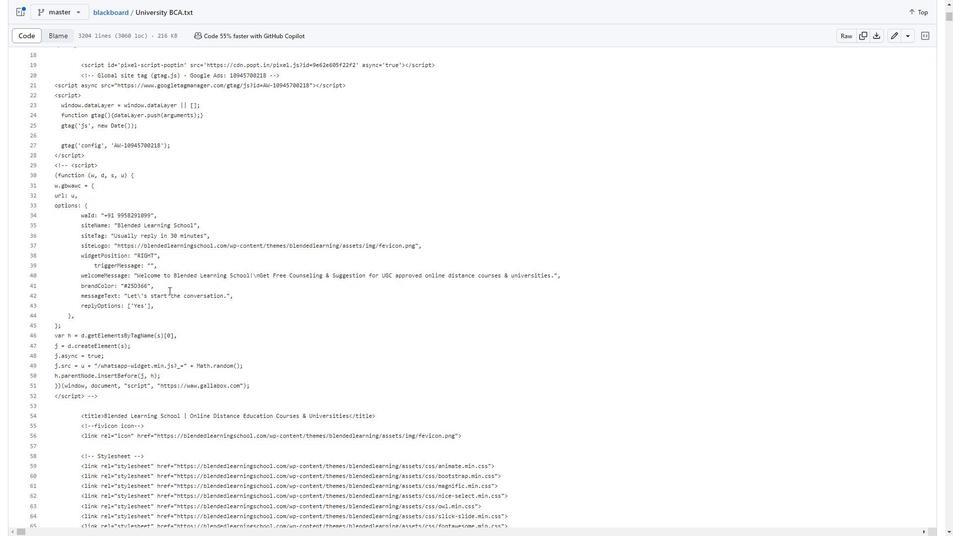 
Action: Mouse moved to (169, 287)
Screenshot: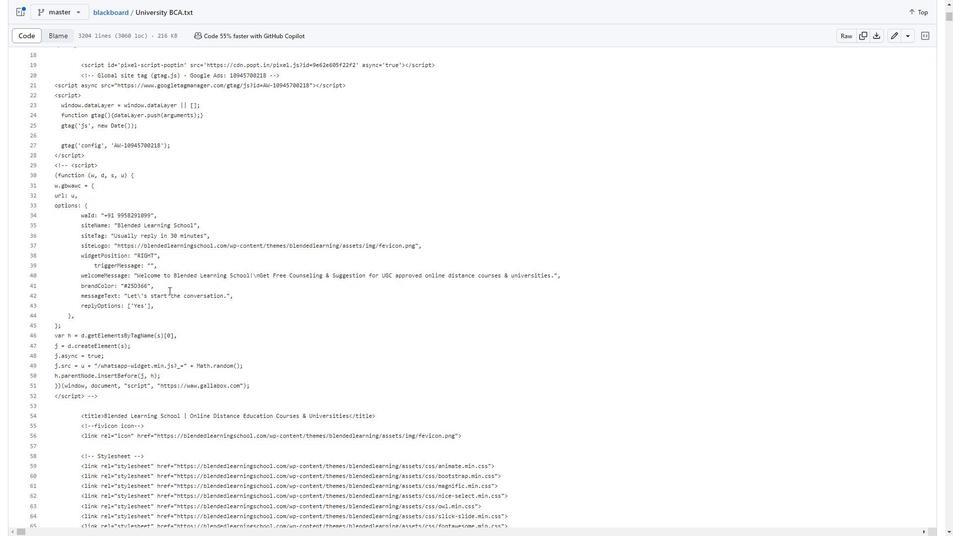 
Action: Mouse scrolled (169, 288) with delta (0, 0)
Screenshot: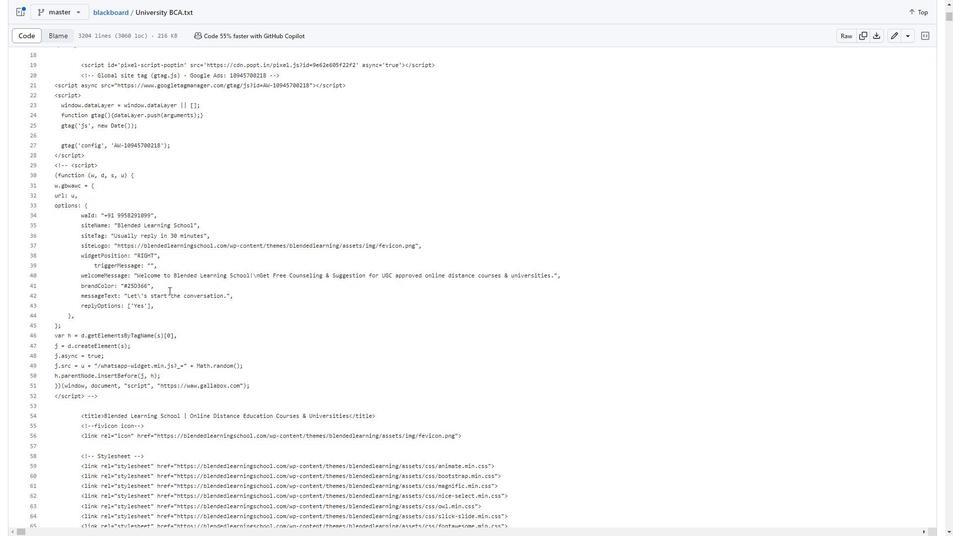 
Action: Mouse moved to (169, 285)
Screenshot: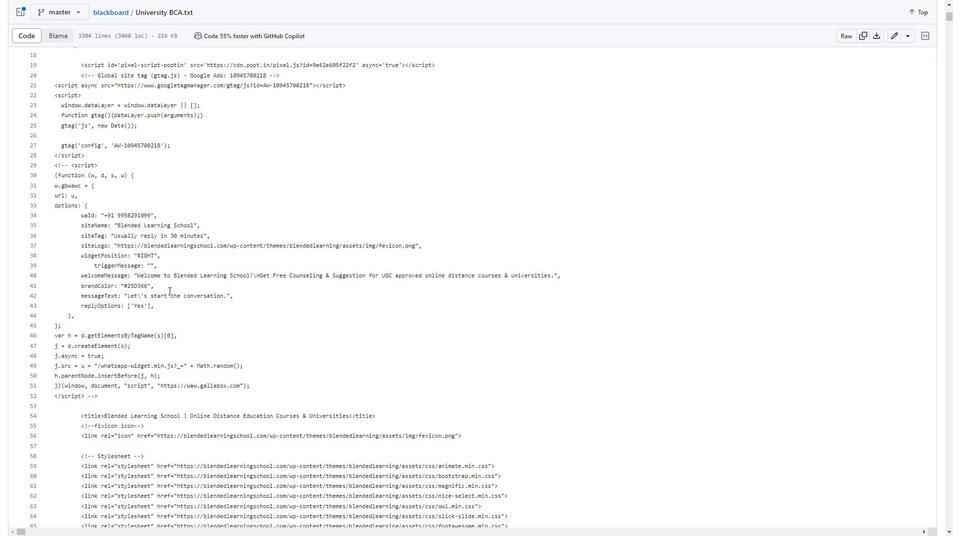 
Action: Mouse scrolled (169, 286) with delta (0, 0)
Screenshot: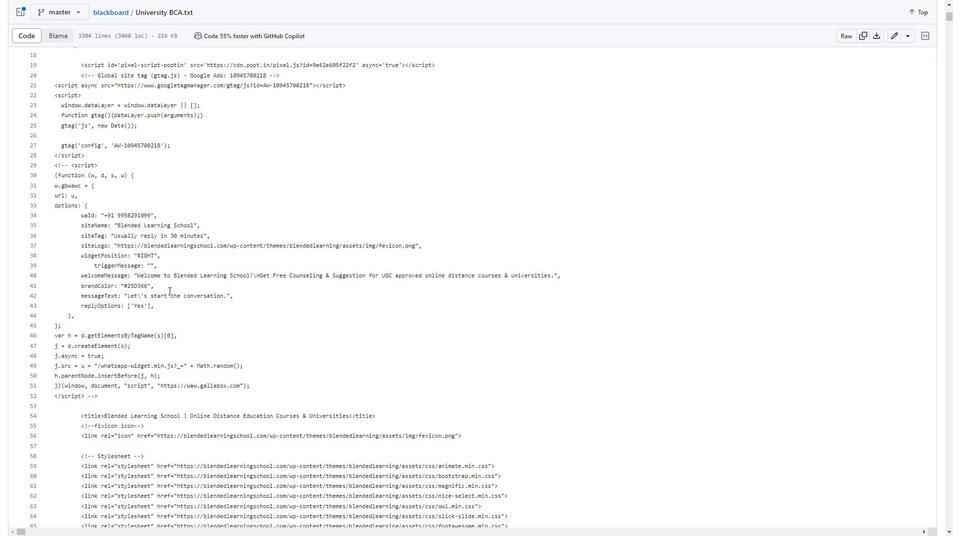 
Action: Mouse moved to (169, 281)
Screenshot: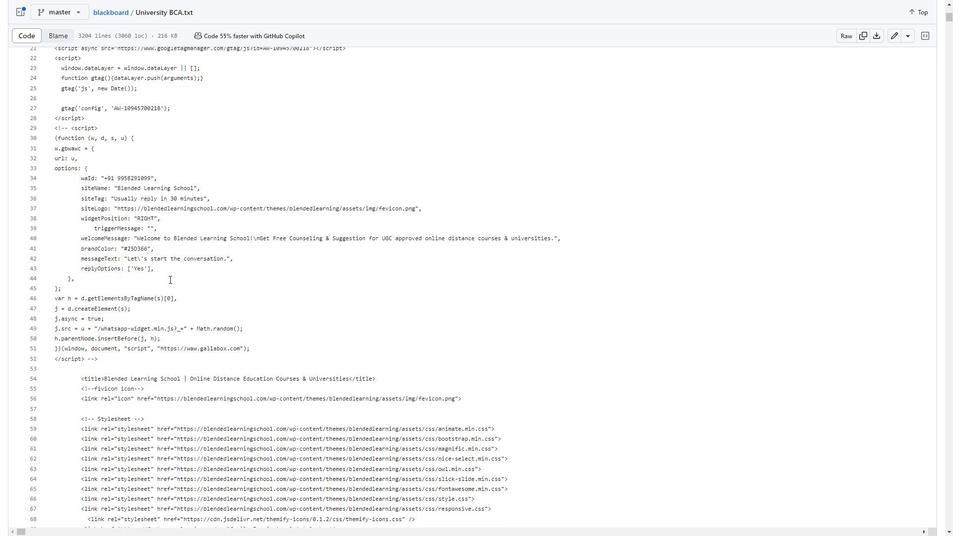 
Action: Mouse scrolled (169, 282) with delta (0, 0)
Screenshot: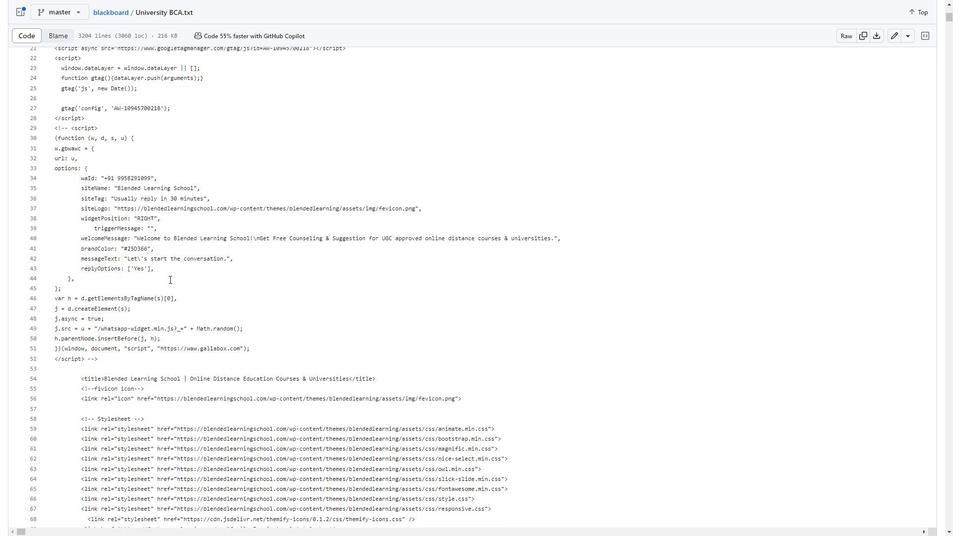 
Action: Mouse moved to (163, 265)
Screenshot: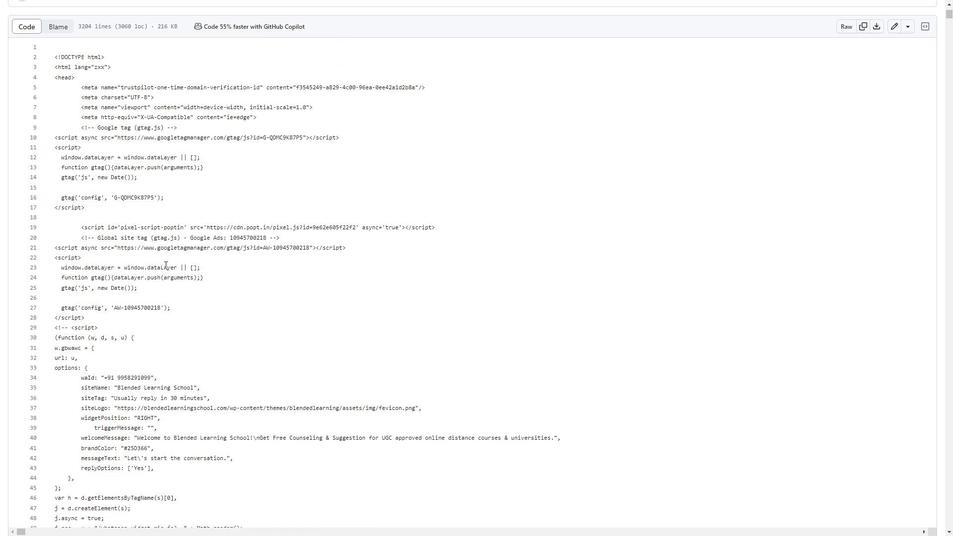
Action: Mouse scrolled (163, 265) with delta (0, 0)
Screenshot: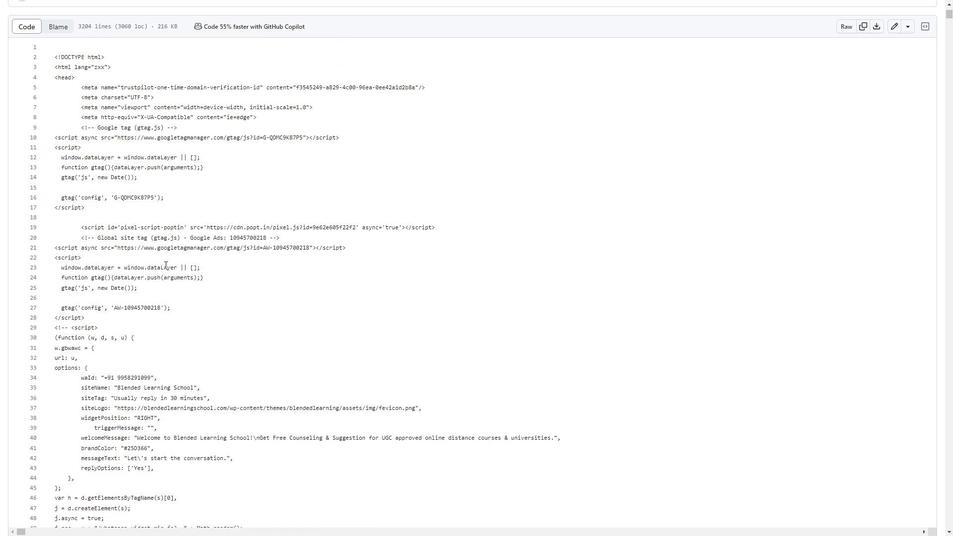 
Action: Mouse scrolled (163, 265) with delta (0, 0)
Screenshot: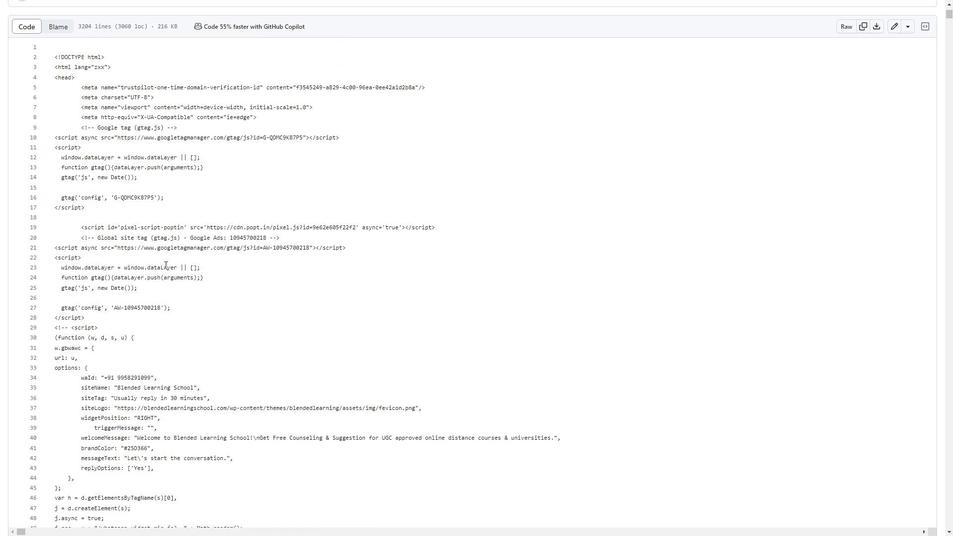 
Action: Mouse scrolled (163, 265) with delta (0, 0)
Screenshot: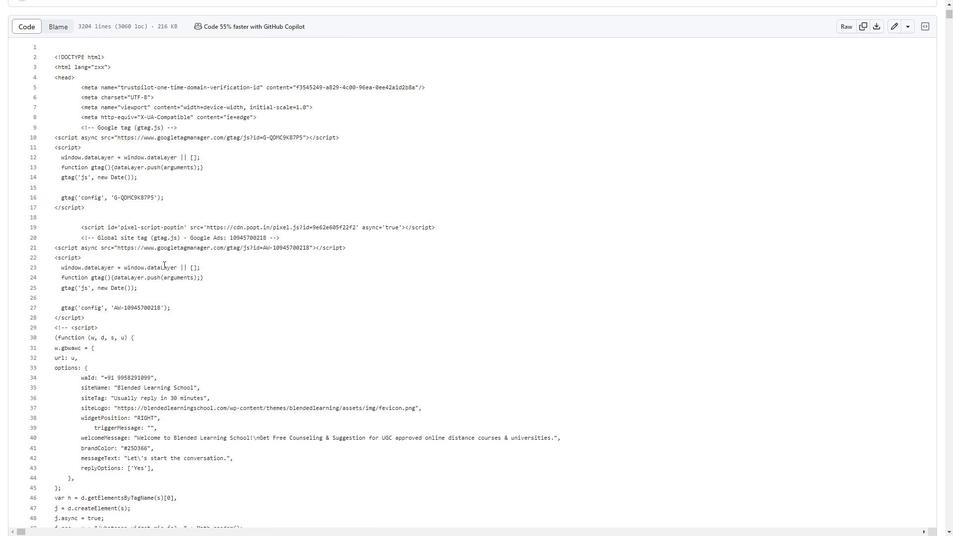 
Action: Mouse scrolled (163, 265) with delta (0, 0)
Screenshot: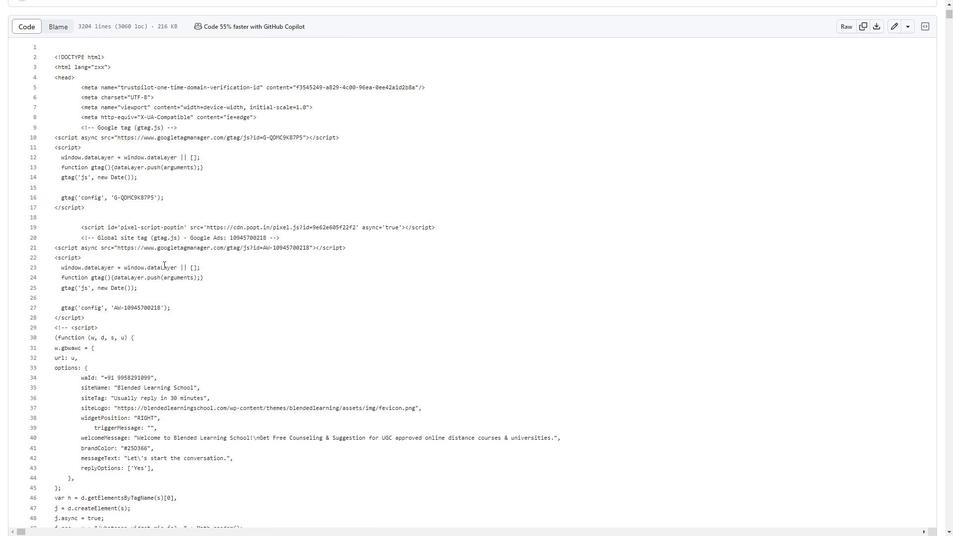 
Action: Mouse scrolled (163, 265) with delta (0, 0)
Screenshot: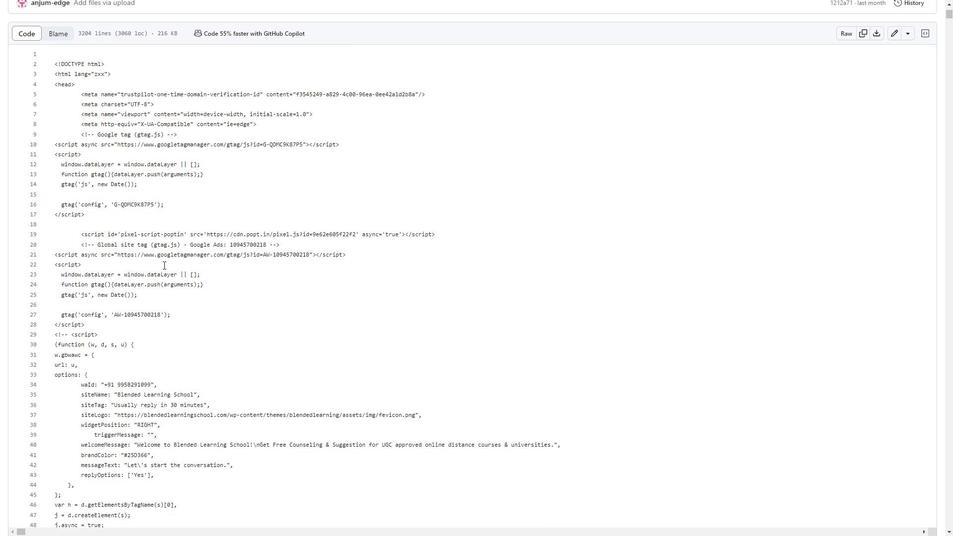
Action: Mouse moved to (127, 254)
Screenshot: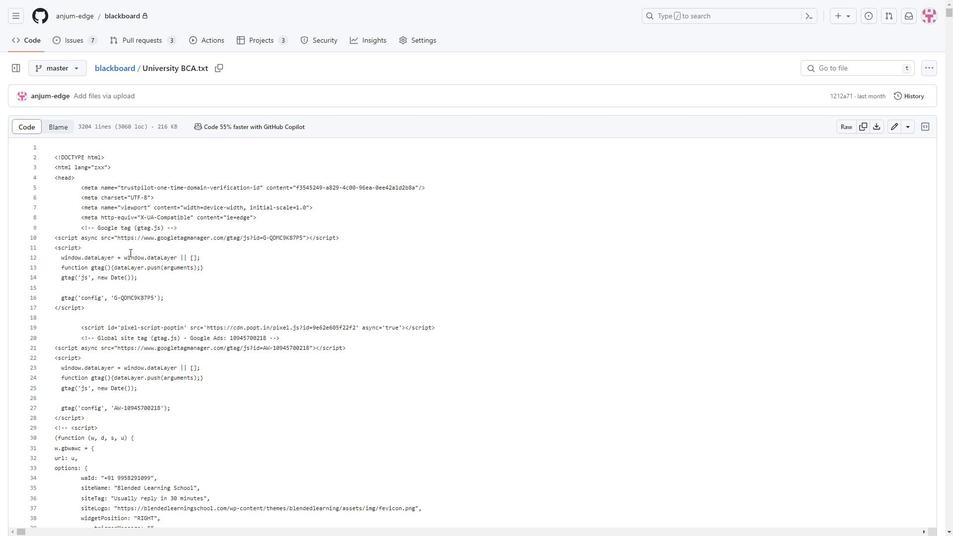 
Action: Mouse scrolled (127, 253) with delta (0, 0)
Screenshot: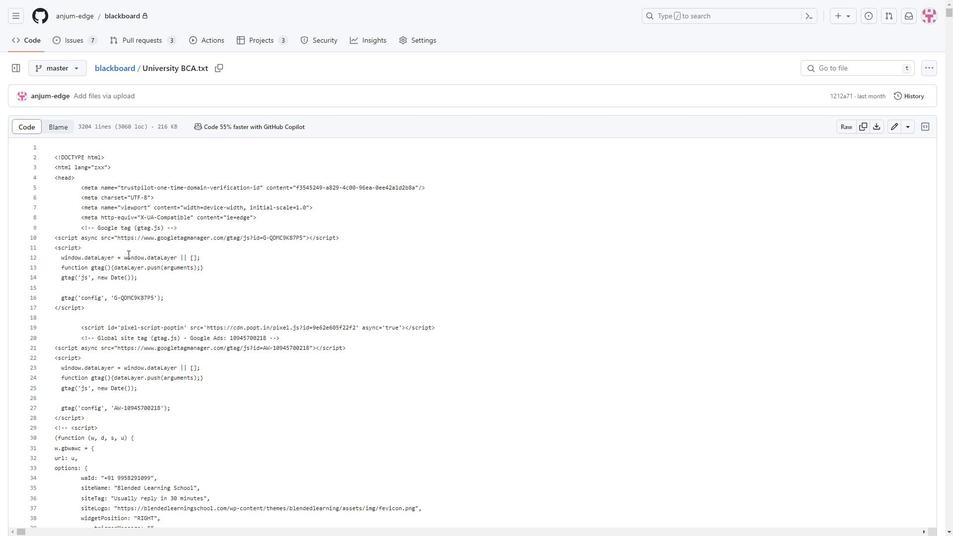 
Action: Mouse moved to (125, 253)
Screenshot: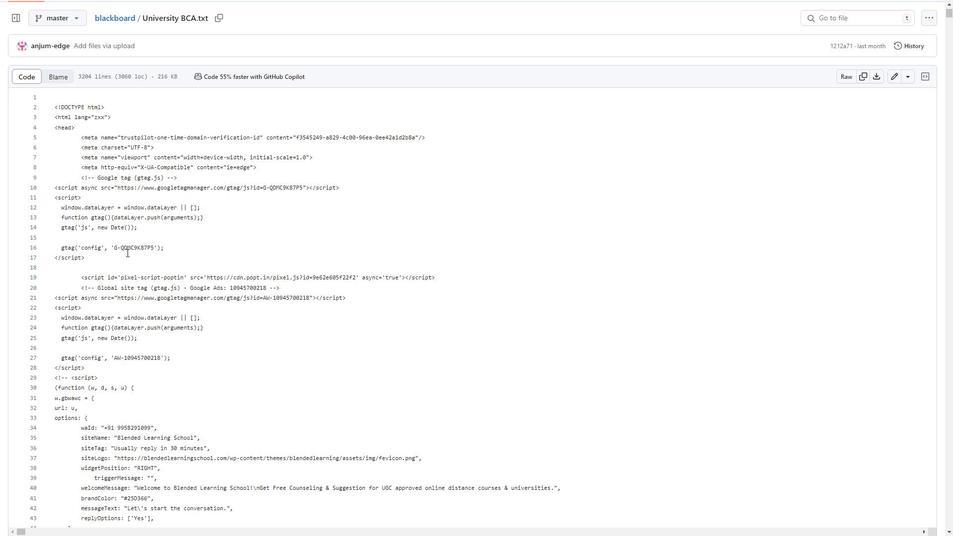 
Action: Mouse scrolled (125, 253) with delta (0, 0)
Screenshot: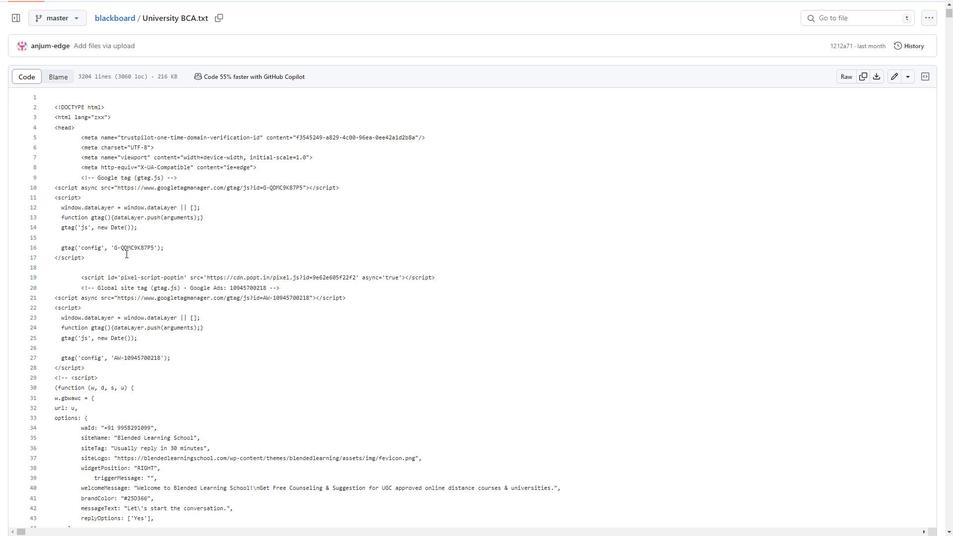 
Action: Mouse moved to (120, 253)
Screenshot: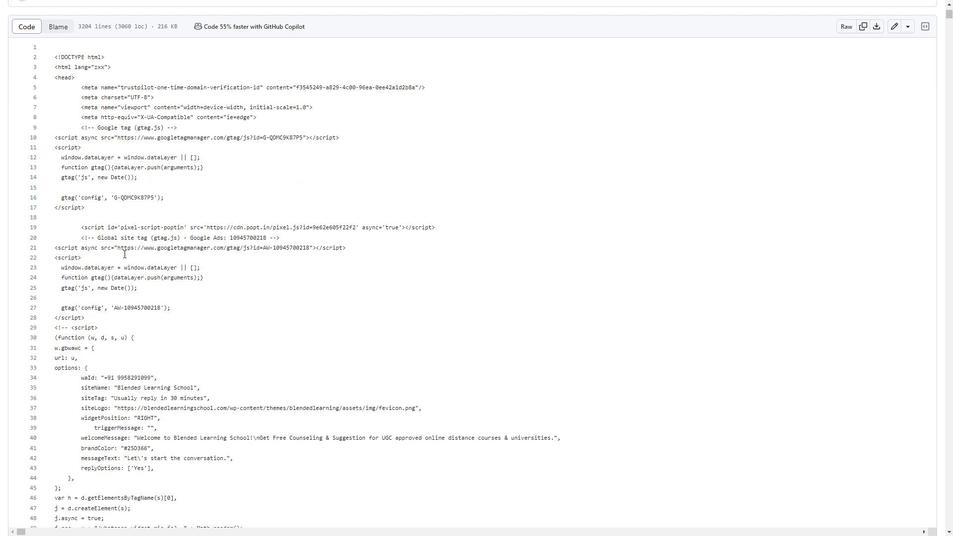 
Action: Mouse scrolled (120, 253) with delta (0, 0)
Screenshot: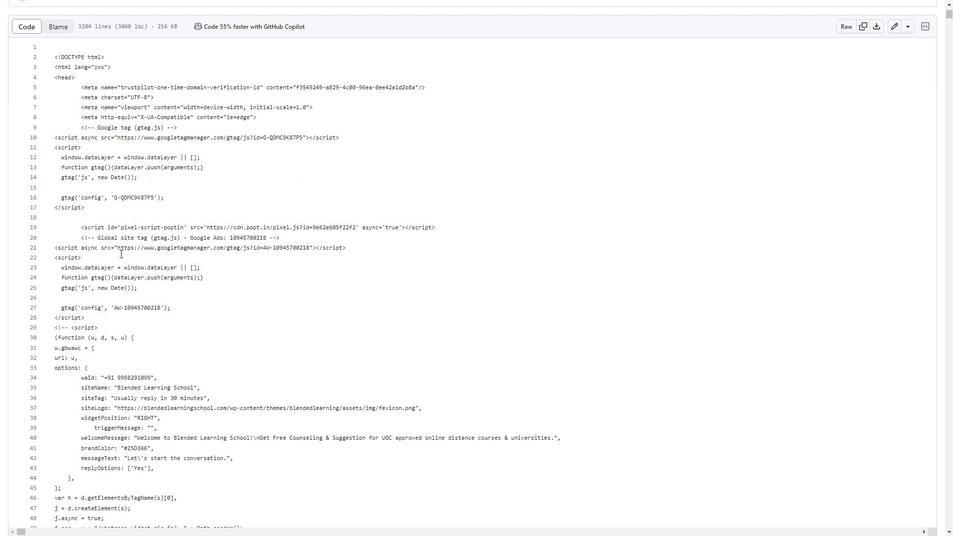 
Action: Mouse moved to (135, 259)
Screenshot: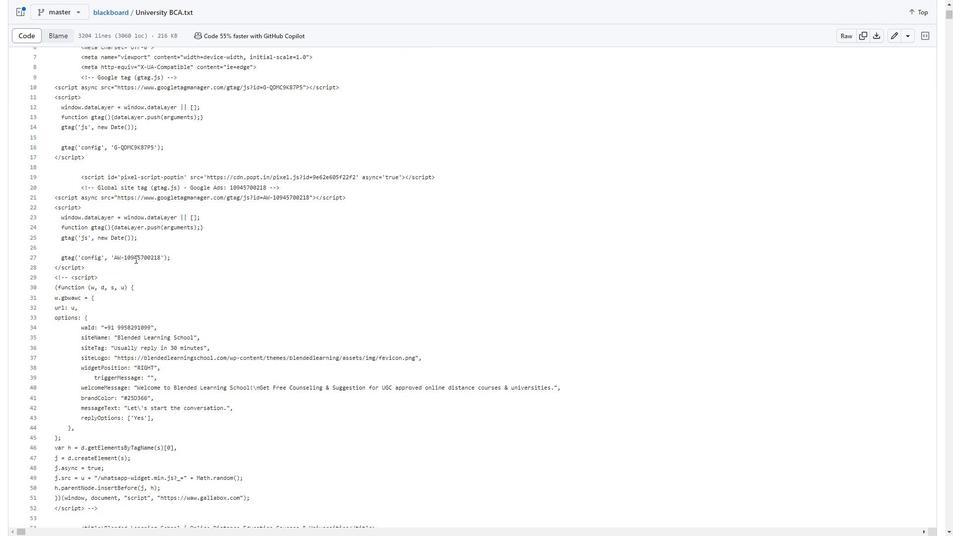 
Action: Mouse scrolled (135, 258) with delta (0, 0)
Screenshot: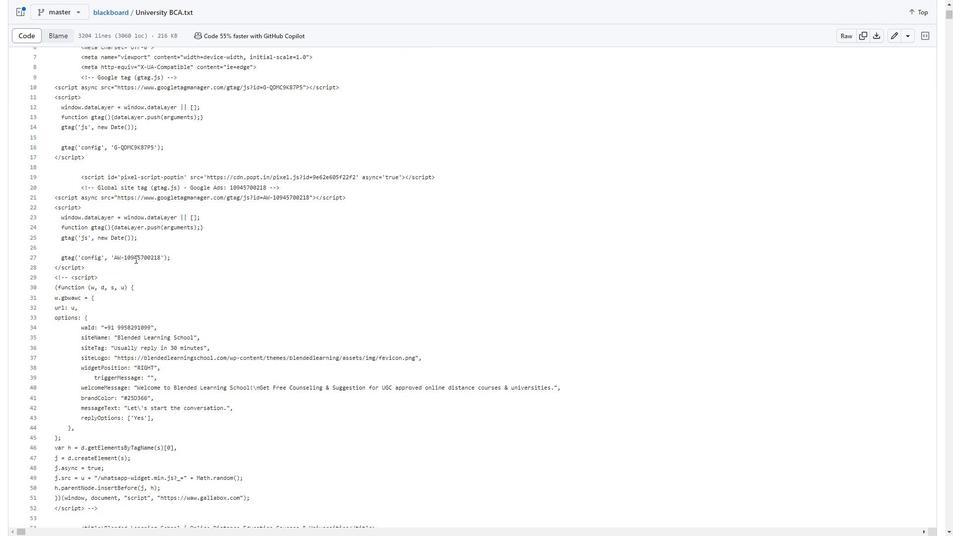 
Action: Mouse scrolled (135, 258) with delta (0, 0)
Screenshot: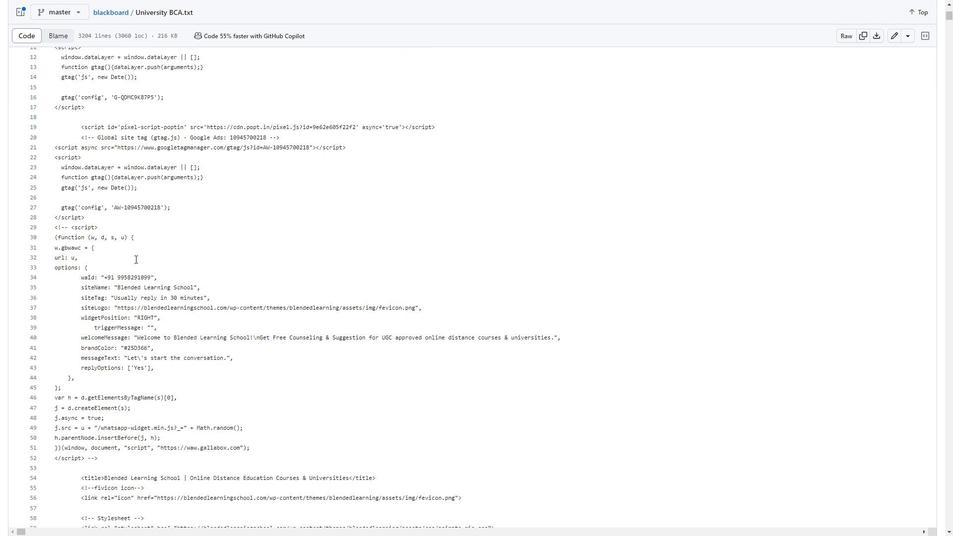 
Action: Mouse scrolled (135, 258) with delta (0, 0)
Screenshot: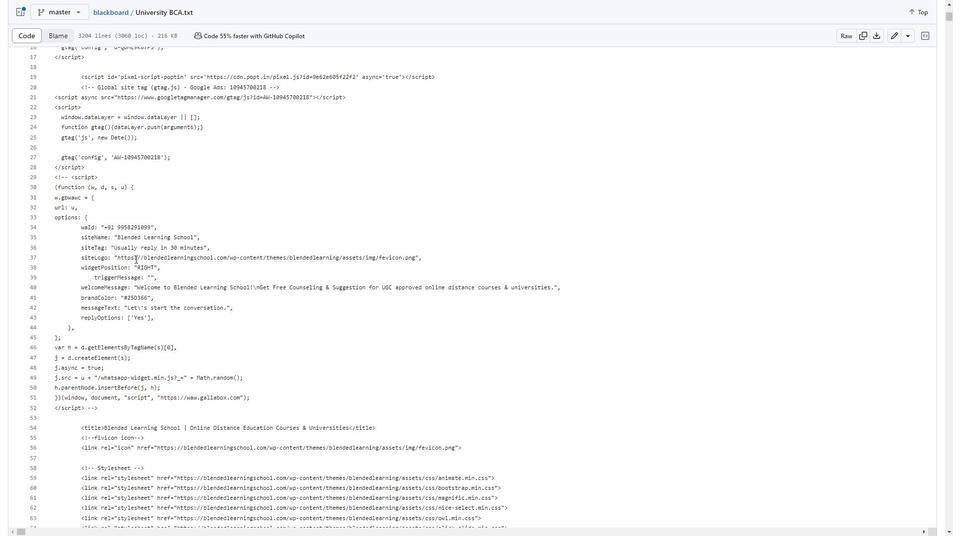 
Action: Mouse scrolled (135, 258) with delta (0, 0)
Screenshot: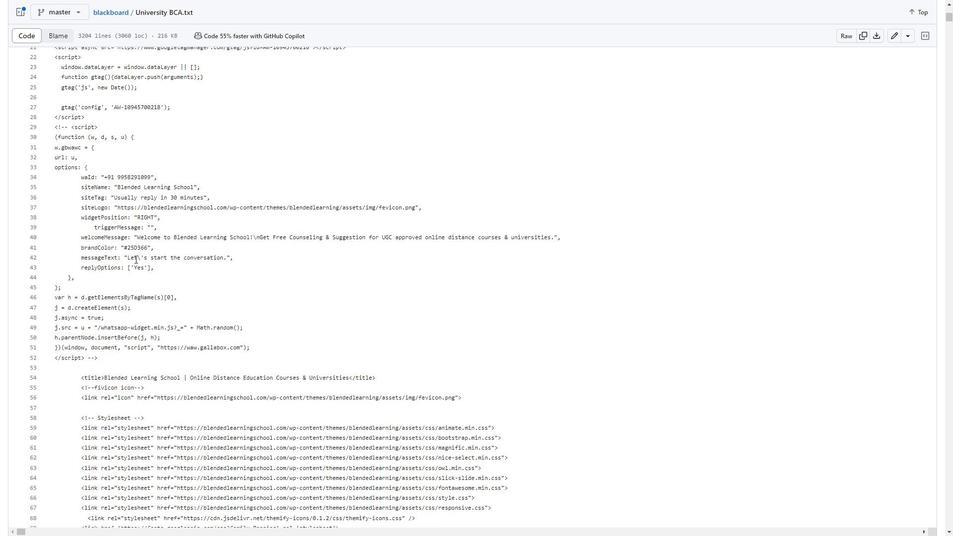 
Action: Mouse moved to (185, 278)
Screenshot: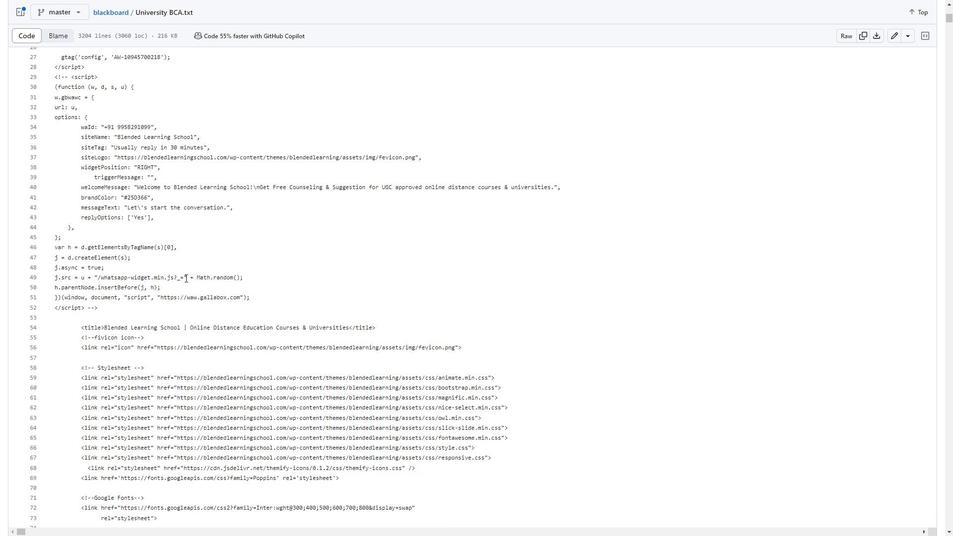 
Action: Mouse scrolled (185, 278) with delta (0, 0)
Screenshot: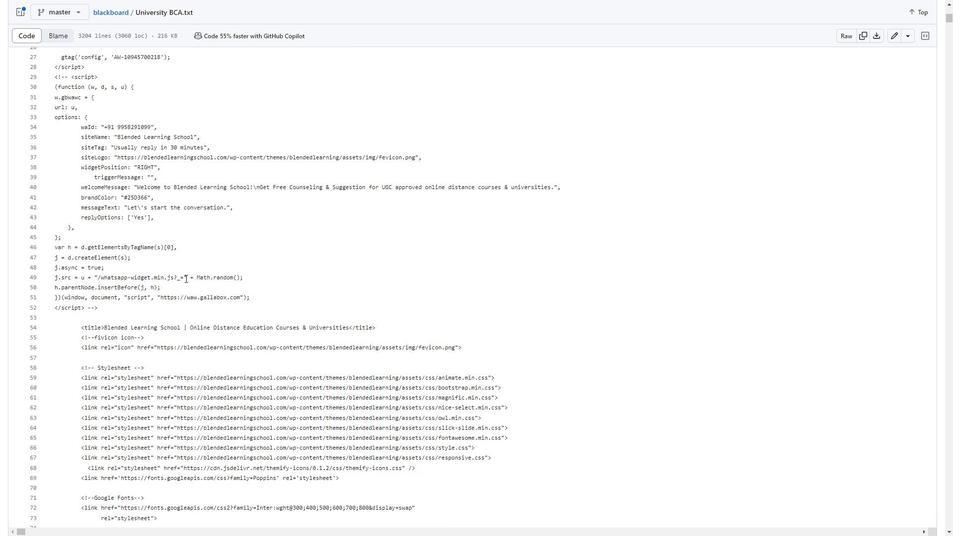 
Action: Mouse moved to (183, 286)
Screenshot: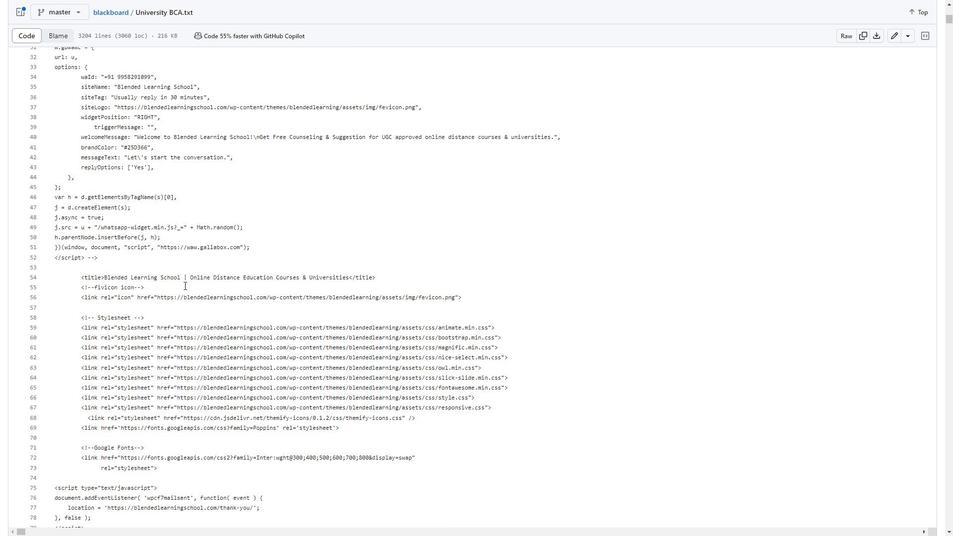 
Action: Mouse scrolled (183, 285) with delta (0, 0)
Screenshot: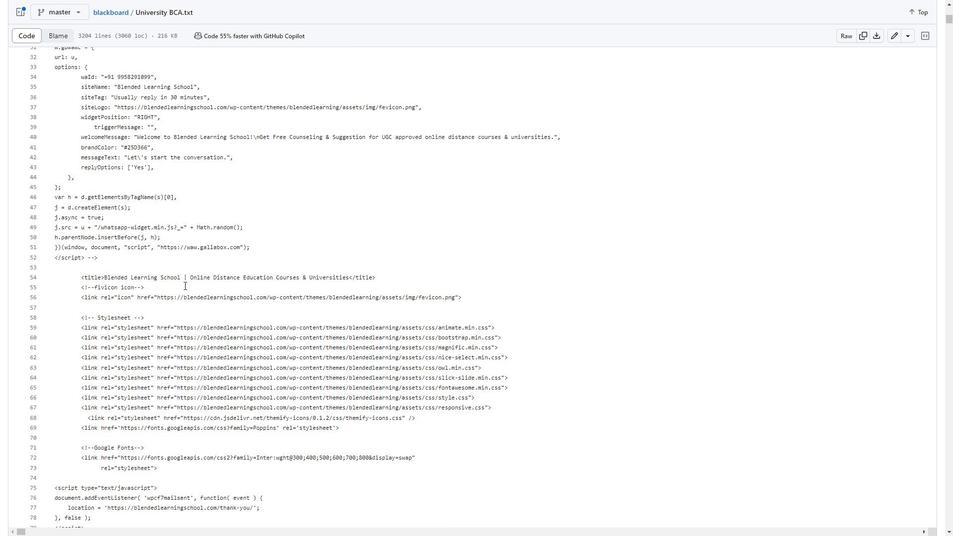 
Action: Mouse moved to (190, 277)
Screenshot: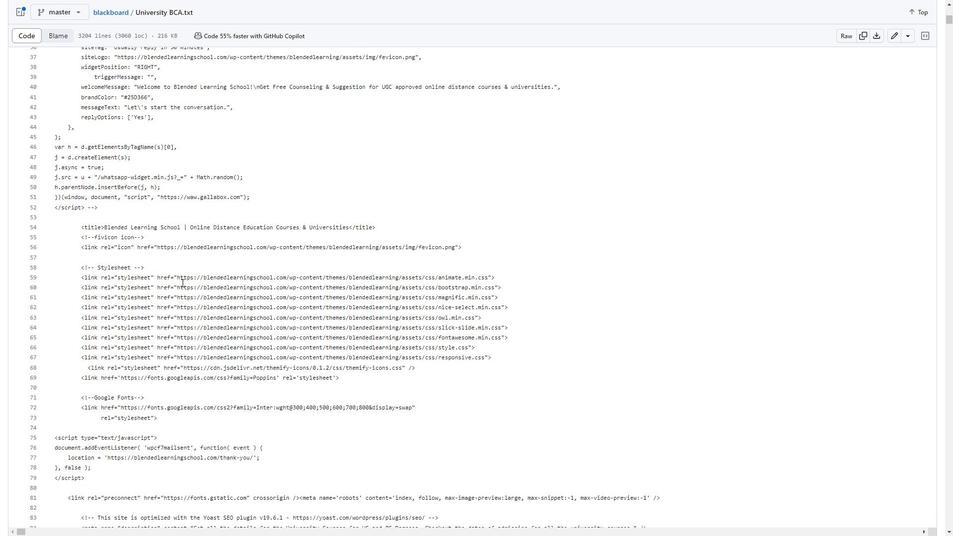 
Action: Mouse scrolled (190, 278) with delta (0, 0)
Screenshot: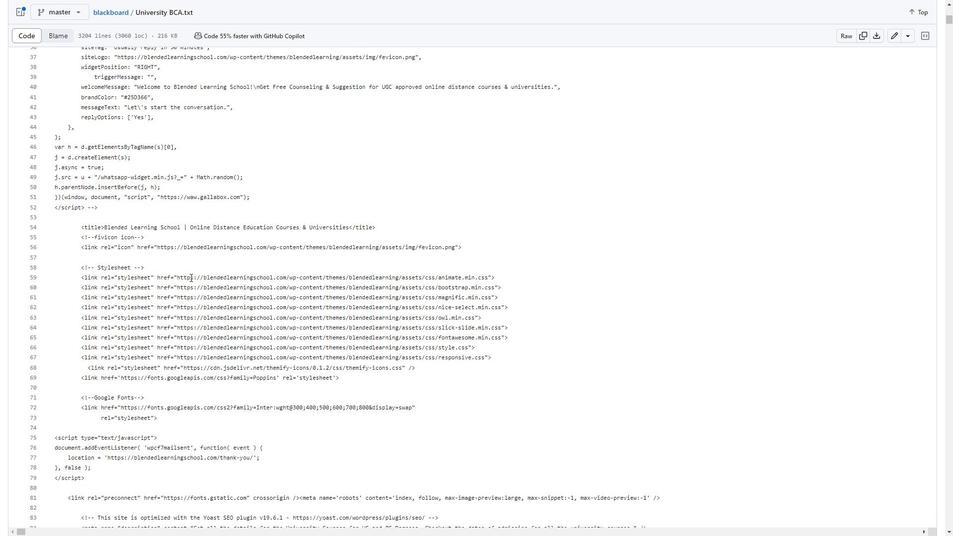 
Action: Mouse scrolled (190, 278) with delta (0, 0)
Screenshot: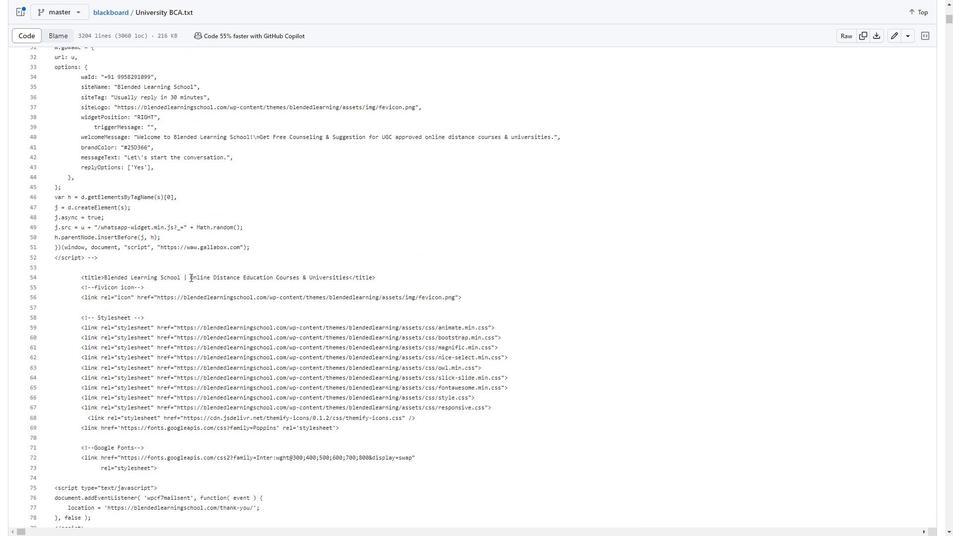 
Action: Mouse scrolled (190, 277) with delta (0, 0)
Screenshot: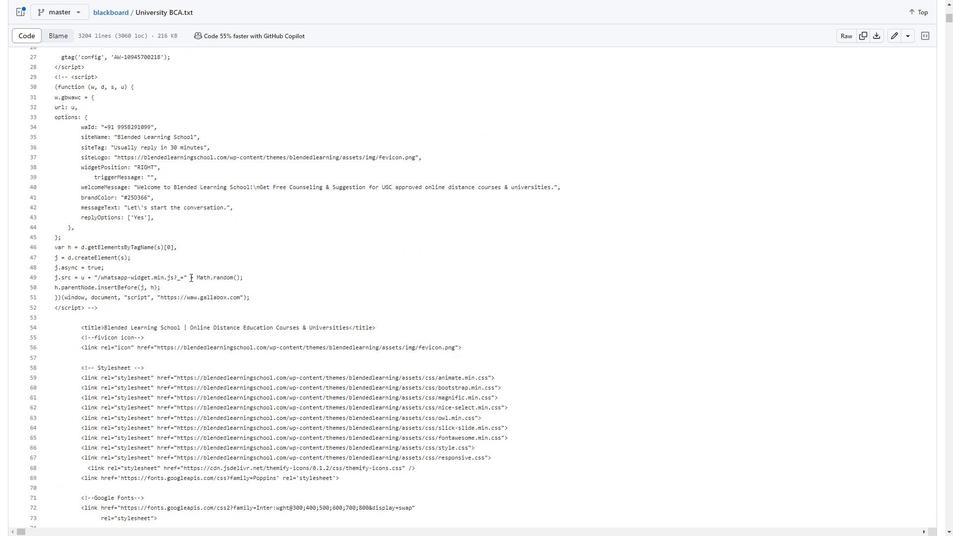 
Action: Mouse moved to (192, 278)
Screenshot: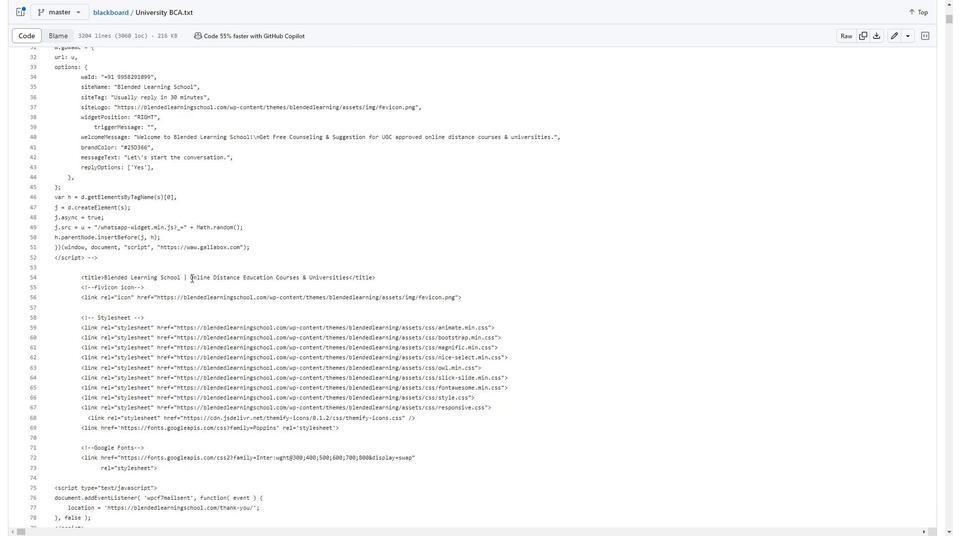 
Action: Mouse scrolled (192, 278) with delta (0, 0)
Screenshot: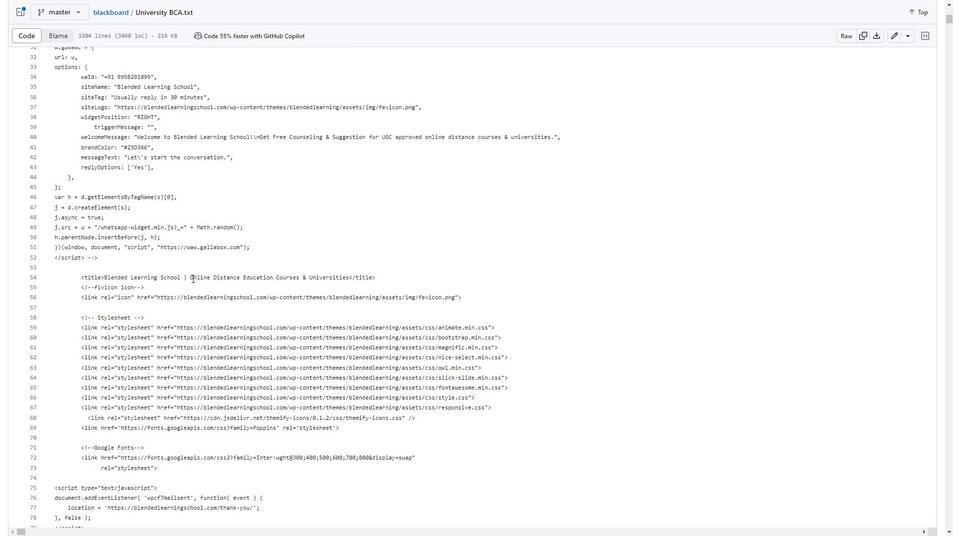 
Action: Mouse moved to (193, 295)
Screenshot: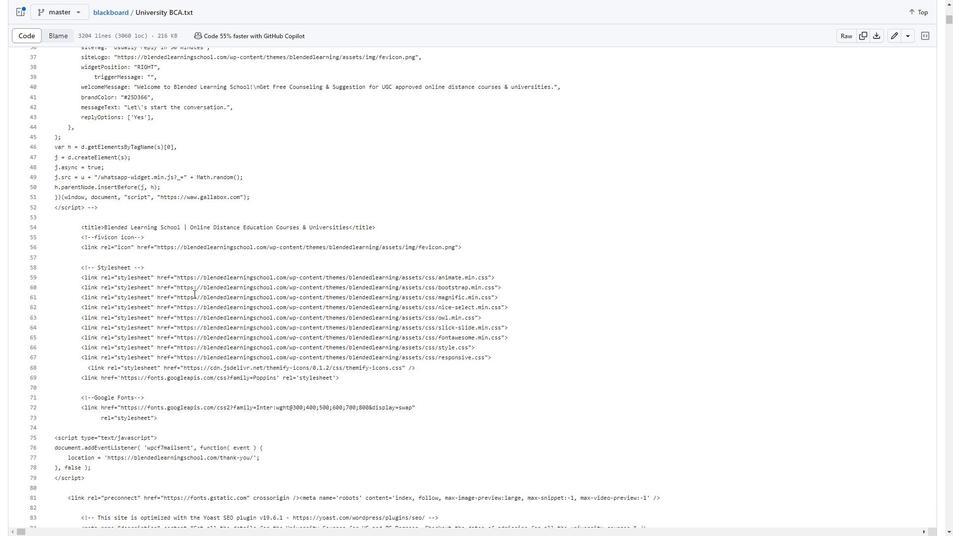 
Action: Mouse scrolled (193, 294) with delta (0, 0)
Screenshot: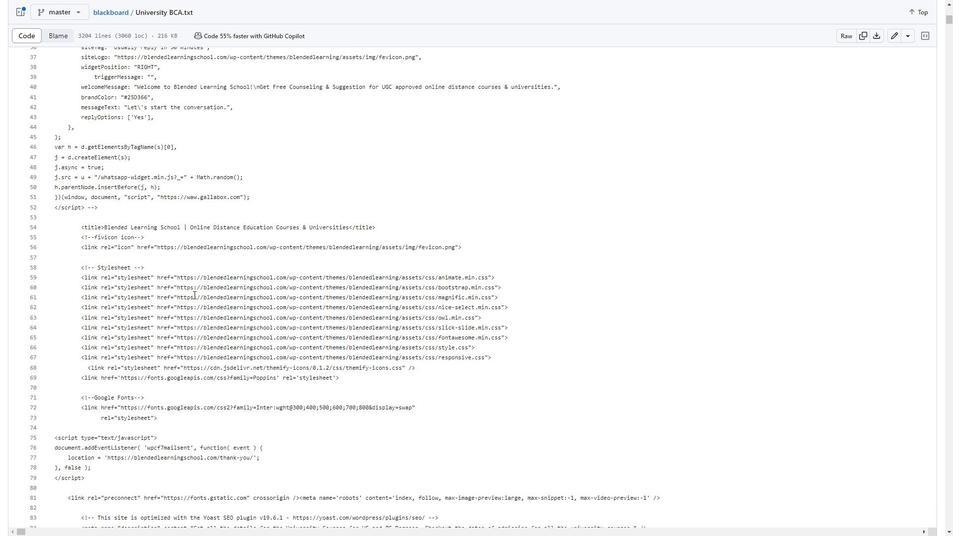 
Action: Mouse moved to (195, 291)
Screenshot: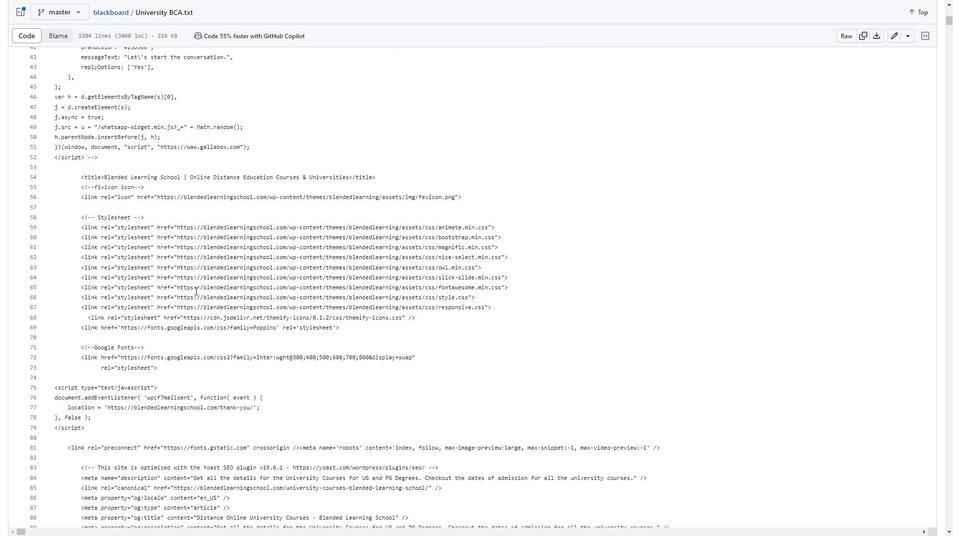 
Action: Mouse scrolled (195, 290) with delta (0, 0)
Screenshot: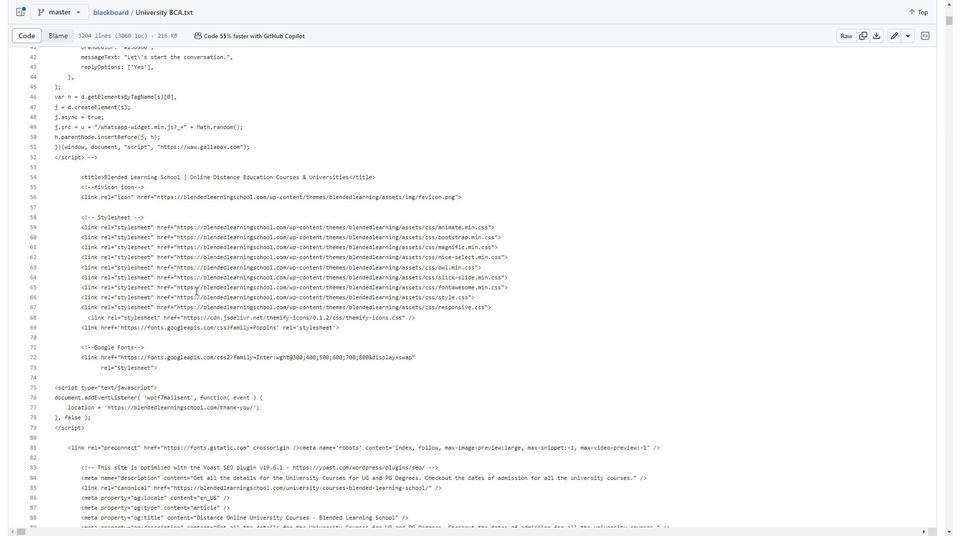 
Action: Mouse moved to (197, 289)
Screenshot: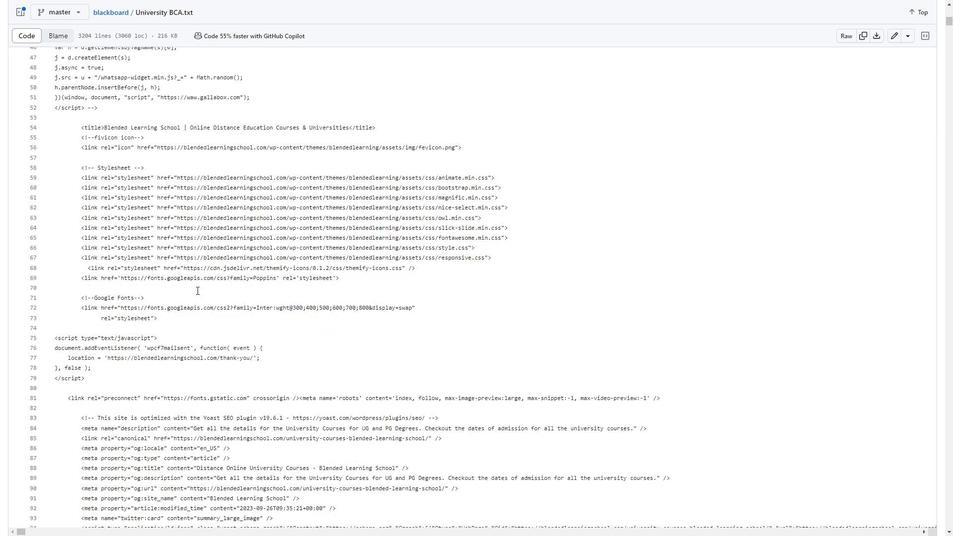 
Action: Mouse scrolled (197, 289) with delta (0, 0)
Screenshot: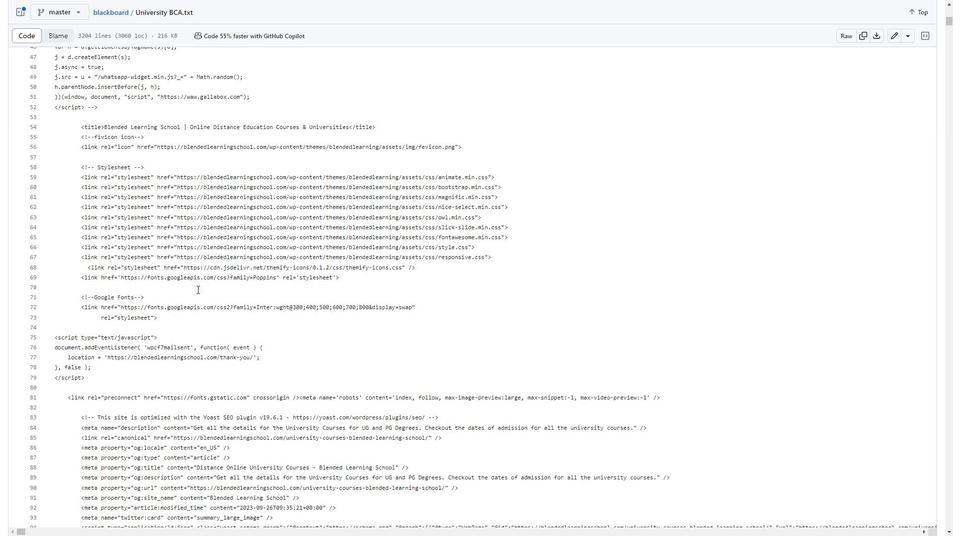 
Action: Mouse moved to (493, 433)
Screenshot: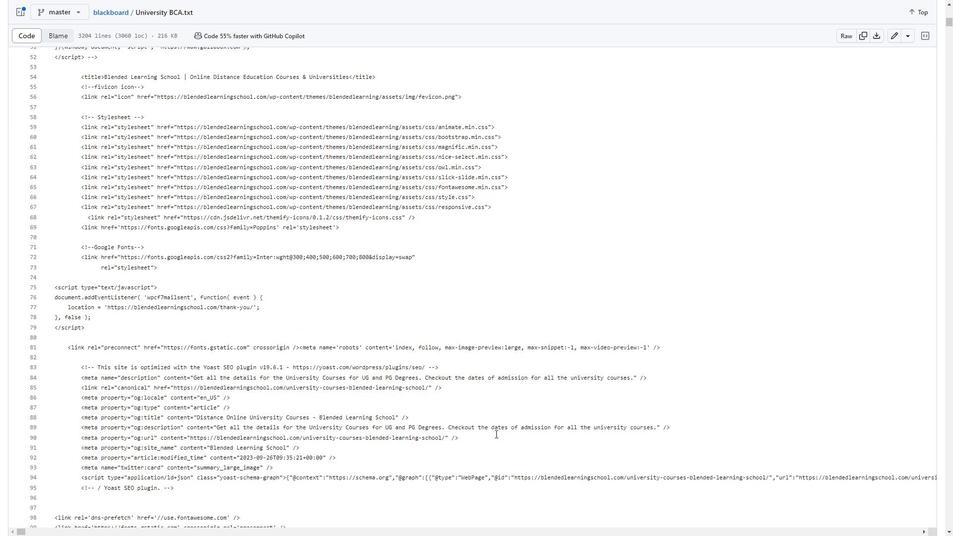 
Action: Mouse scrolled (493, 432) with delta (0, 0)
Screenshot: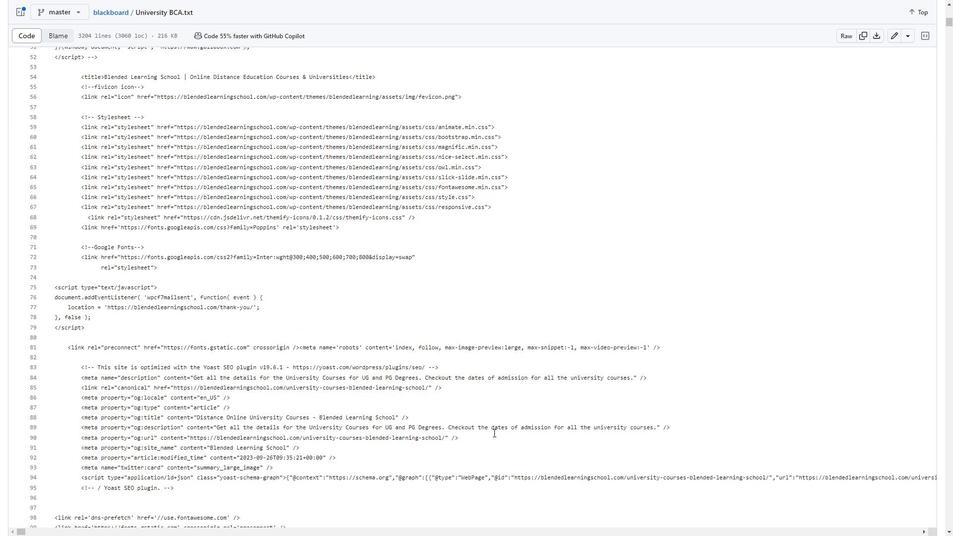 
Action: Mouse moved to (488, 434)
Screenshot: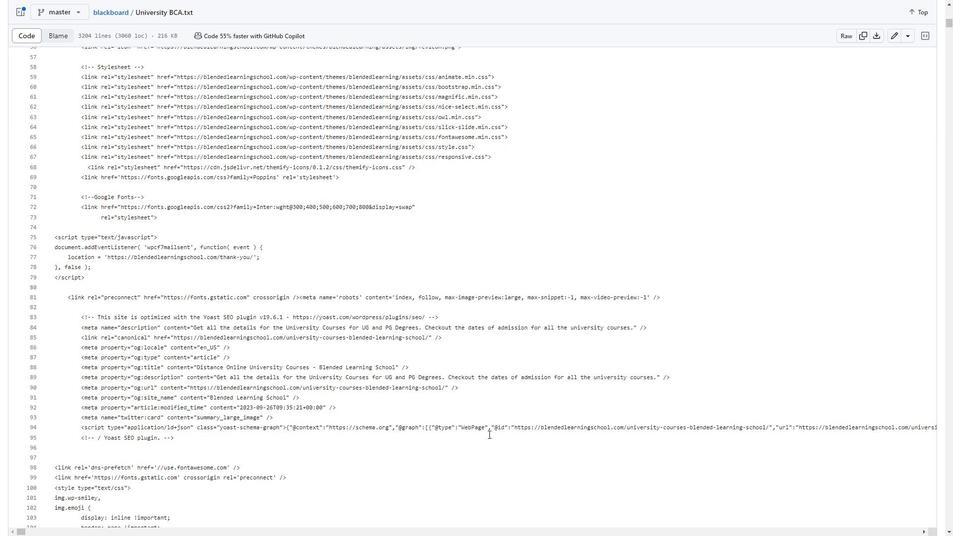 
Action: Mouse scrolled (488, 434) with delta (0, 0)
Screenshot: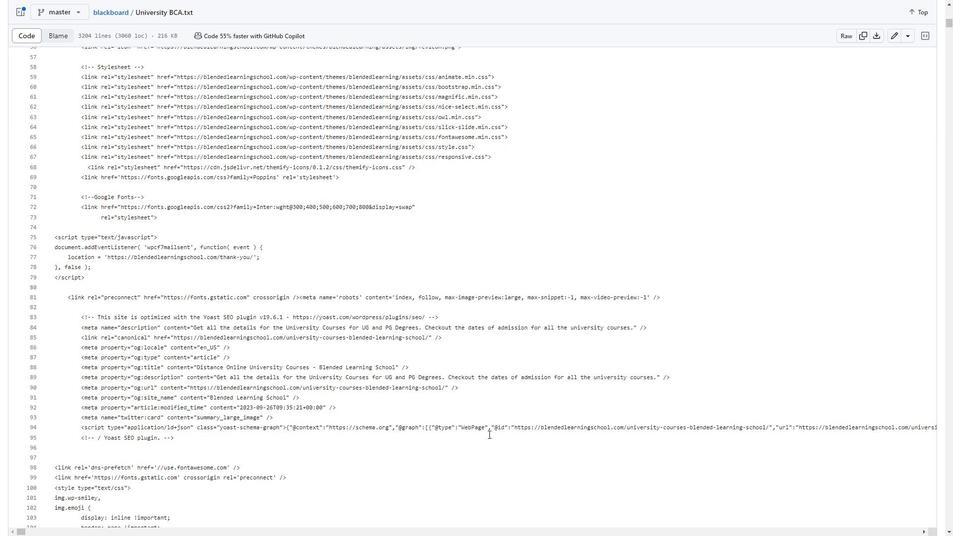 
Action: Mouse moved to (487, 434)
Screenshot: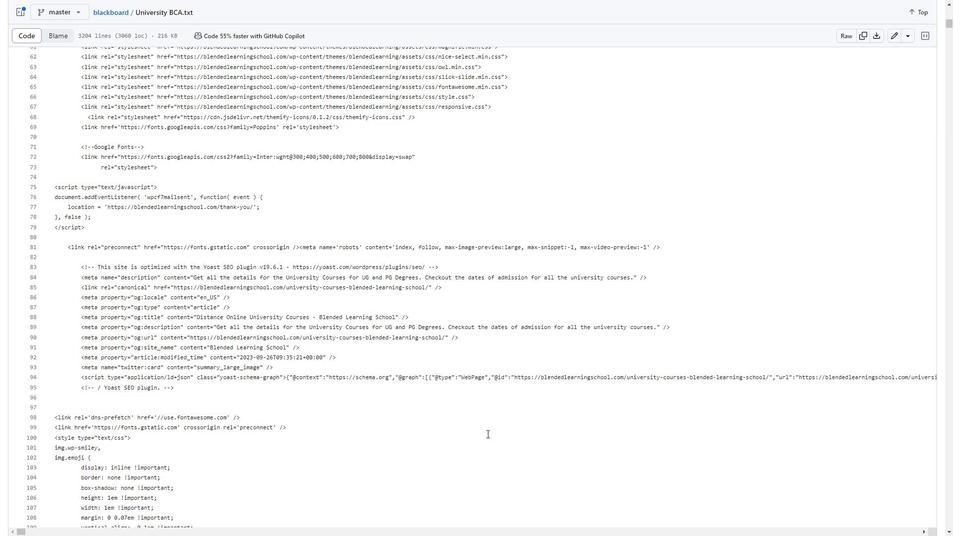 
Action: Mouse scrolled (487, 433) with delta (0, 0)
Screenshot: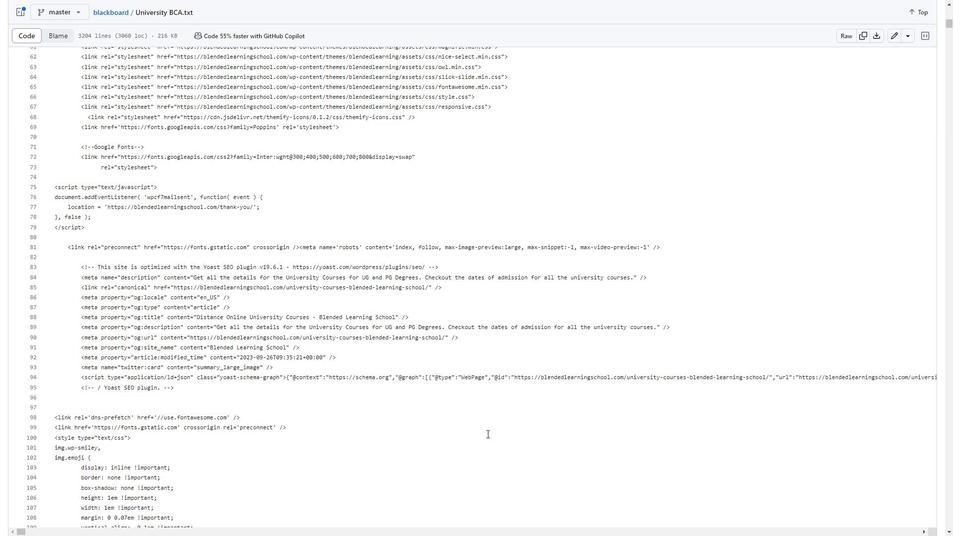 
Action: Mouse moved to (481, 433)
Screenshot: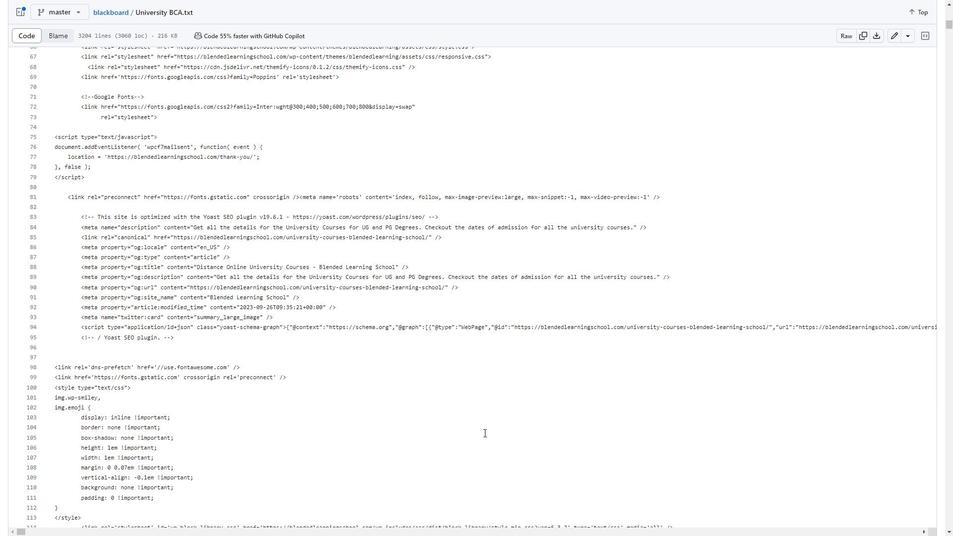 
Action: Mouse scrolled (481, 433) with delta (0, 0)
Screenshot: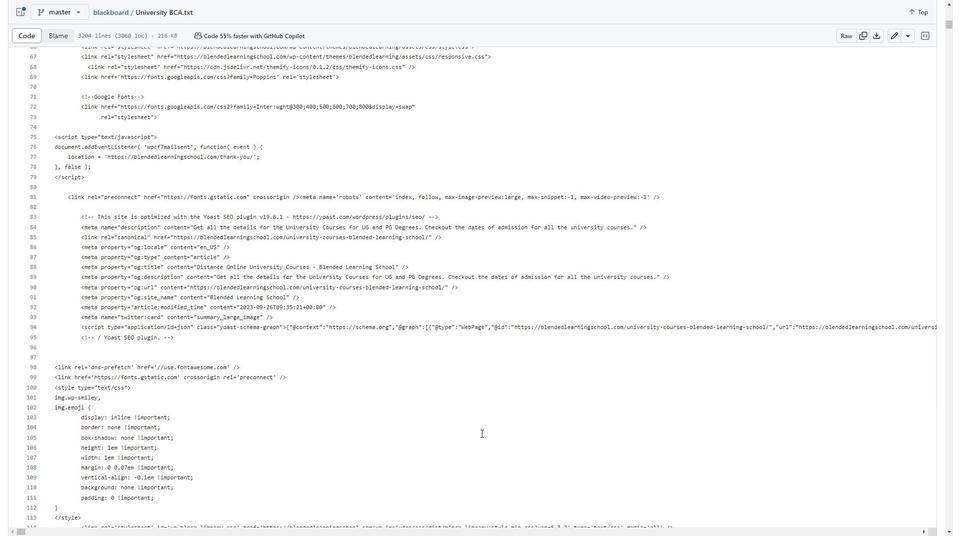 
Action: Mouse moved to (478, 458)
Screenshot: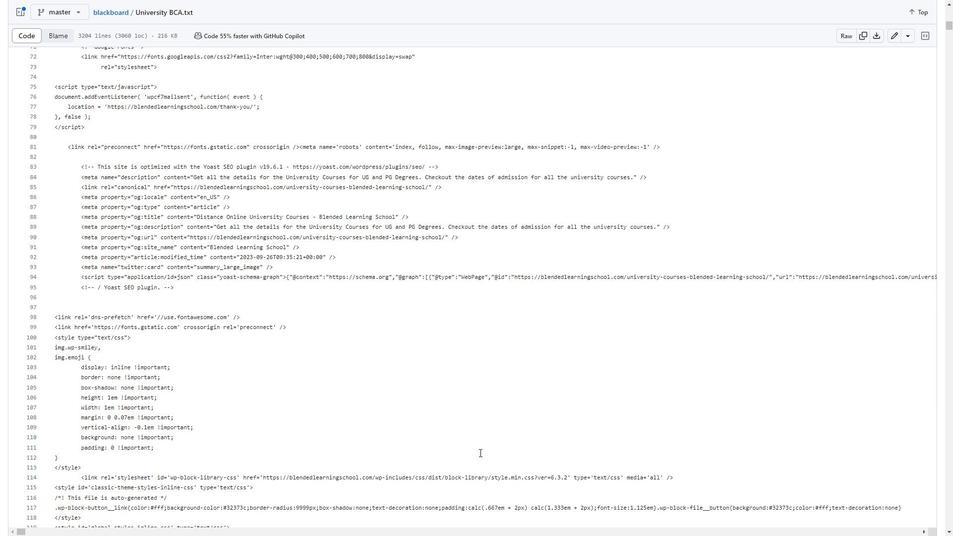 
Action: Mouse scrolled (478, 458) with delta (0, 0)
Screenshot: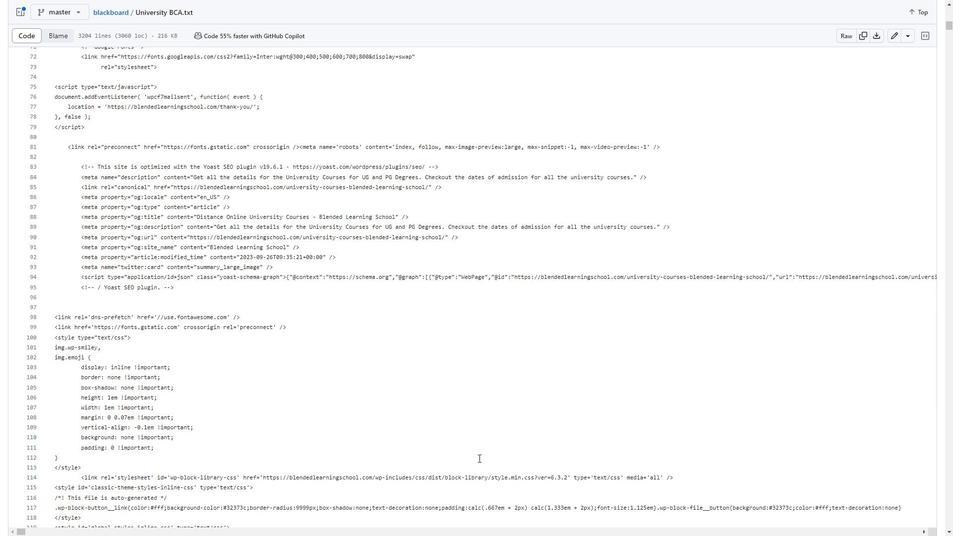 
Action: Mouse scrolled (478, 458) with delta (0, 0)
Screenshot: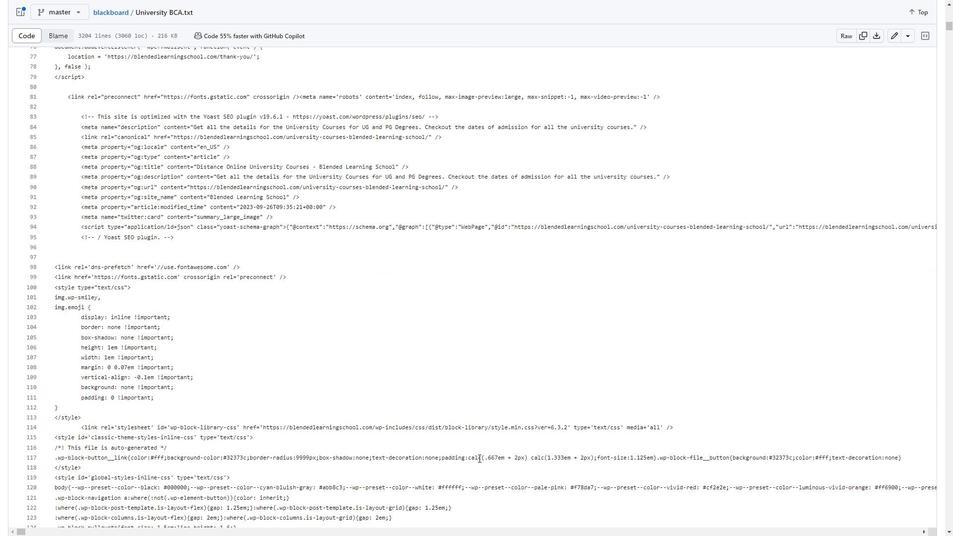
Action: Mouse moved to (453, 464)
Screenshot: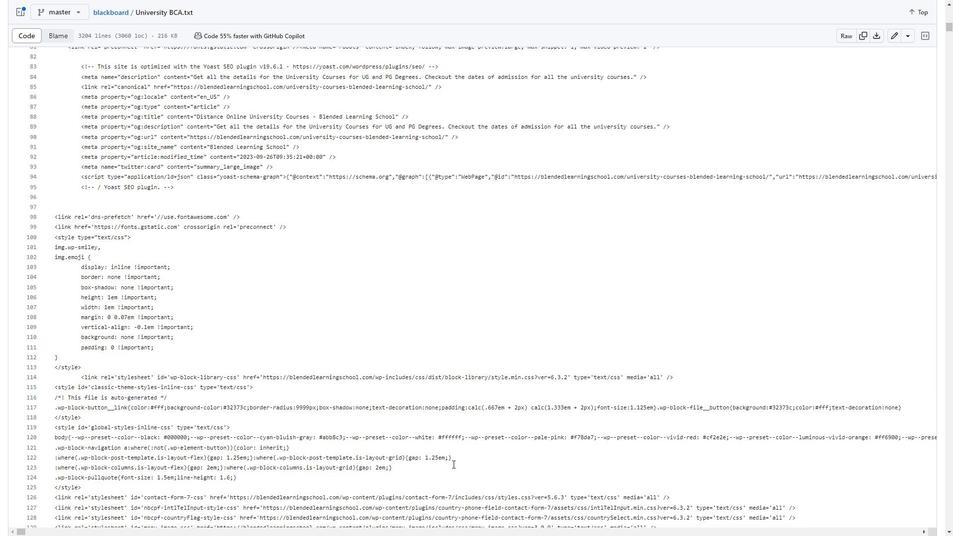 
Action: Mouse scrolled (453, 463) with delta (0, 0)
Screenshot: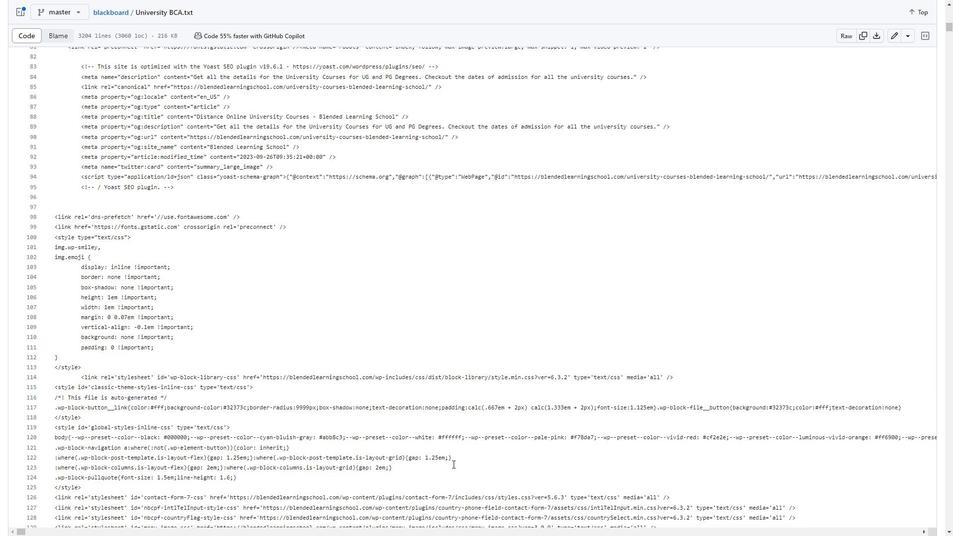 
Action: Mouse moved to (464, 461)
Screenshot: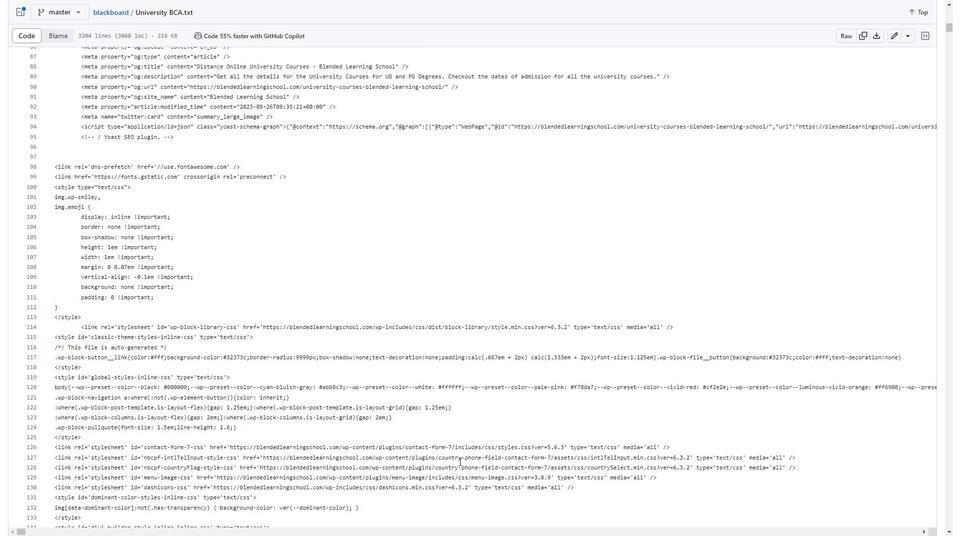 
Action: Mouse scrolled (464, 461) with delta (0, 0)
Screenshot: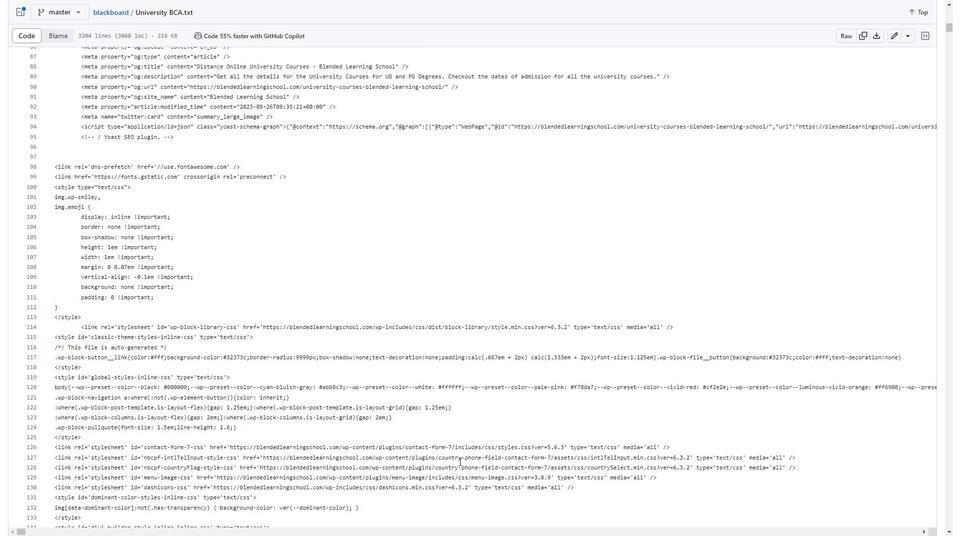 
Action: Mouse moved to (460, 462)
Screenshot: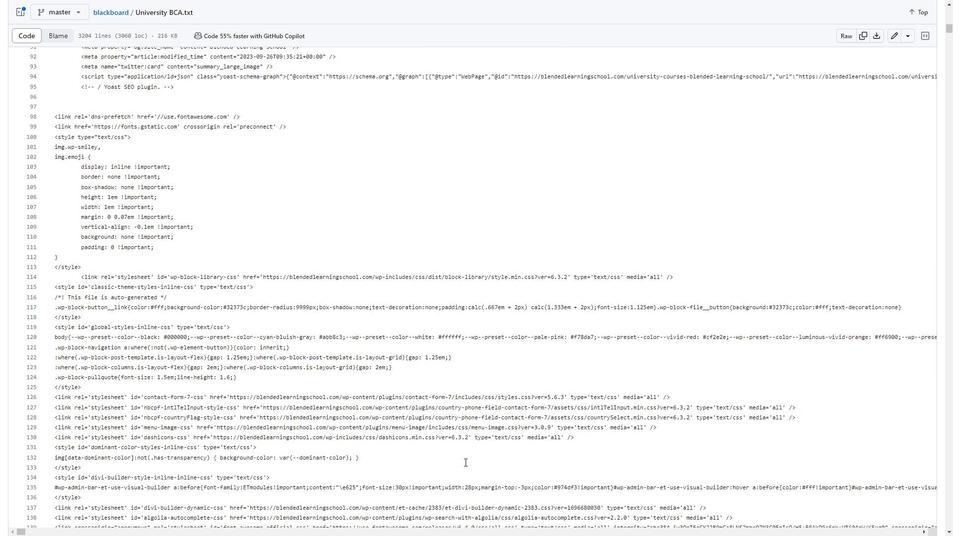 
Action: Mouse scrolled (460, 461) with delta (0, 0)
Screenshot: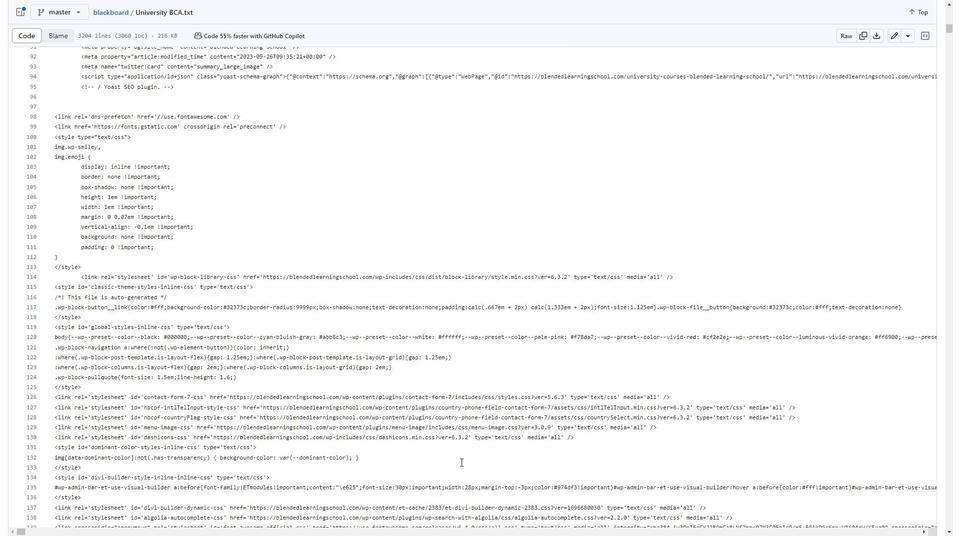 
Action: Mouse moved to (449, 425)
Screenshot: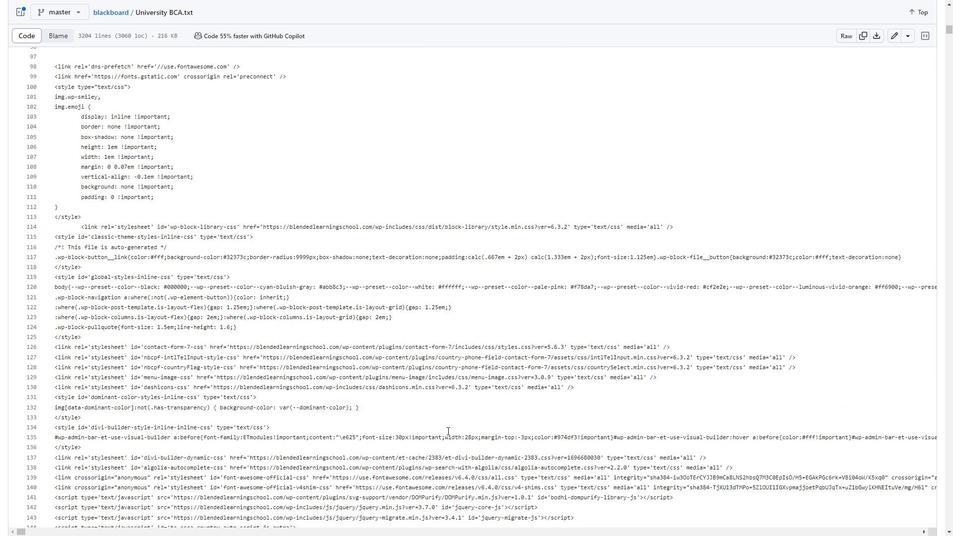 
Action: Mouse scrolled (449, 424) with delta (0, 0)
Screenshot: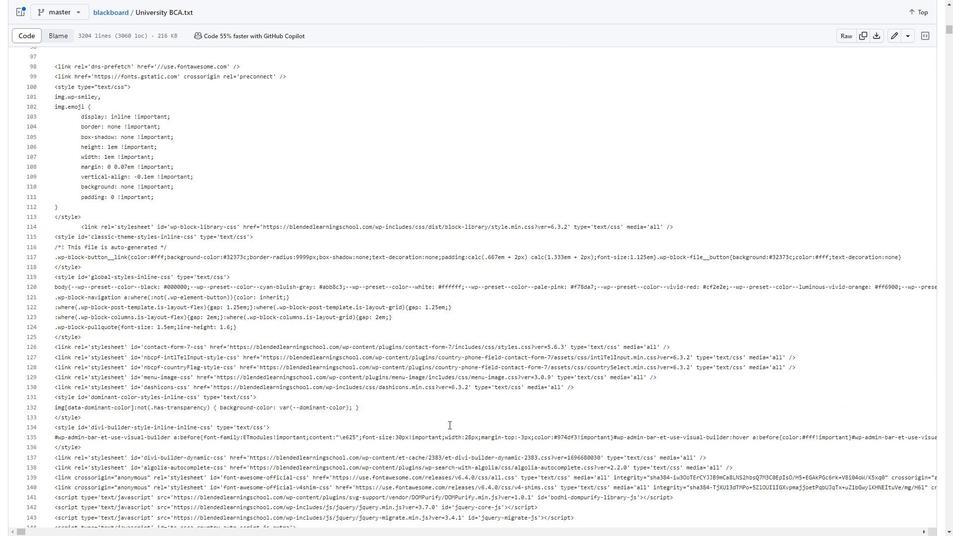 
Action: Mouse moved to (452, 427)
Screenshot: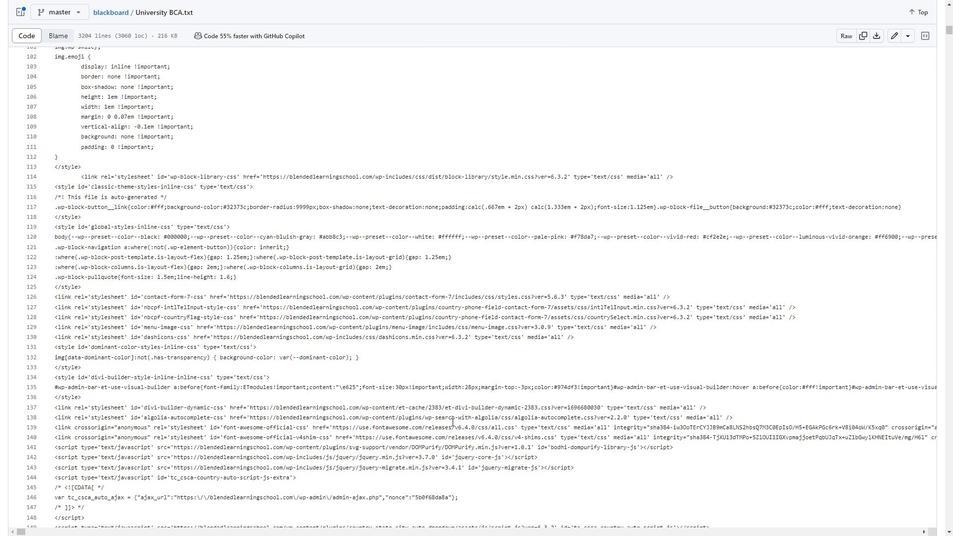 
Action: Mouse scrolled (452, 426) with delta (0, 0)
Screenshot: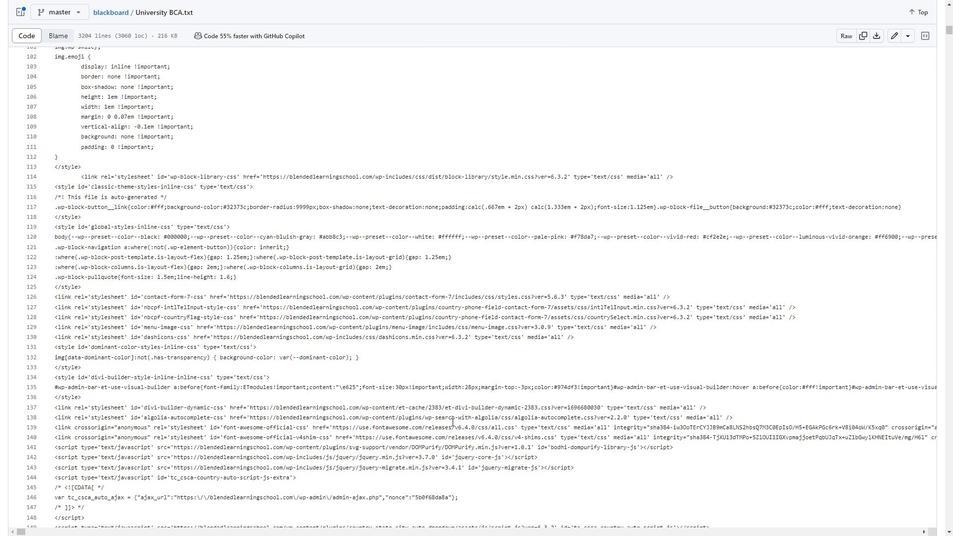 
Action: Mouse moved to (452, 434)
Screenshot: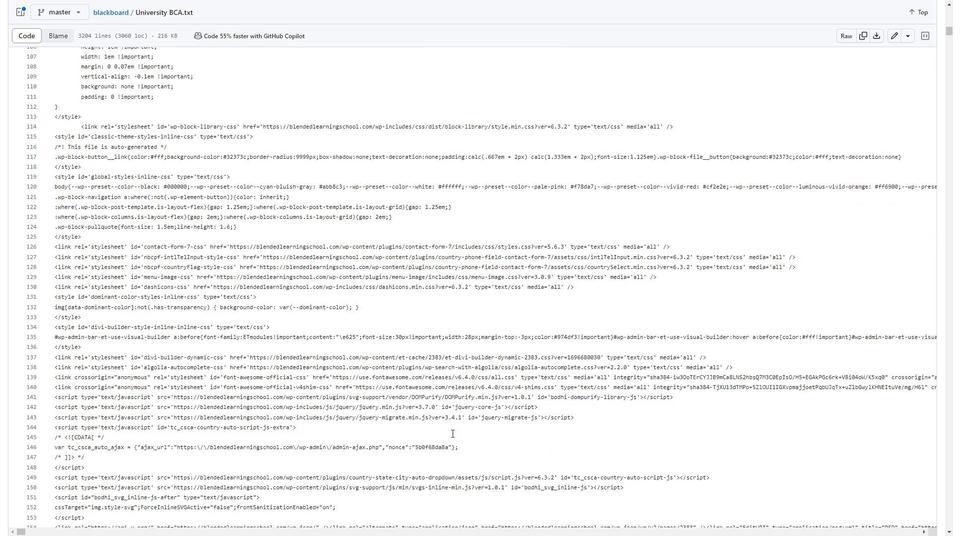 
Action: Mouse scrolled (452, 433) with delta (0, 0)
Screenshot: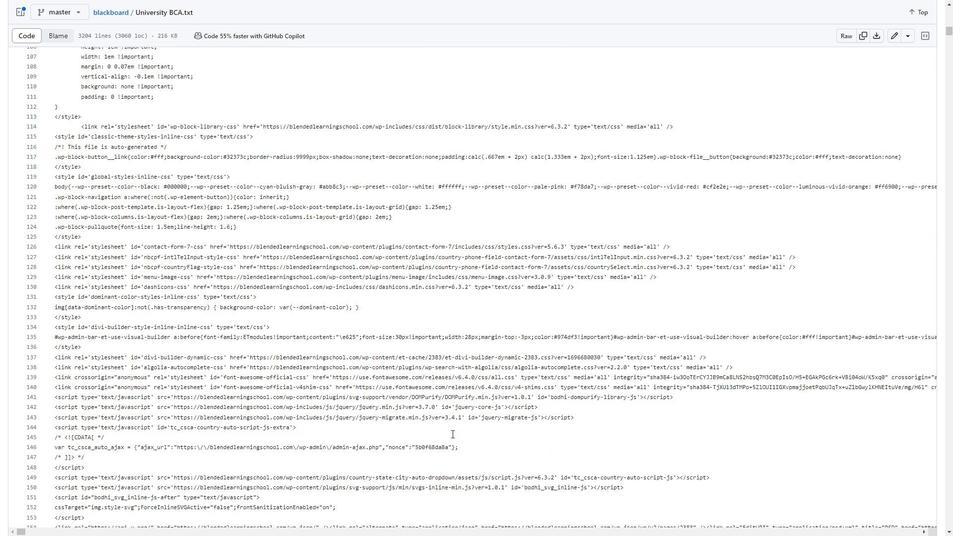 
Action: Mouse scrolled (452, 433) with delta (0, 0)
Screenshot: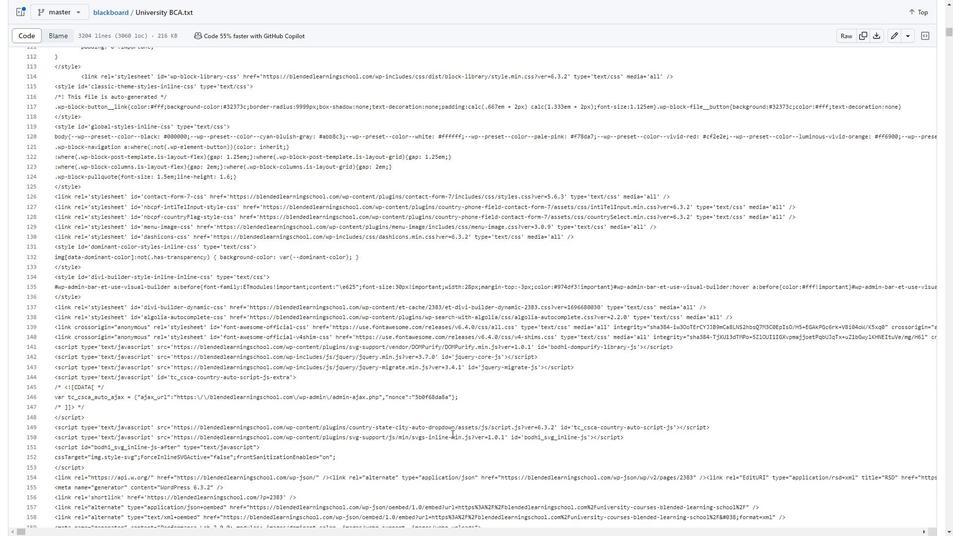 
Action: Mouse scrolled (452, 433) with delta (0, 0)
Screenshot: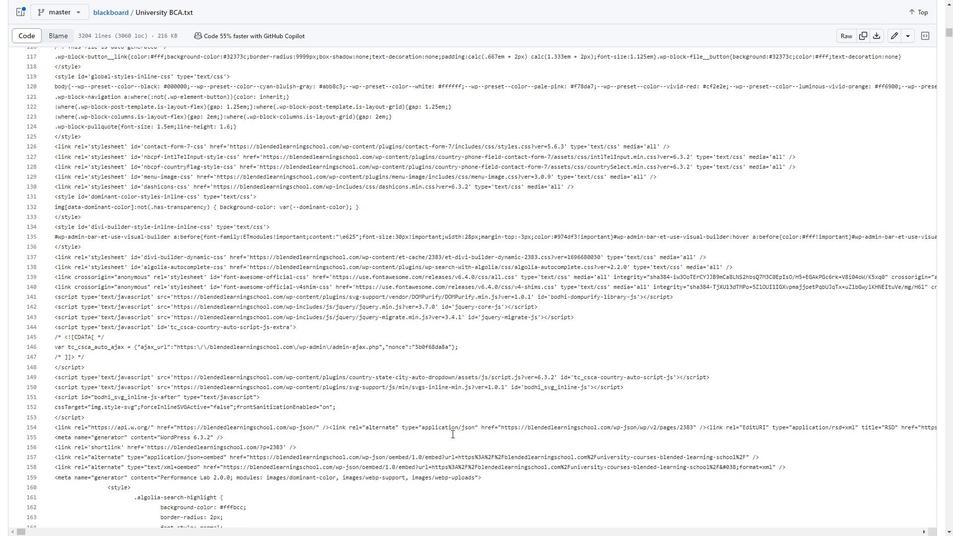 
Action: Mouse moved to (452, 434)
Screenshot: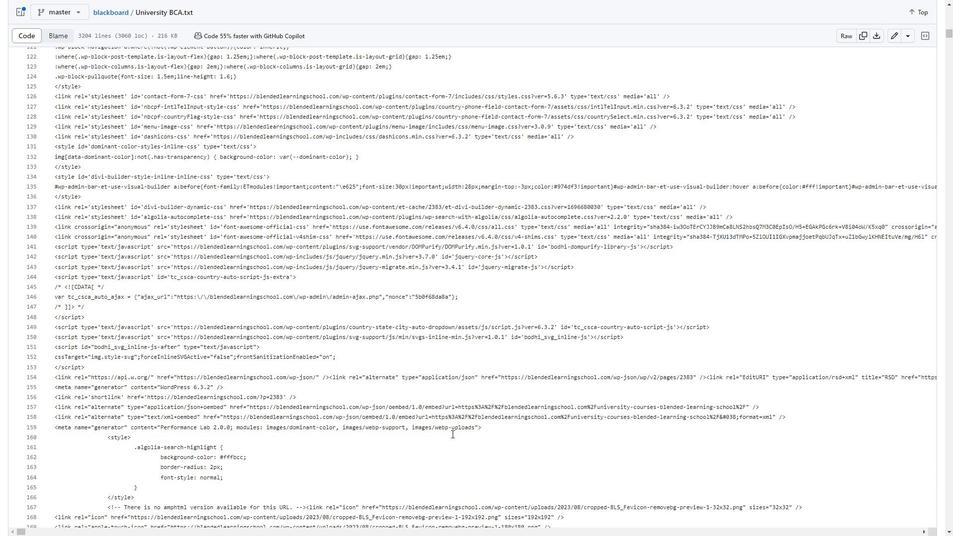 
Action: Mouse scrolled (452, 433) with delta (0, 0)
Screenshot: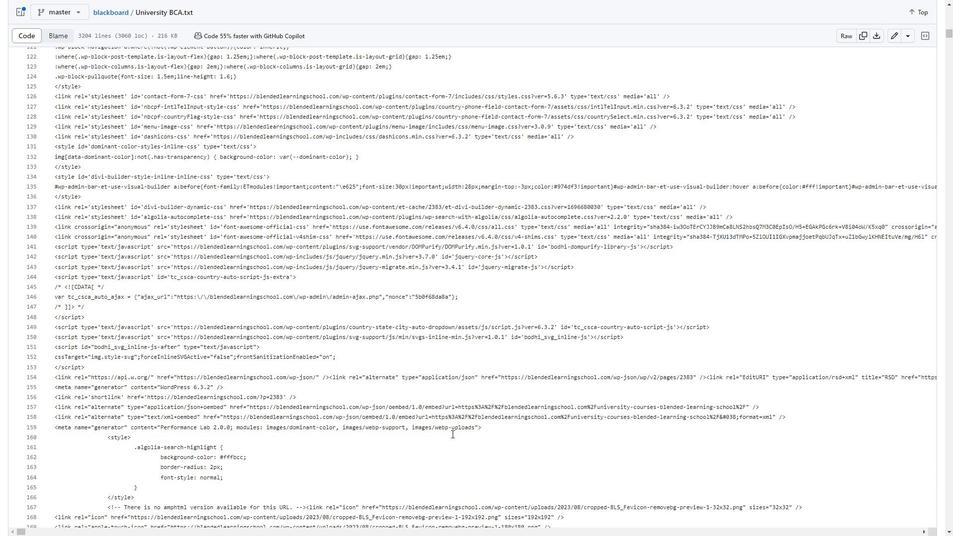 
Action: Mouse moved to (453, 430)
Screenshot: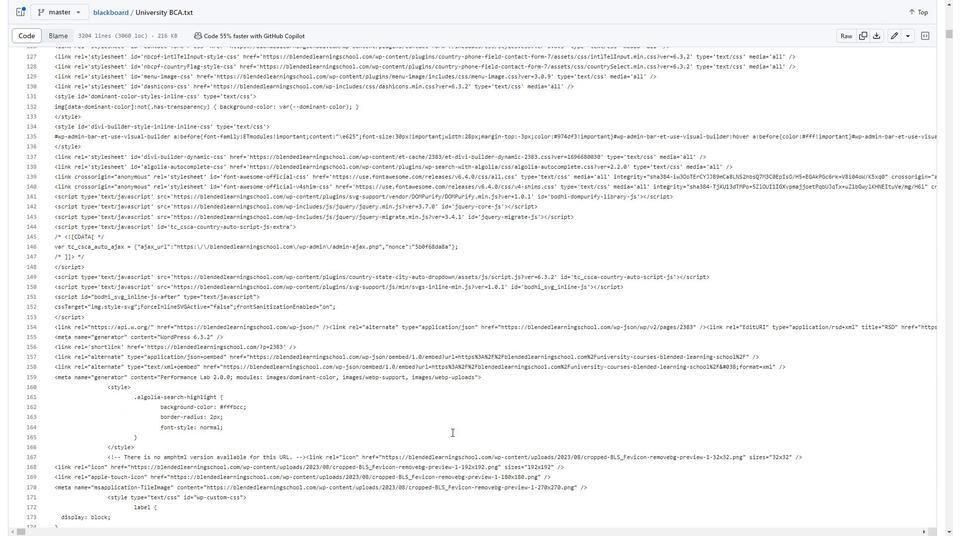 
Action: Mouse scrolled (453, 429) with delta (0, 0)
Screenshot: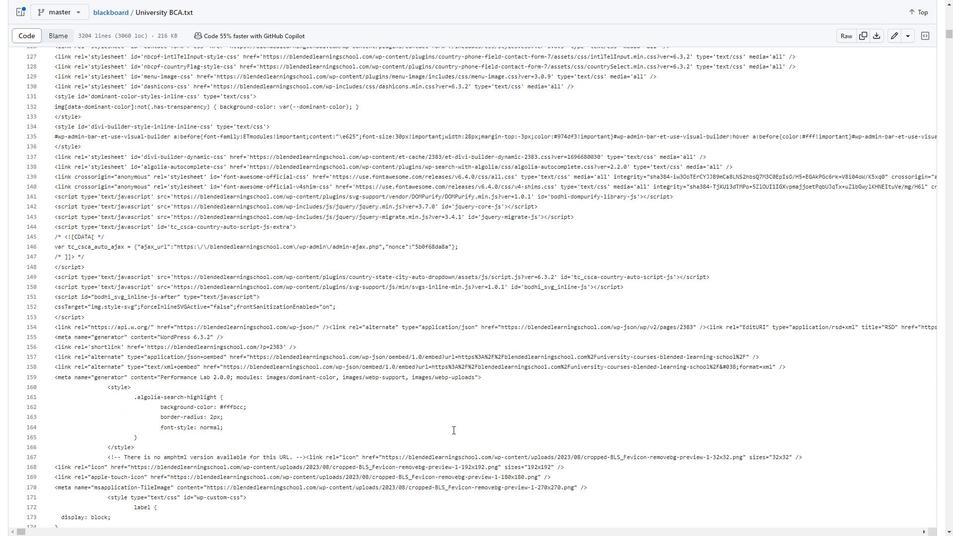 
Action: Mouse scrolled (453, 429) with delta (0, 0)
Screenshot: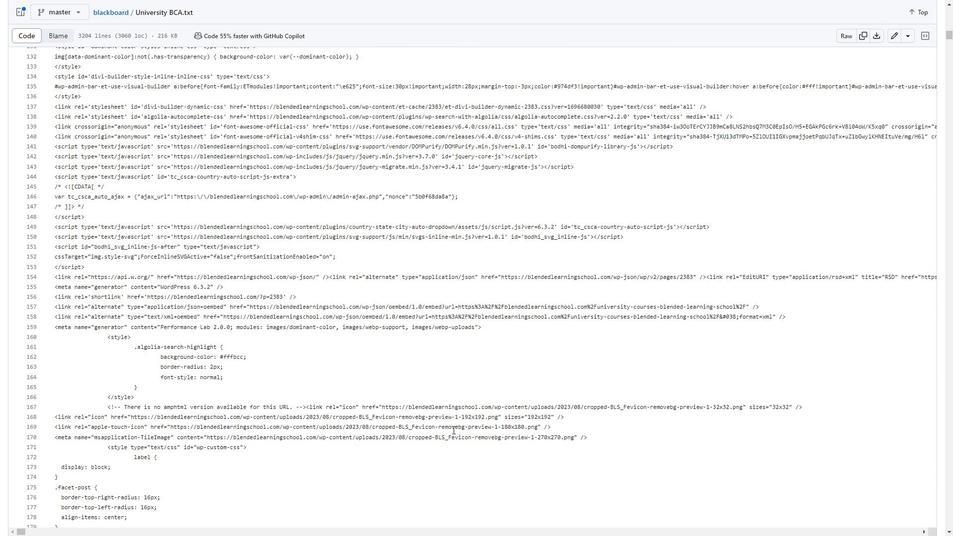 
Action: Mouse moved to (453, 429)
Screenshot: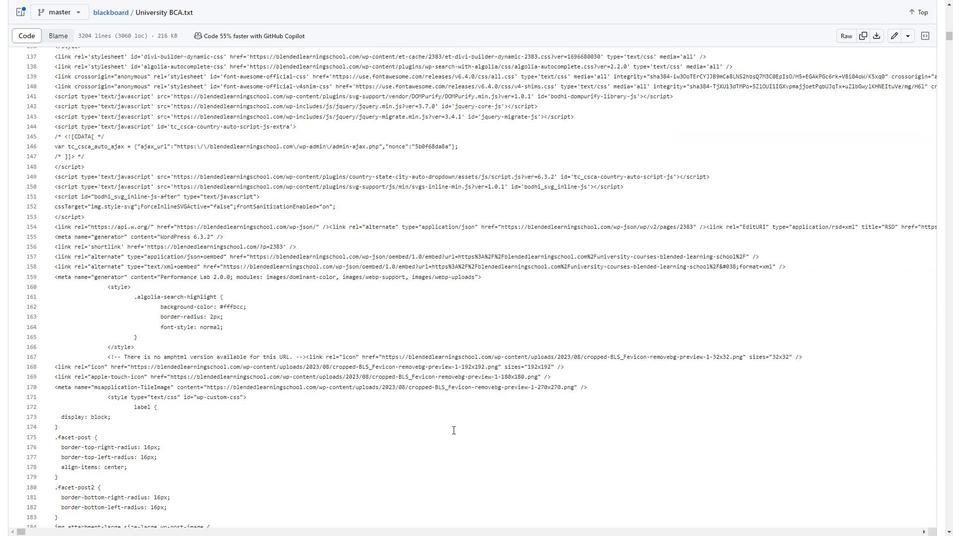
Action: Mouse scrolled (453, 428) with delta (0, 0)
Screenshot: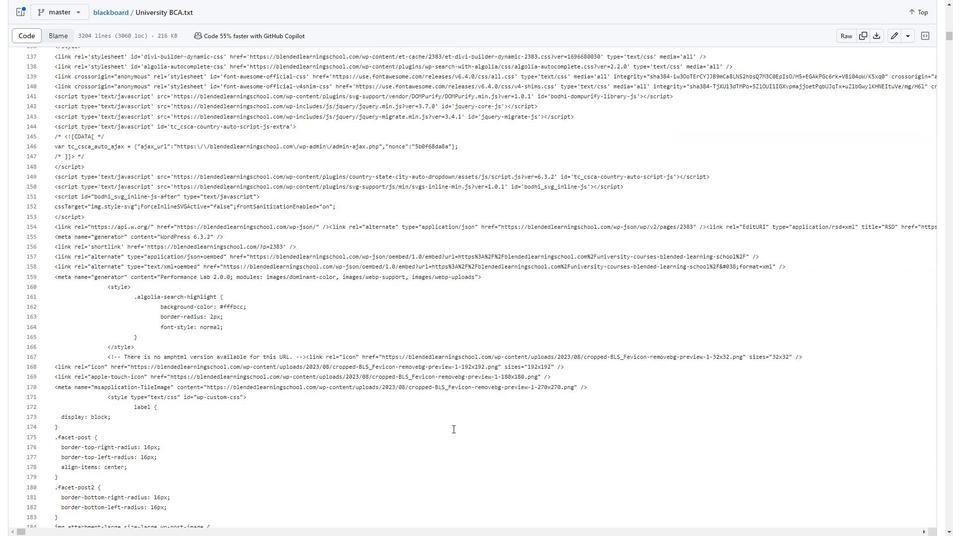 
Action: Mouse moved to (458, 430)
Screenshot: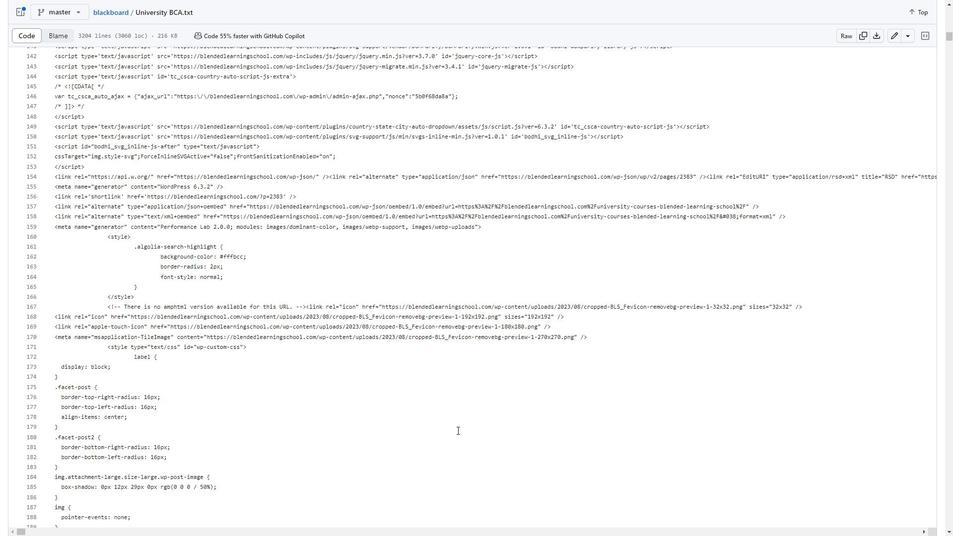
Action: Mouse scrolled (458, 429) with delta (0, 0)
Screenshot: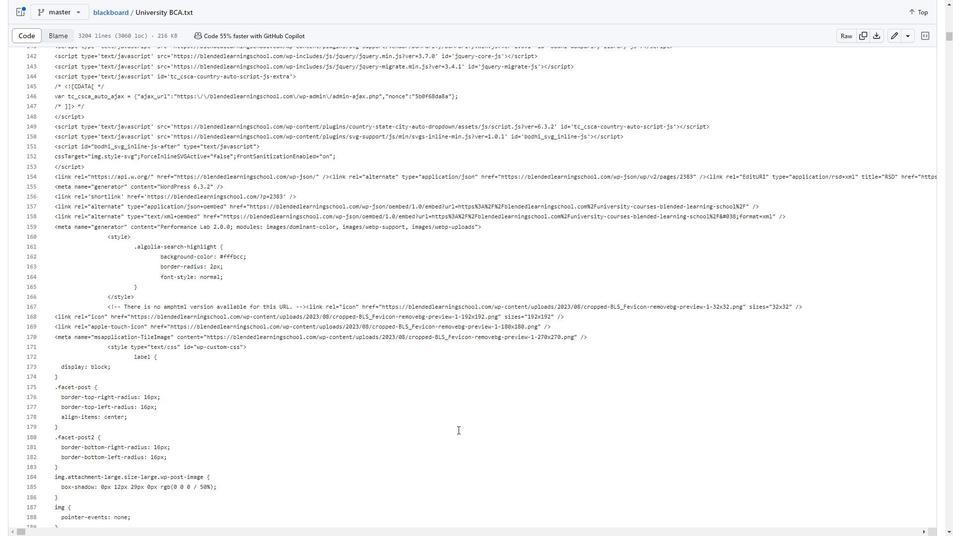 
Action: Mouse moved to (168, 340)
Screenshot: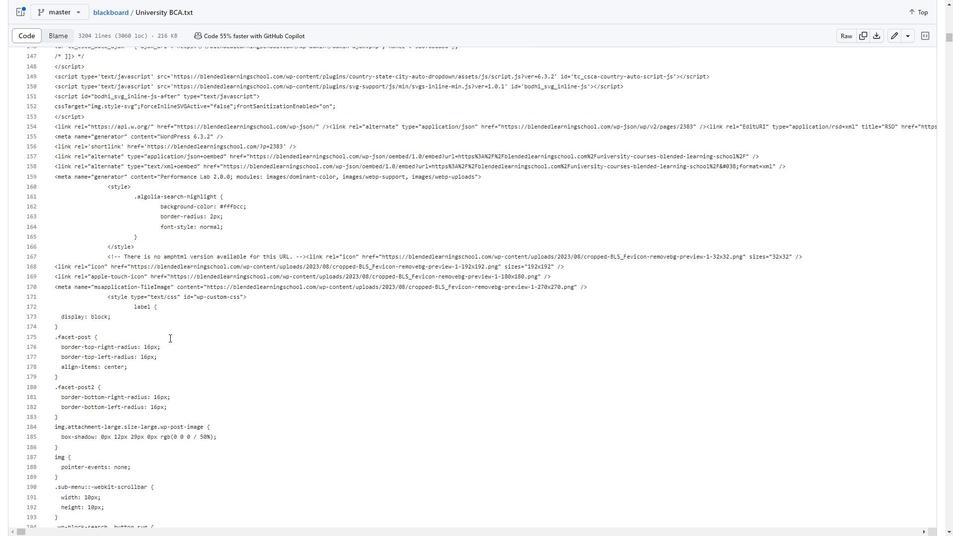 
Action: Mouse scrolled (168, 339) with delta (0, 0)
Screenshot: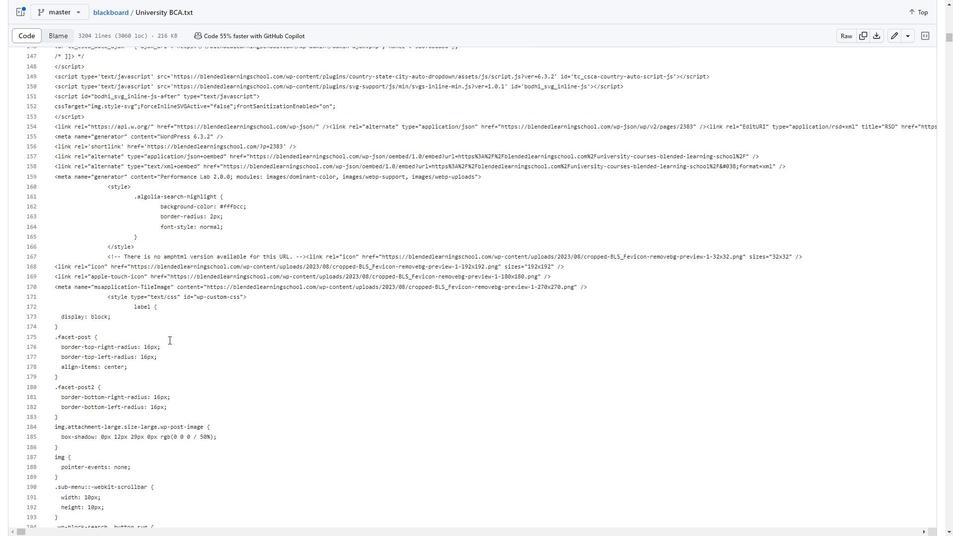 
Action: Mouse moved to (168, 341)
Screenshot: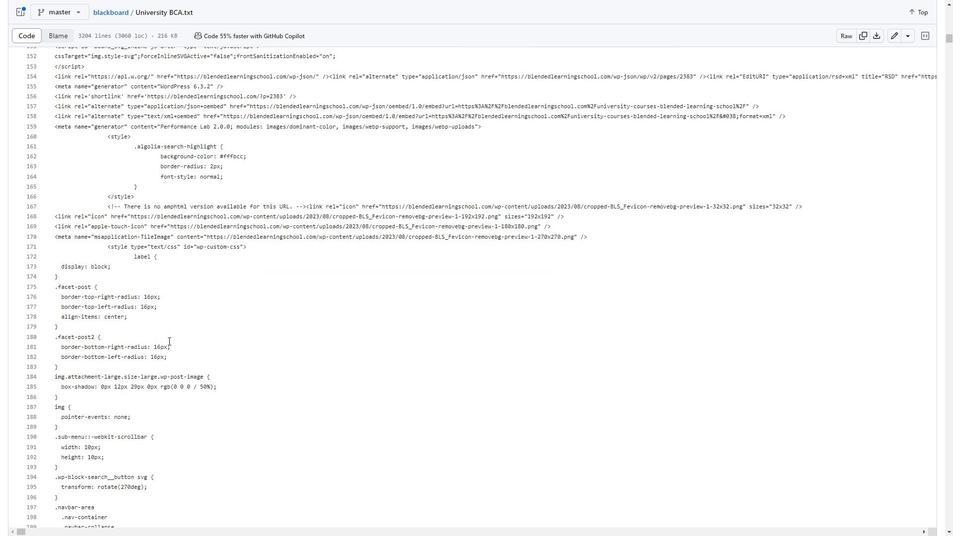 
Action: Mouse scrolled (168, 341) with delta (0, 0)
Screenshot: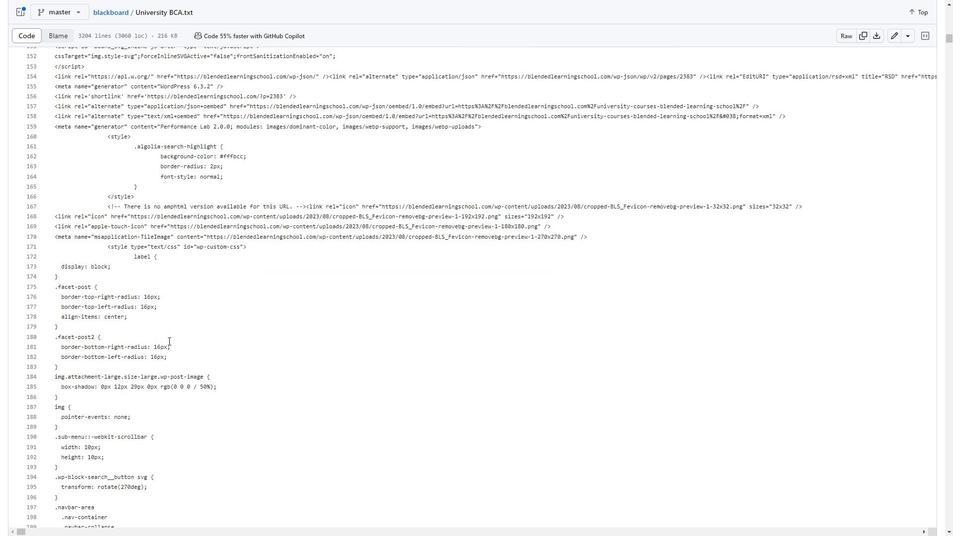 
Action: Mouse scrolled (168, 341) with delta (0, 0)
Screenshot: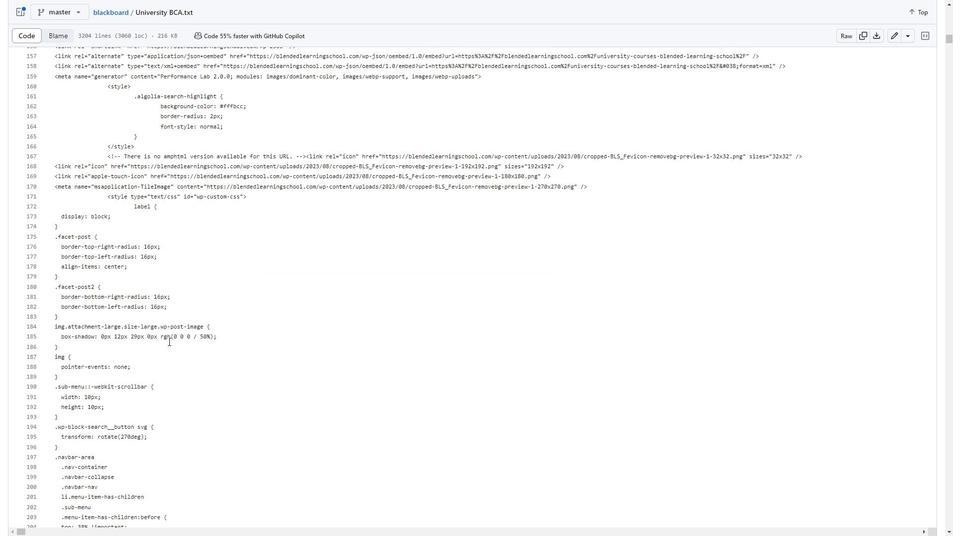 
Action: Mouse moved to (168, 345)
Screenshot: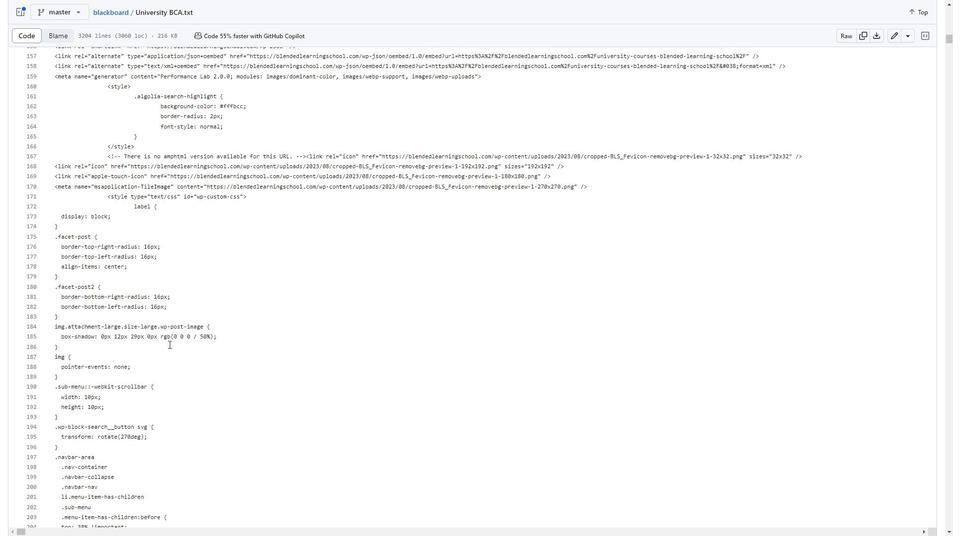 
Action: Mouse scrolled (168, 344) with delta (0, 0)
Screenshot: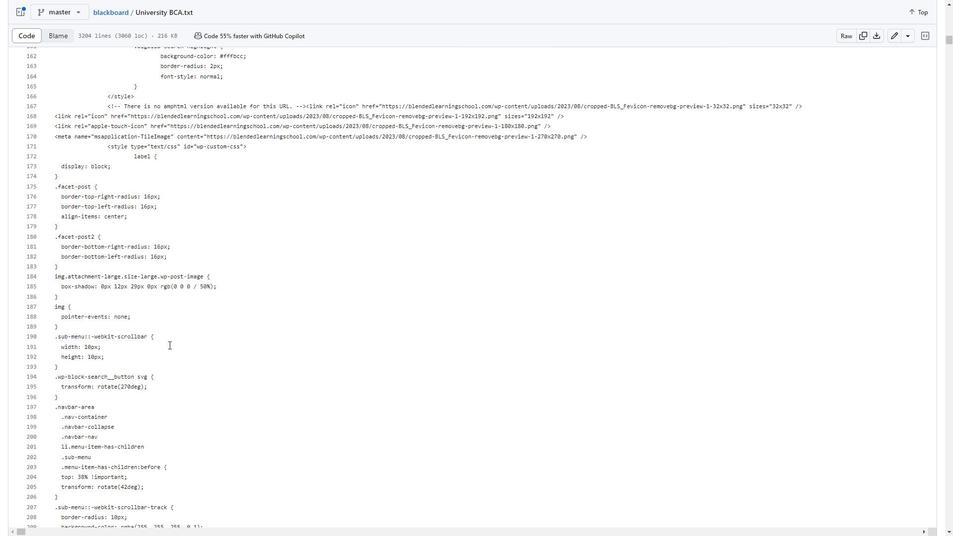 
Action: Mouse moved to (162, 361)
Screenshot: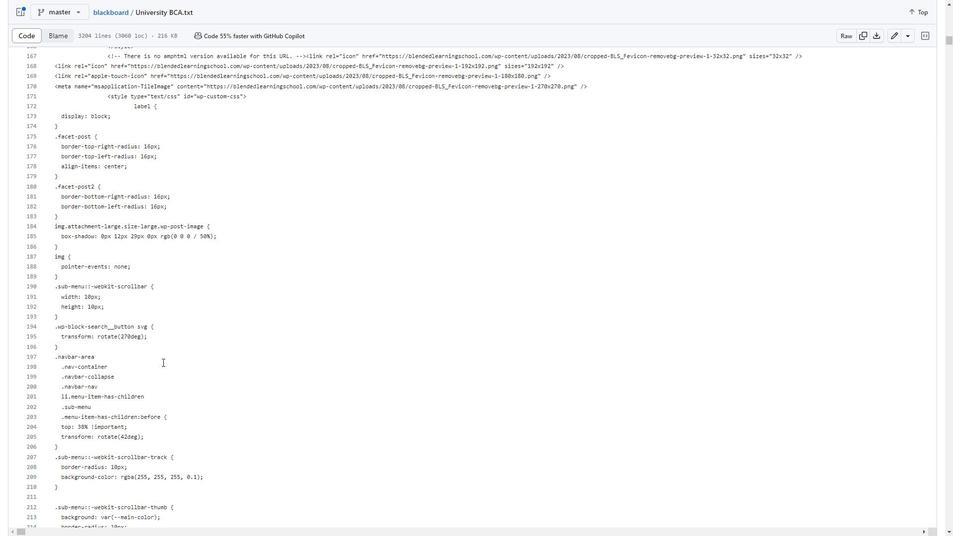
Action: Mouse scrolled (162, 360) with delta (0, 0)
Screenshot: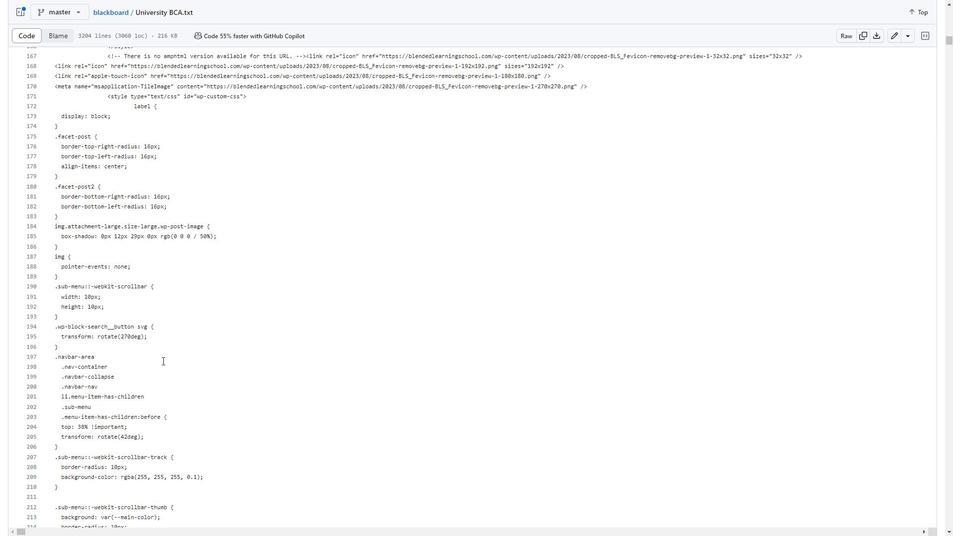 
Action: Mouse scrolled (162, 360) with delta (0, 0)
Screenshot: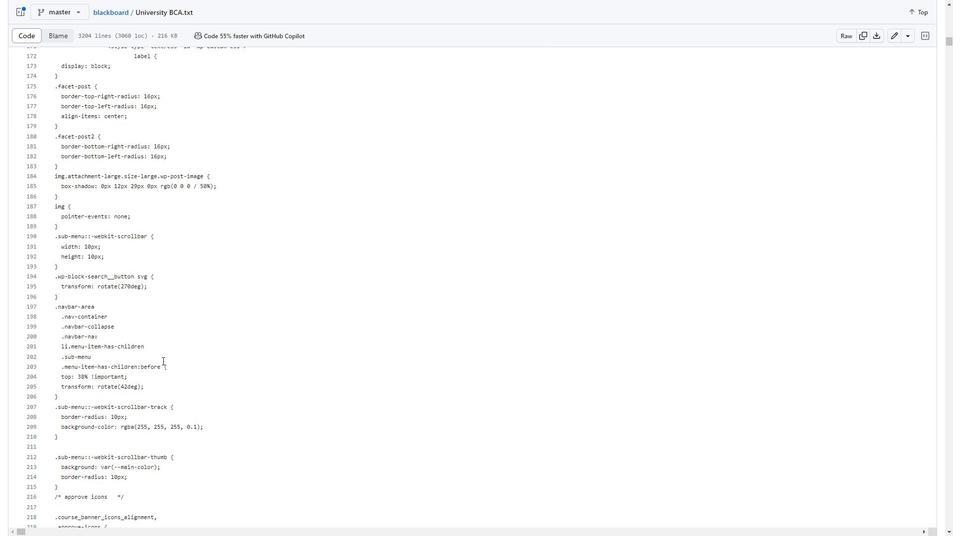 
Action: Mouse scrolled (162, 360) with delta (0, 0)
Screenshot: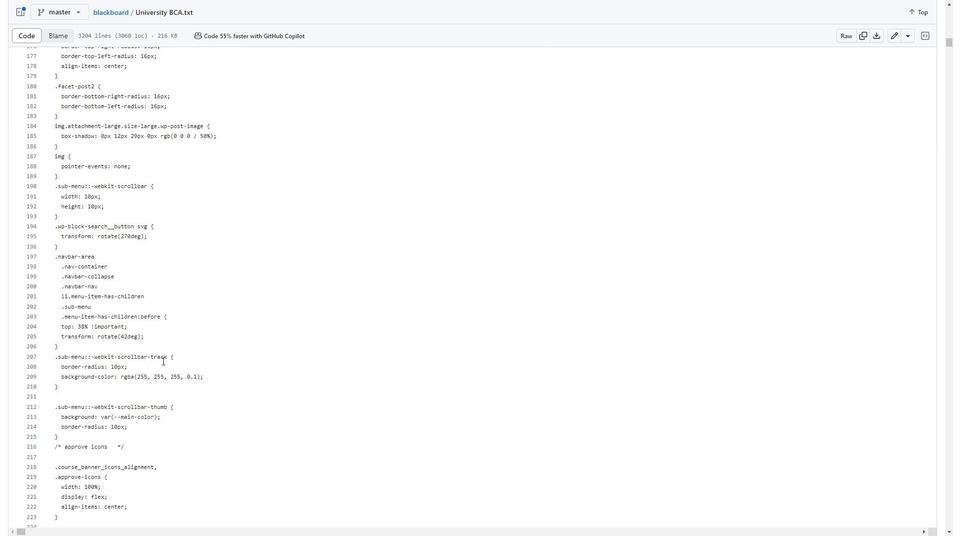 
Action: Mouse scrolled (162, 360) with delta (0, 0)
Screenshot: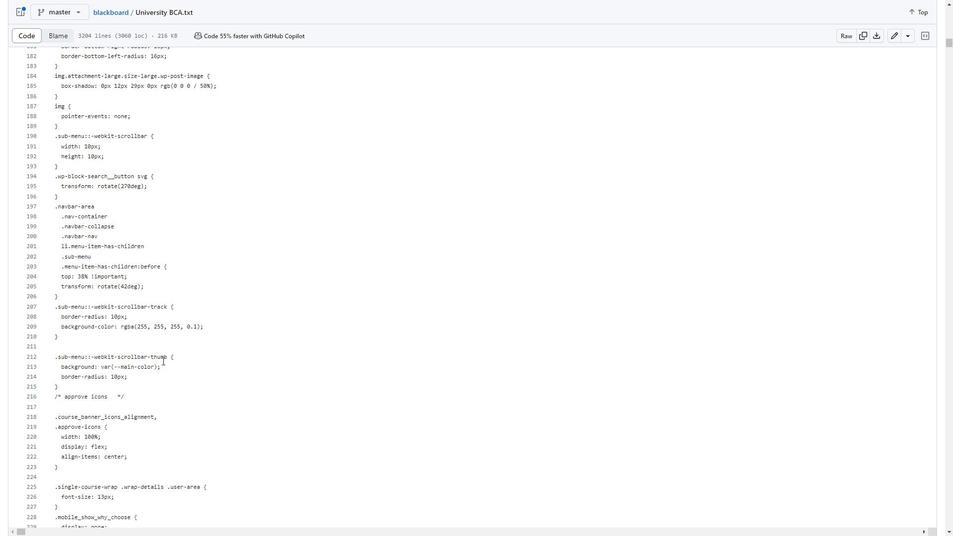 
Action: Mouse scrolled (162, 360) with delta (0, 0)
Screenshot: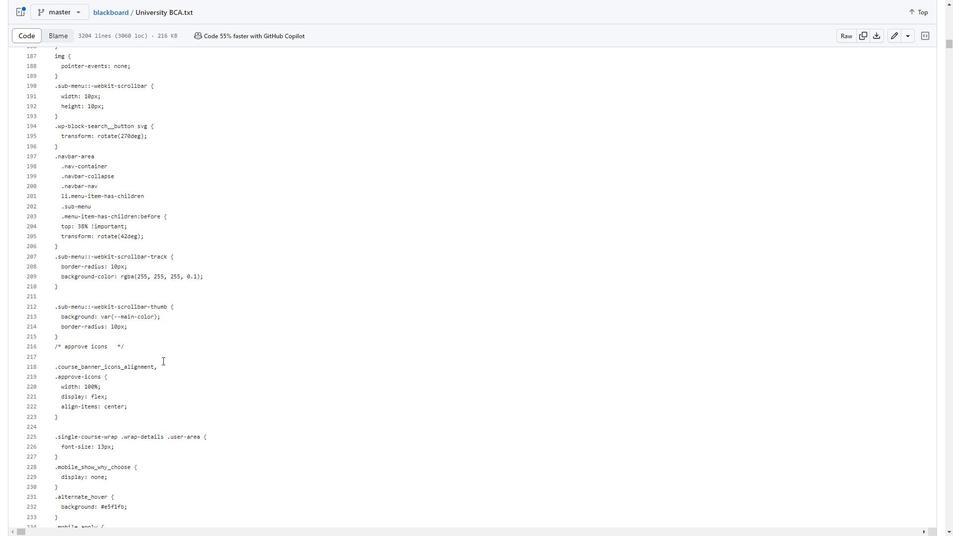 
Action: Mouse scrolled (162, 360) with delta (0, 0)
Screenshot: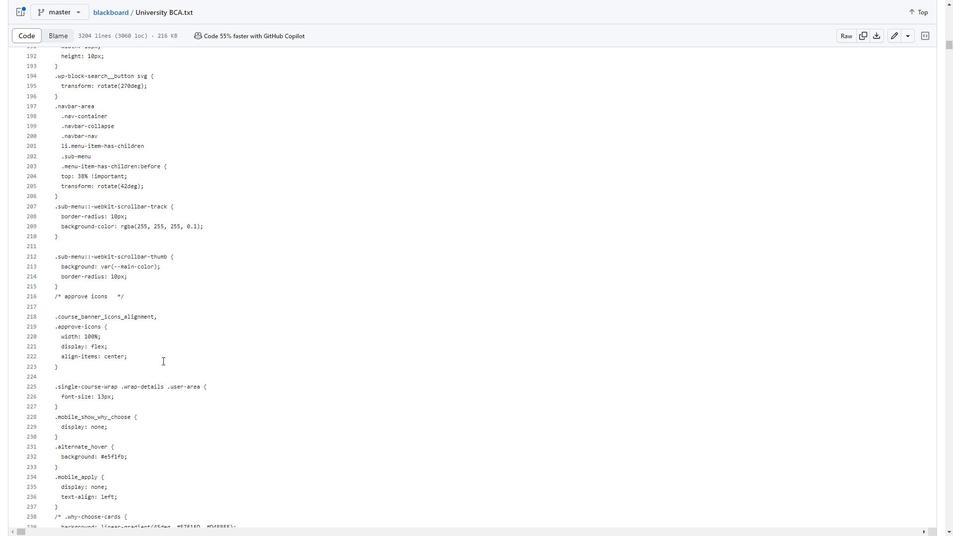 
Action: Mouse scrolled (162, 360) with delta (0, 0)
Screenshot: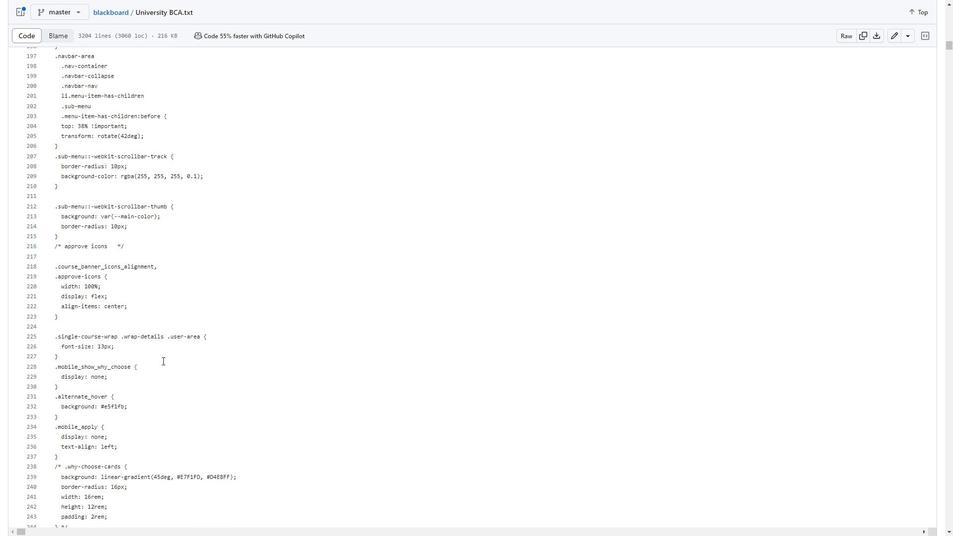 
Action: Mouse scrolled (162, 360) with delta (0, 0)
Screenshot: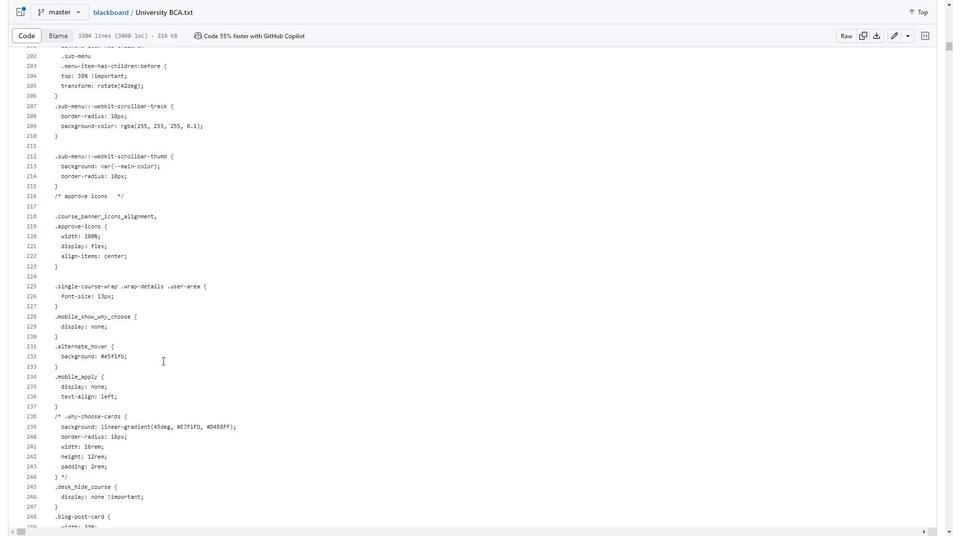 
Action: Mouse moved to (162, 360)
Screenshot: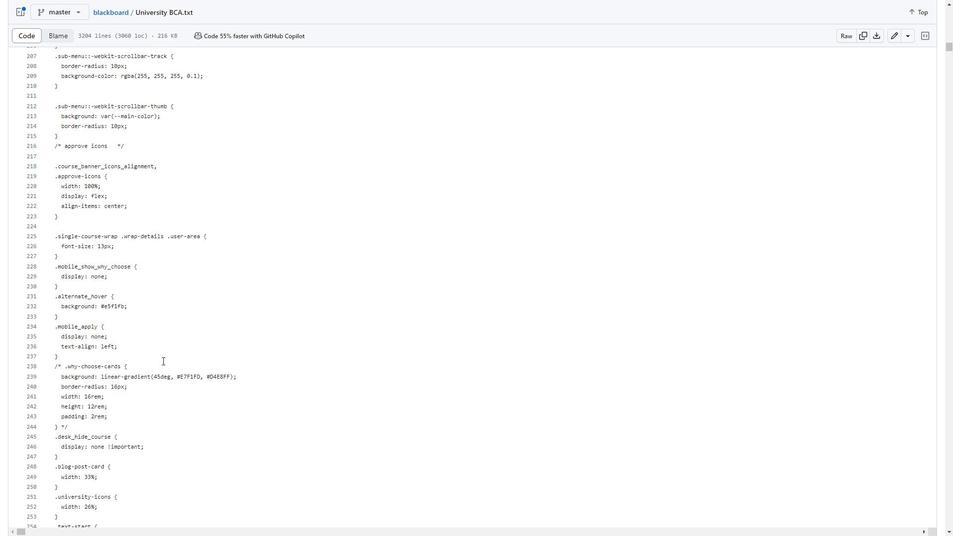 
Action: Mouse scrolled (162, 360) with delta (0, 0)
Screenshot: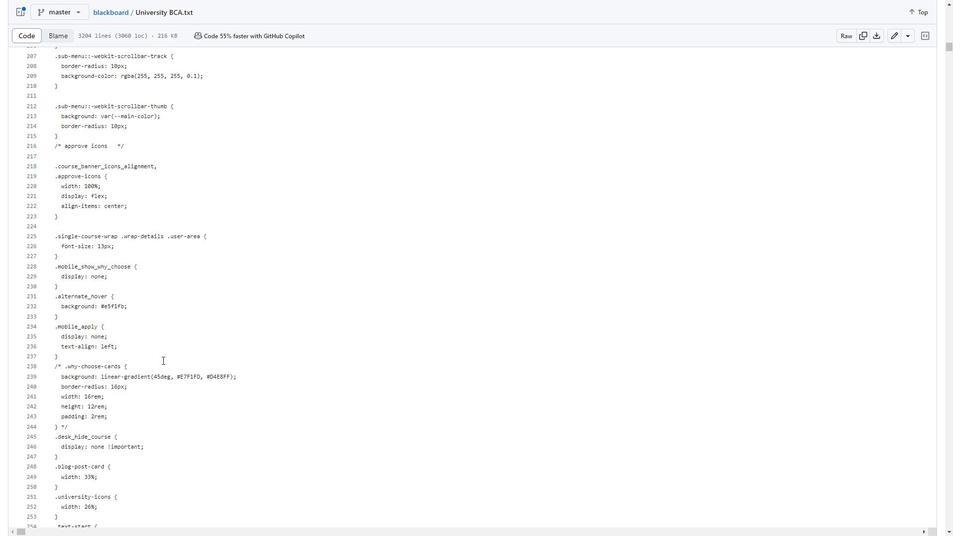 
Action: Mouse scrolled (162, 360) with delta (0, 0)
Screenshot: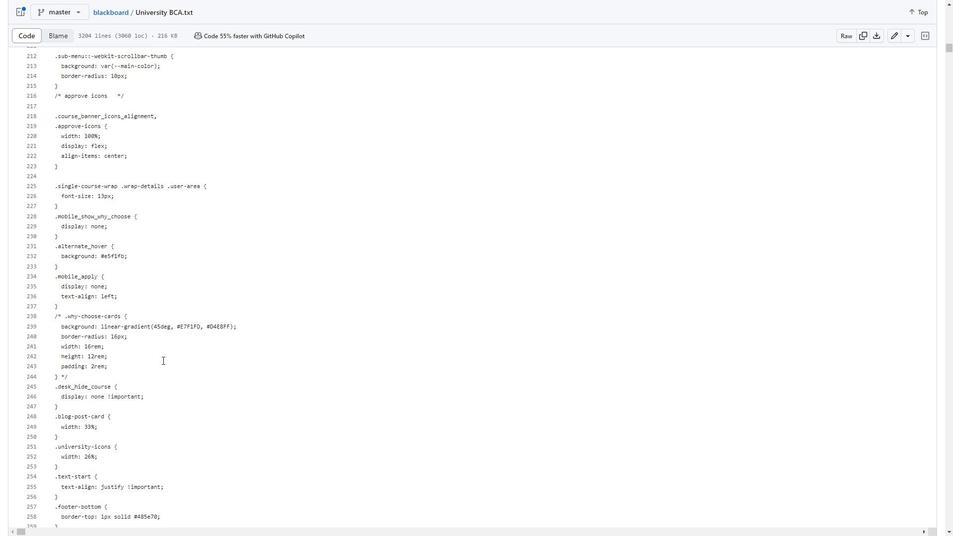 
Action: Mouse scrolled (162, 360) with delta (0, 0)
Screenshot: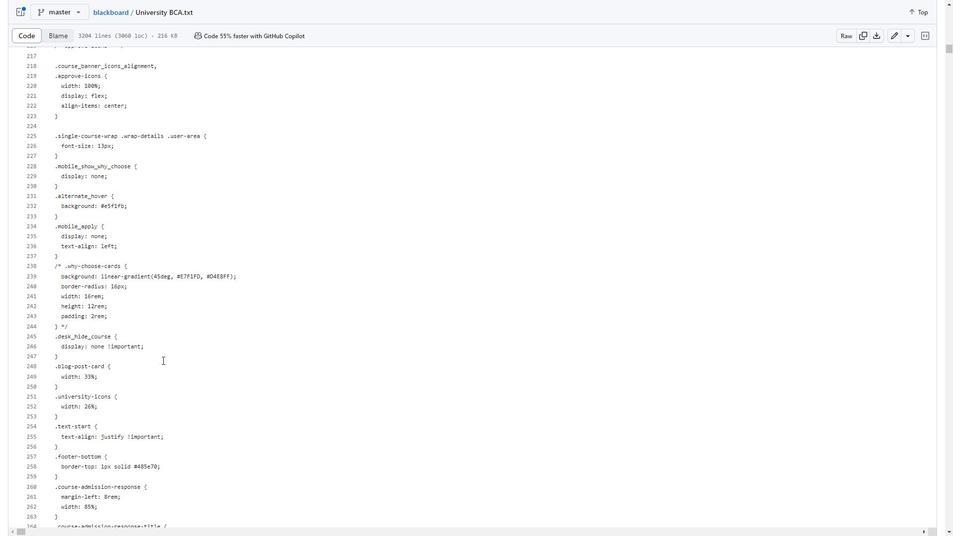
Action: Mouse scrolled (162, 360) with delta (0, 0)
Screenshot: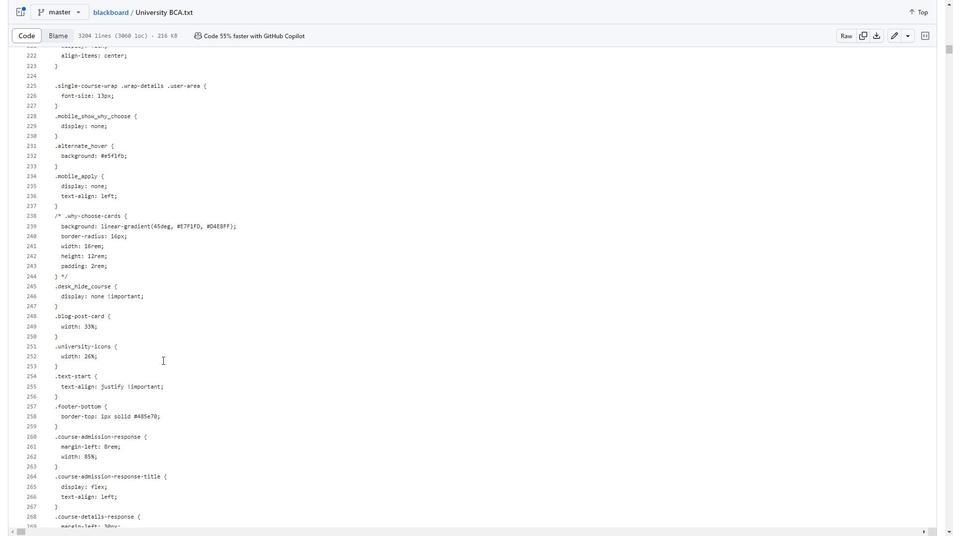 
Action: Mouse scrolled (162, 360) with delta (0, 0)
Screenshot: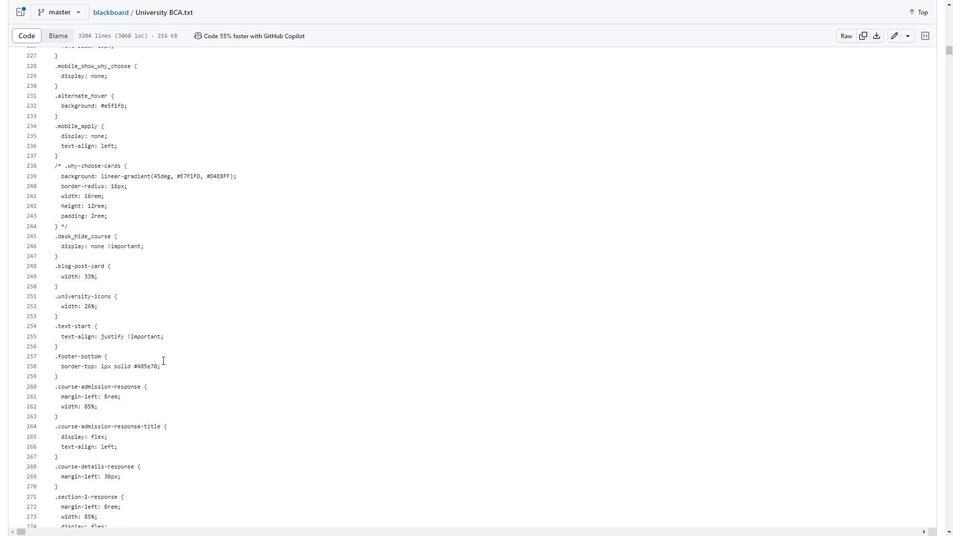 
Action: Mouse scrolled (162, 361) with delta (0, 0)
Screenshot: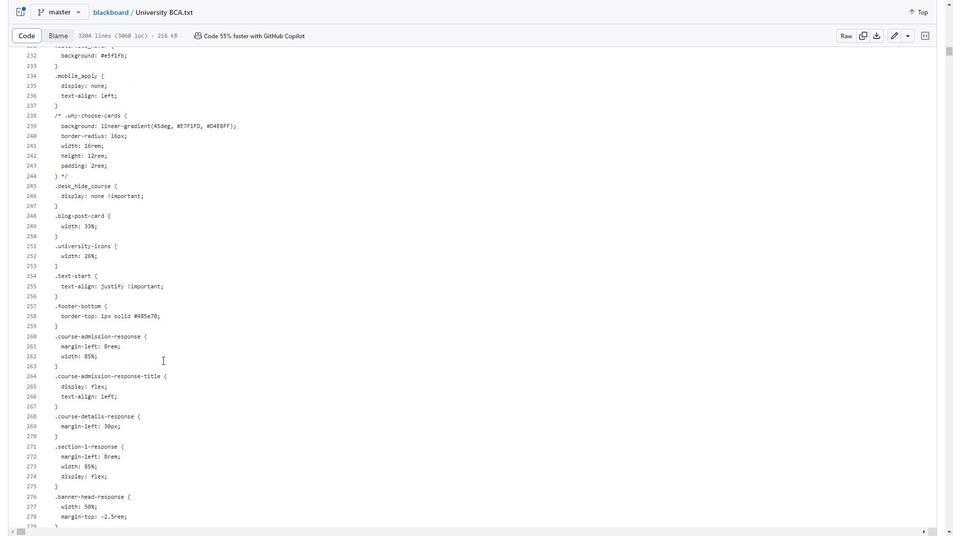 
Action: Mouse scrolled (162, 361) with delta (0, 0)
Screenshot: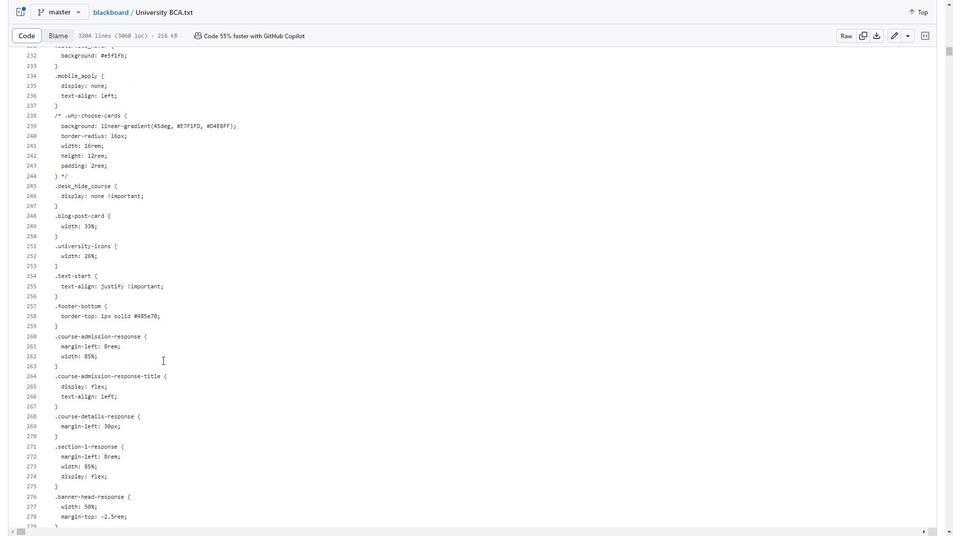 
Action: Mouse scrolled (162, 361) with delta (0, 0)
Screenshot: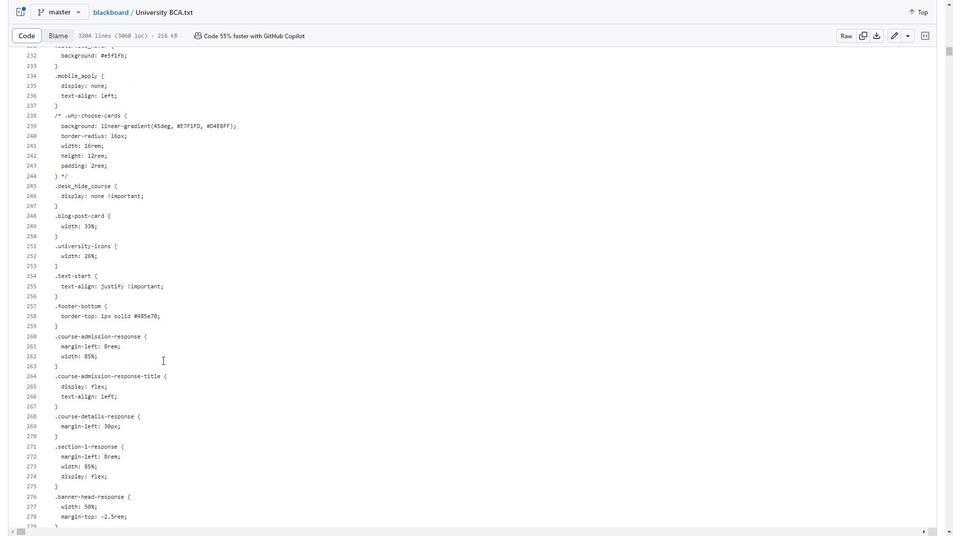 
Action: Mouse scrolled (162, 361) with delta (0, 0)
Screenshot: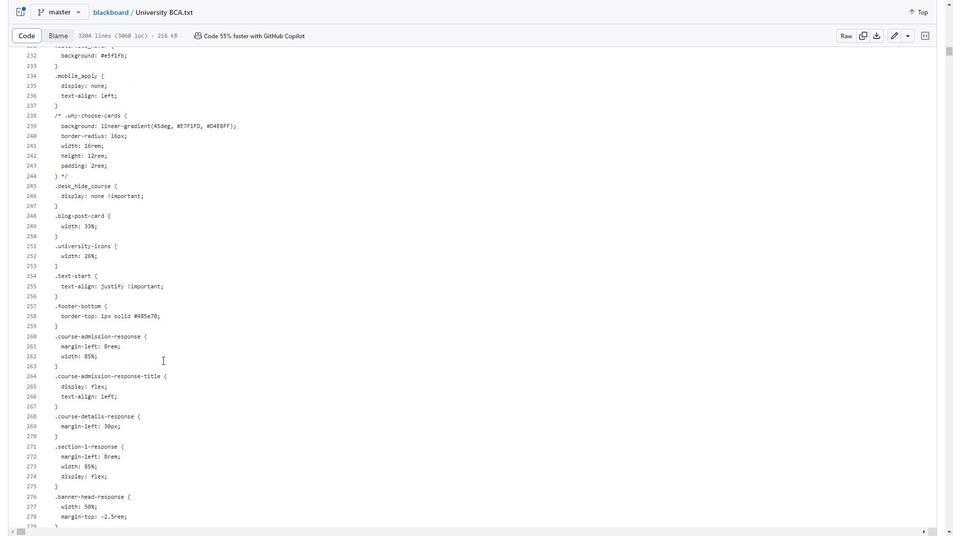 
Action: Mouse scrolled (162, 361) with delta (0, 0)
Screenshot: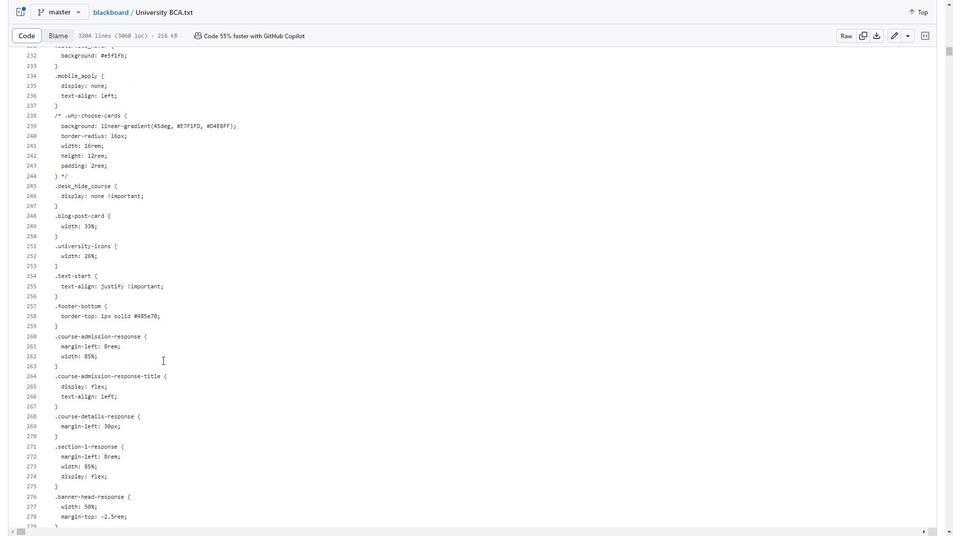 
Action: Mouse moved to (169, 357)
Screenshot: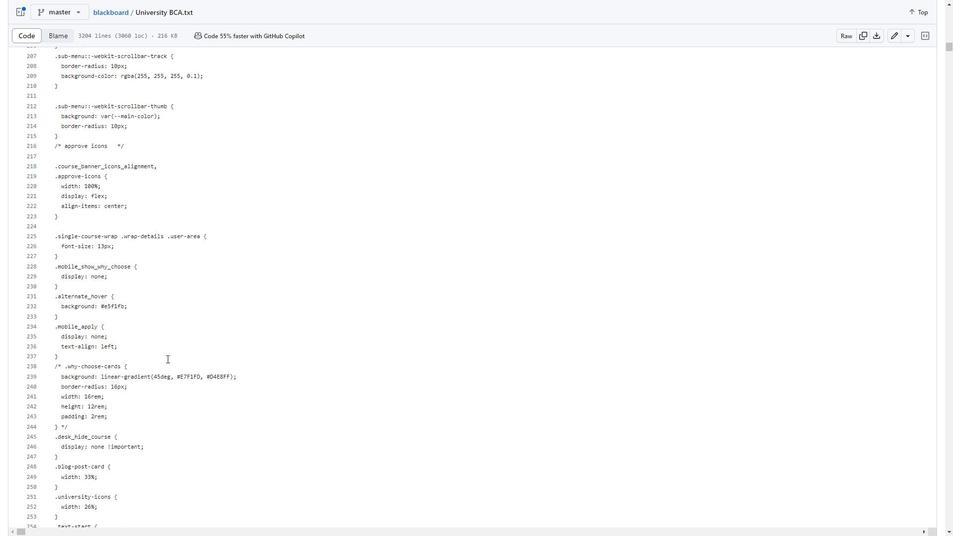 
Action: Mouse scrolled (169, 357) with delta (0, 0)
Screenshot: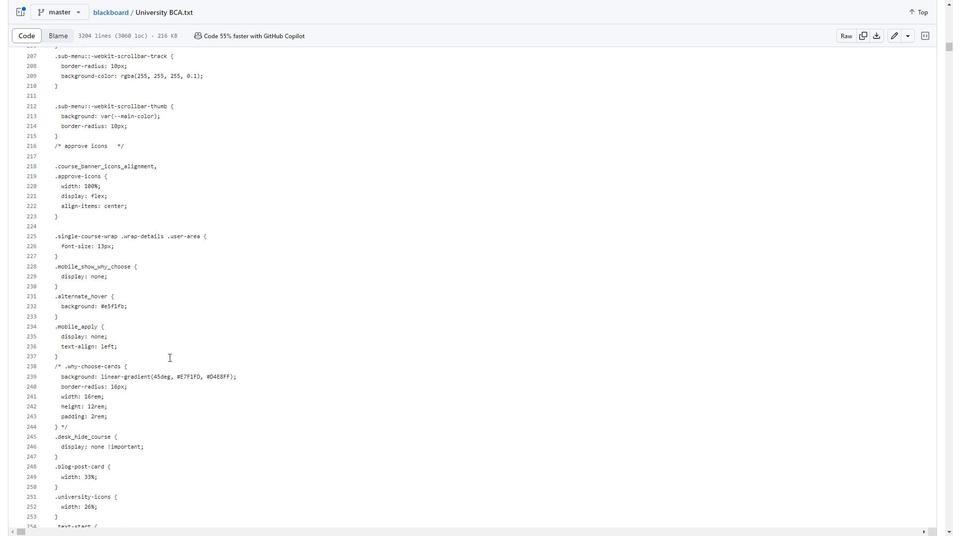 
Action: Mouse scrolled (169, 357) with delta (0, 0)
Screenshot: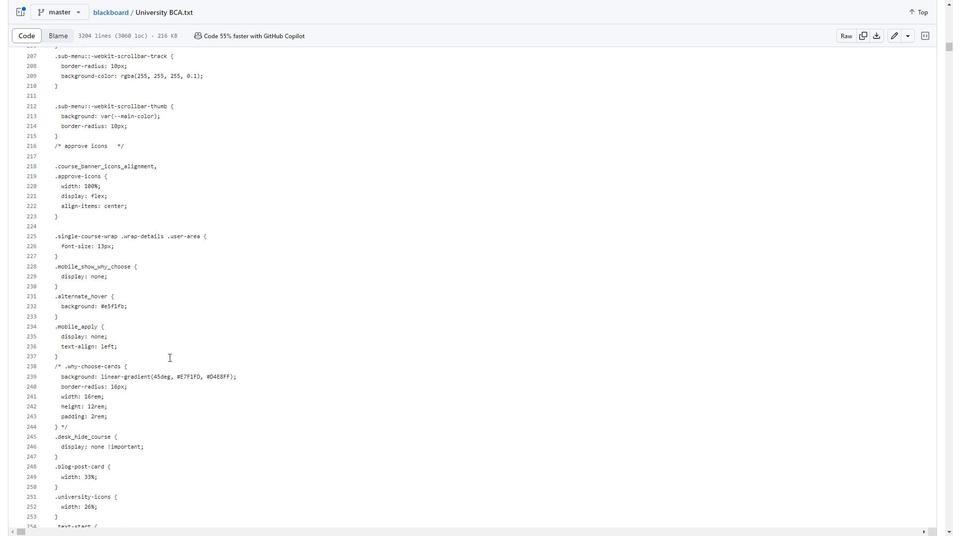 
Action: Mouse scrolled (169, 357) with delta (0, 0)
Screenshot: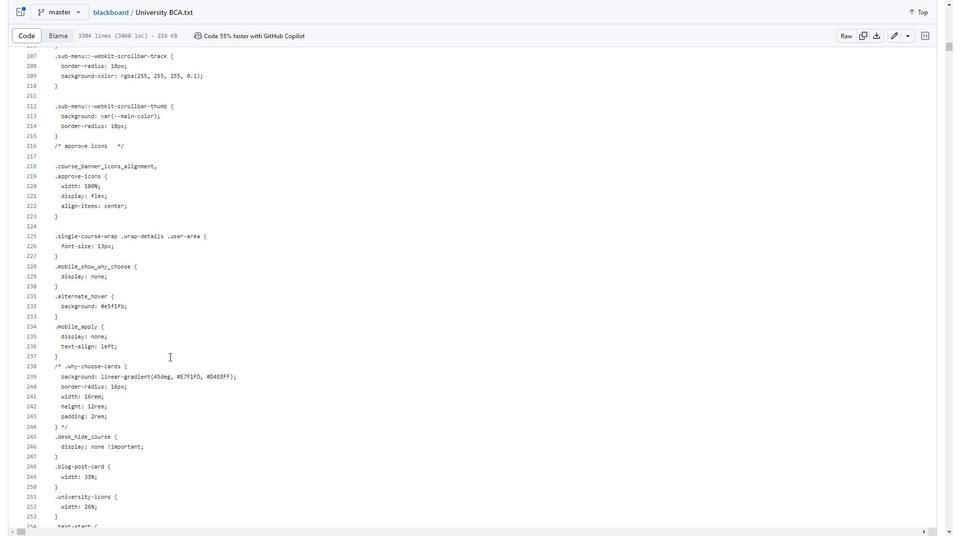 
Action: Mouse scrolled (169, 357) with delta (0, 0)
Screenshot: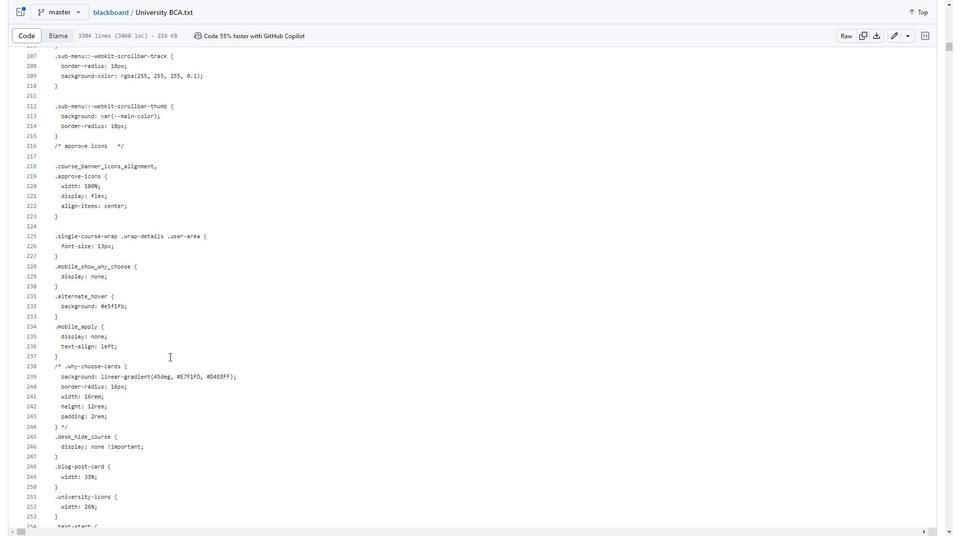 
Action: Mouse scrolled (169, 357) with delta (0, 0)
Screenshot: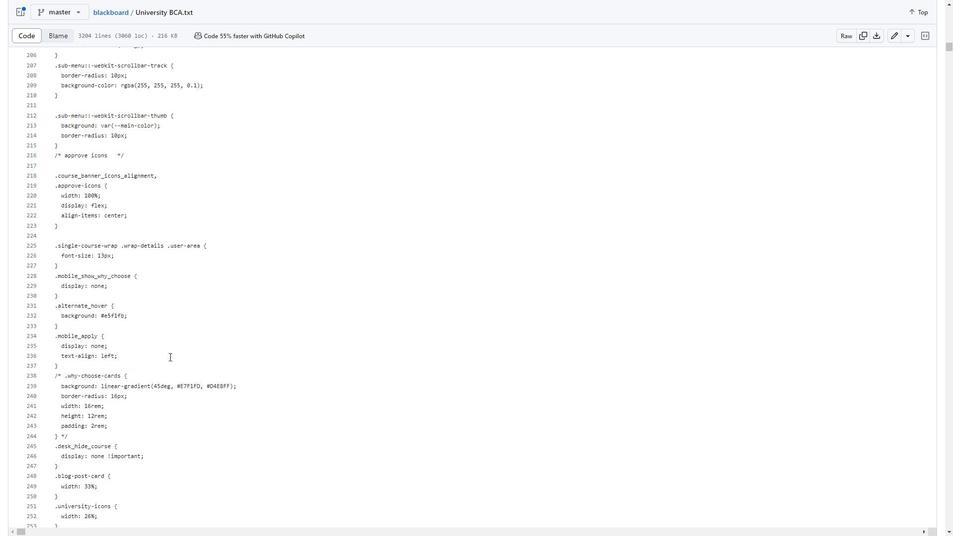 
Action: Mouse moved to (951, 46)
Screenshot: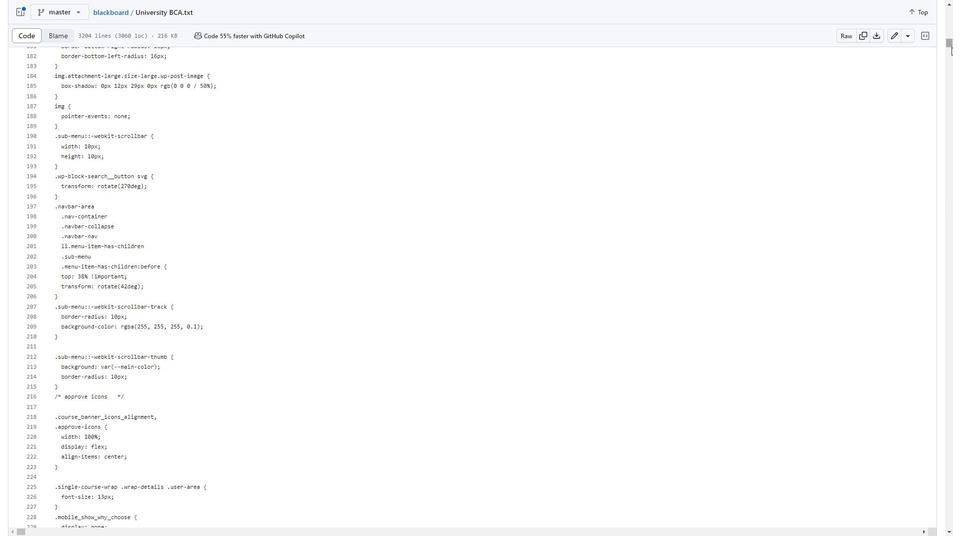 
Action: Mouse pressed left at (951, 46)
Screenshot: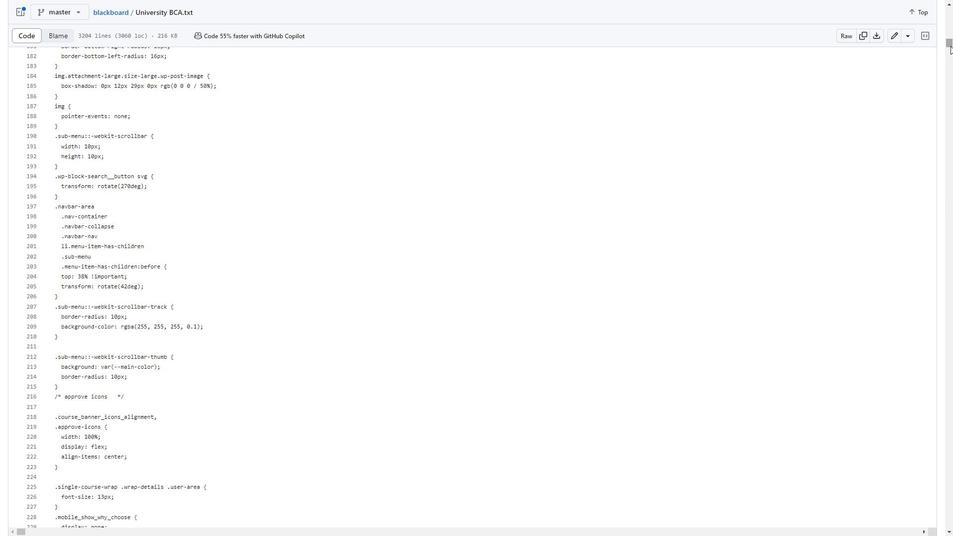 
Action: Mouse moved to (473, 212)
Screenshot: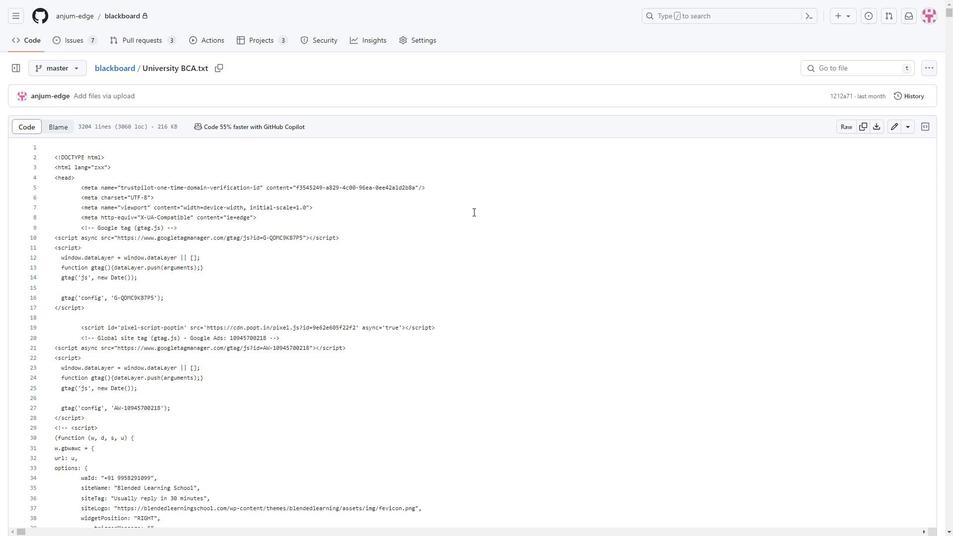 
Action: Mouse scrolled (473, 212) with delta (0, 0)
Screenshot: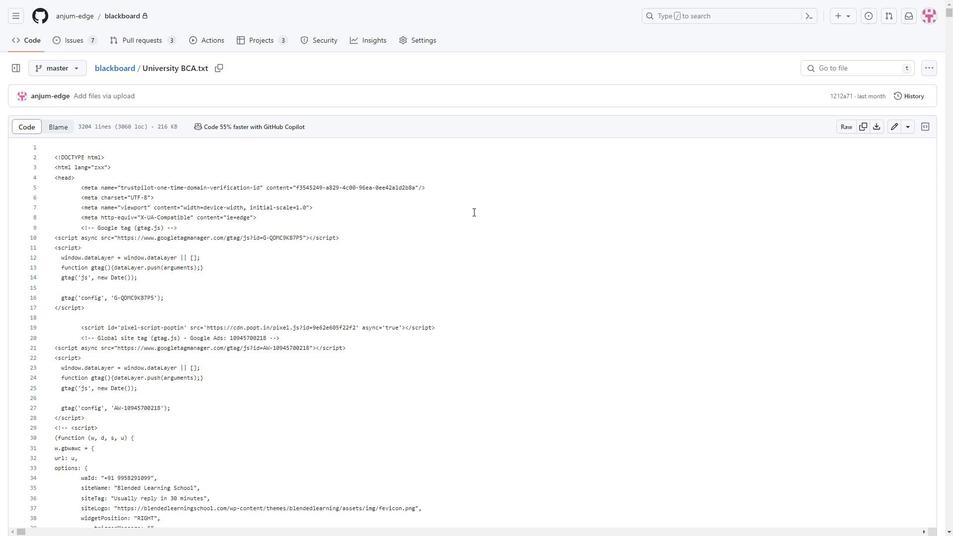 
Action: Mouse scrolled (473, 212) with delta (0, 0)
Screenshot: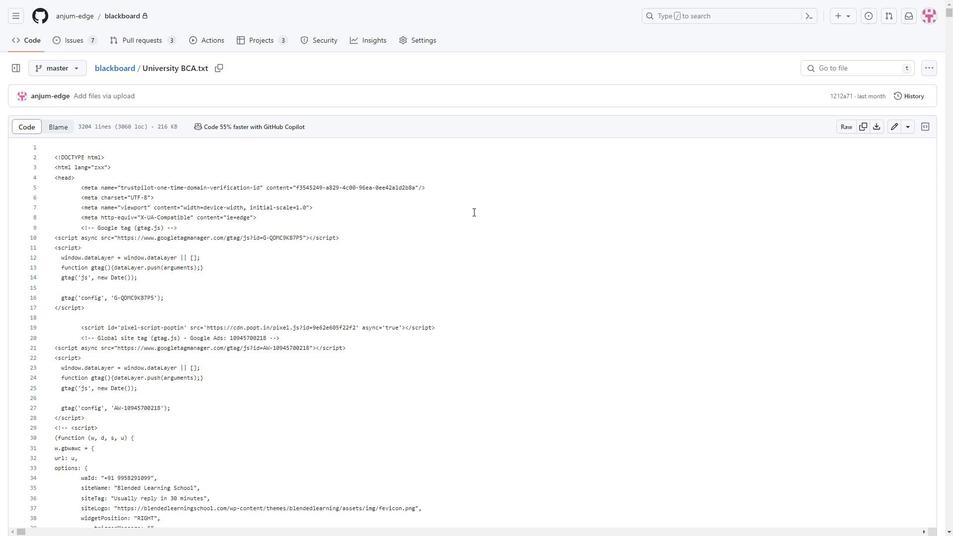 
Action: Mouse moved to (494, 296)
Screenshot: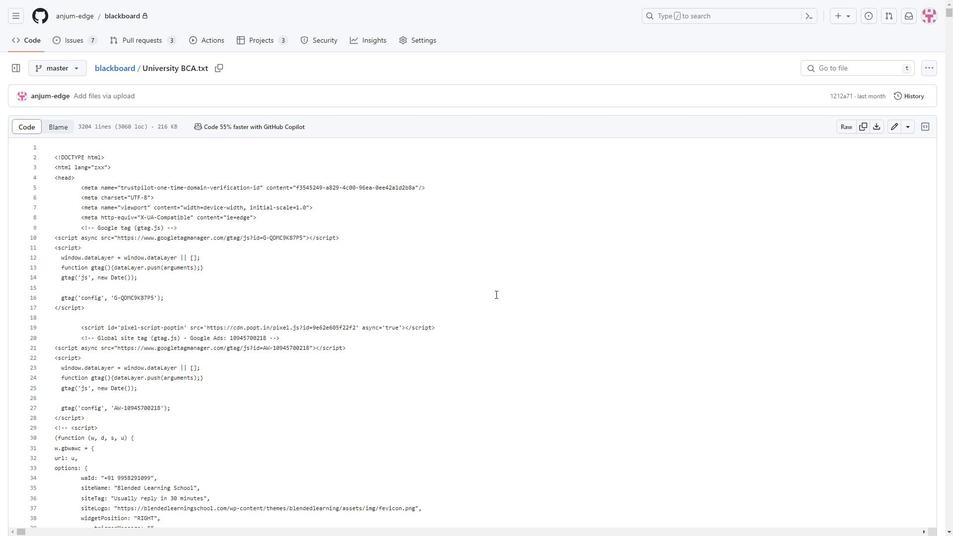 
